Task: Make in the project CodeQuest a sprint 'Release Planning Sprint'. Create in the project CodeQuest a sprint 'Release Planning Sprint'. Add in the project CodeQuest a sprint 'Release Planning Sprint'
Action: Mouse moved to (240, 69)
Screenshot: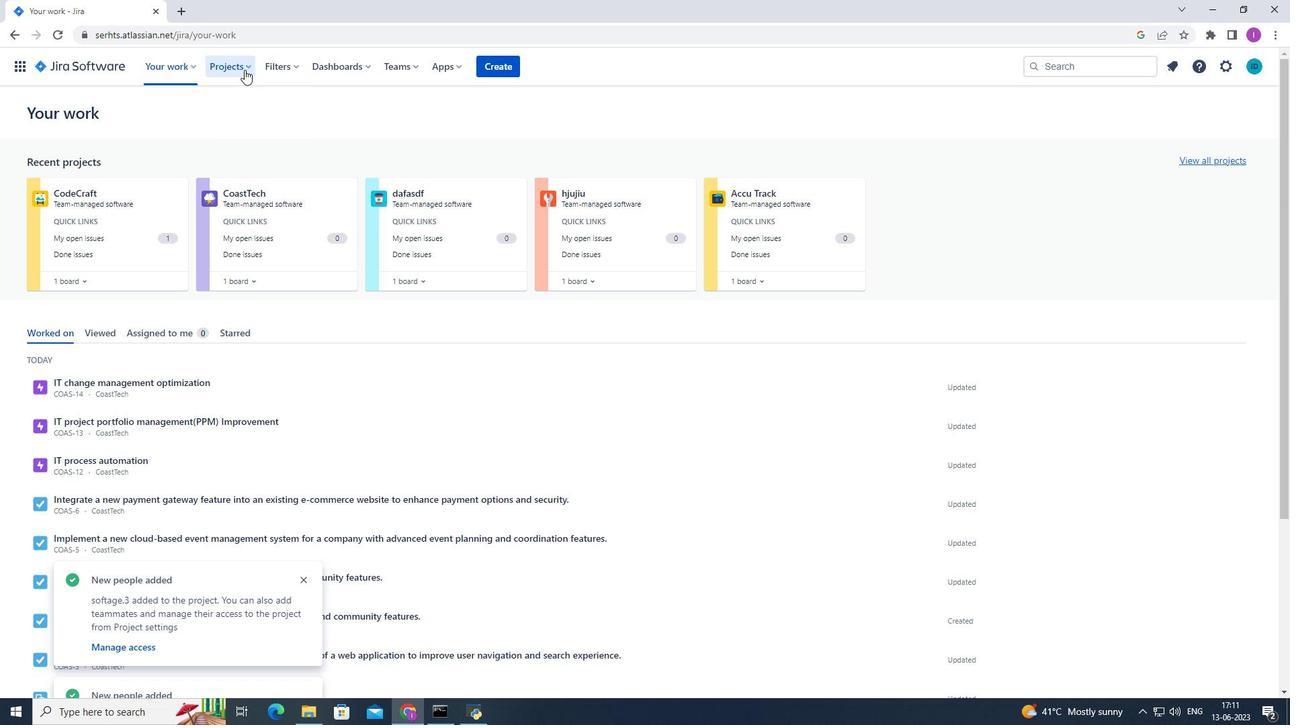 
Action: Mouse pressed left at (240, 69)
Screenshot: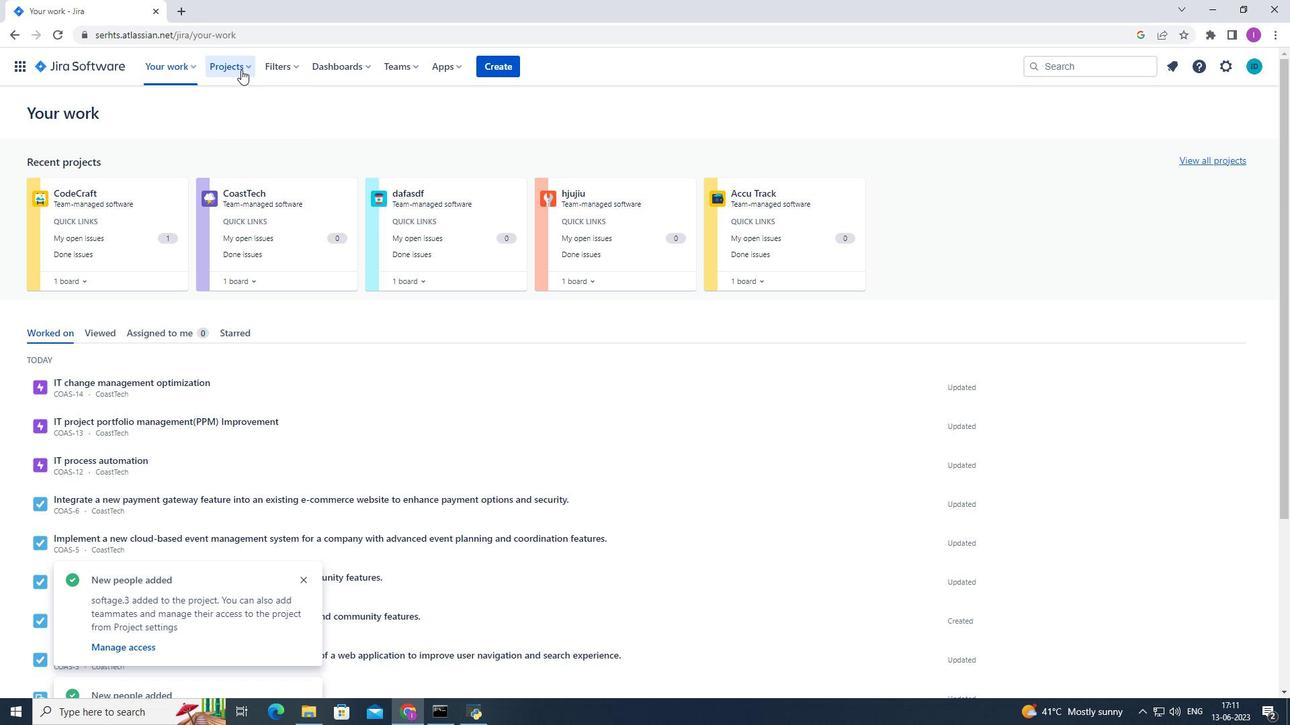 
Action: Mouse moved to (281, 120)
Screenshot: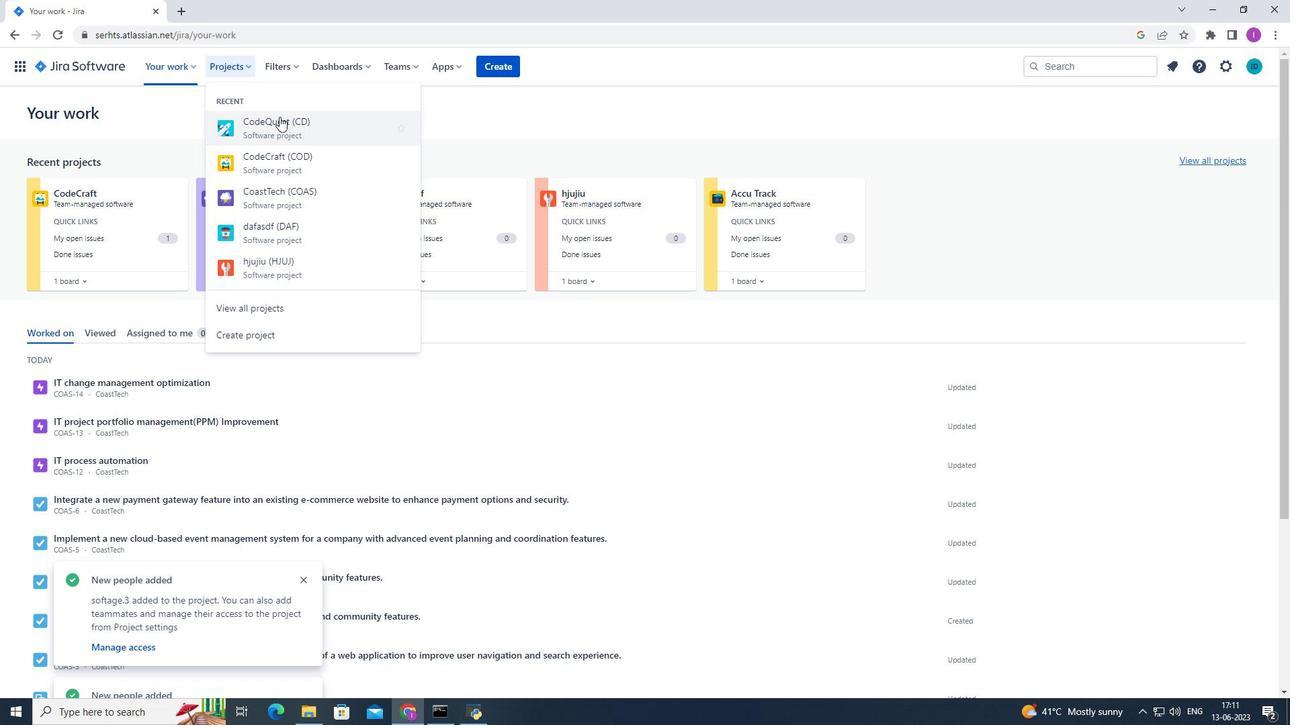 
Action: Mouse pressed left at (281, 120)
Screenshot: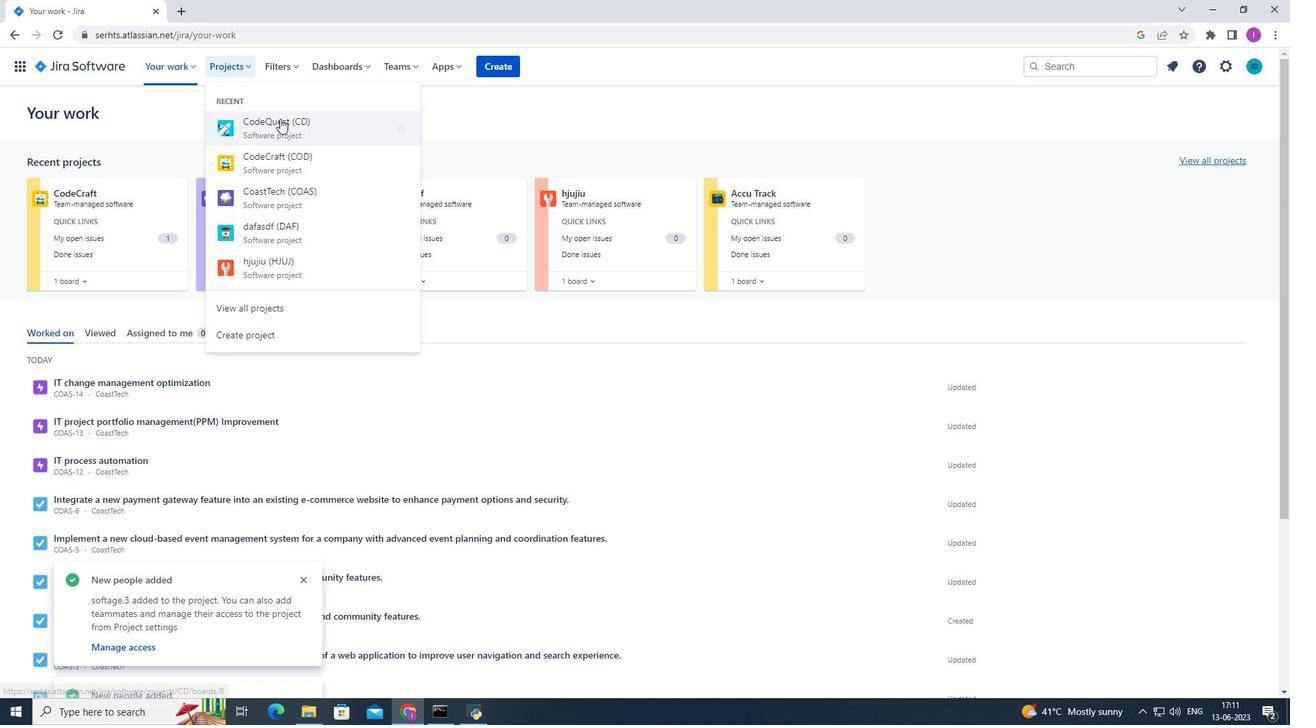 
Action: Mouse moved to (69, 206)
Screenshot: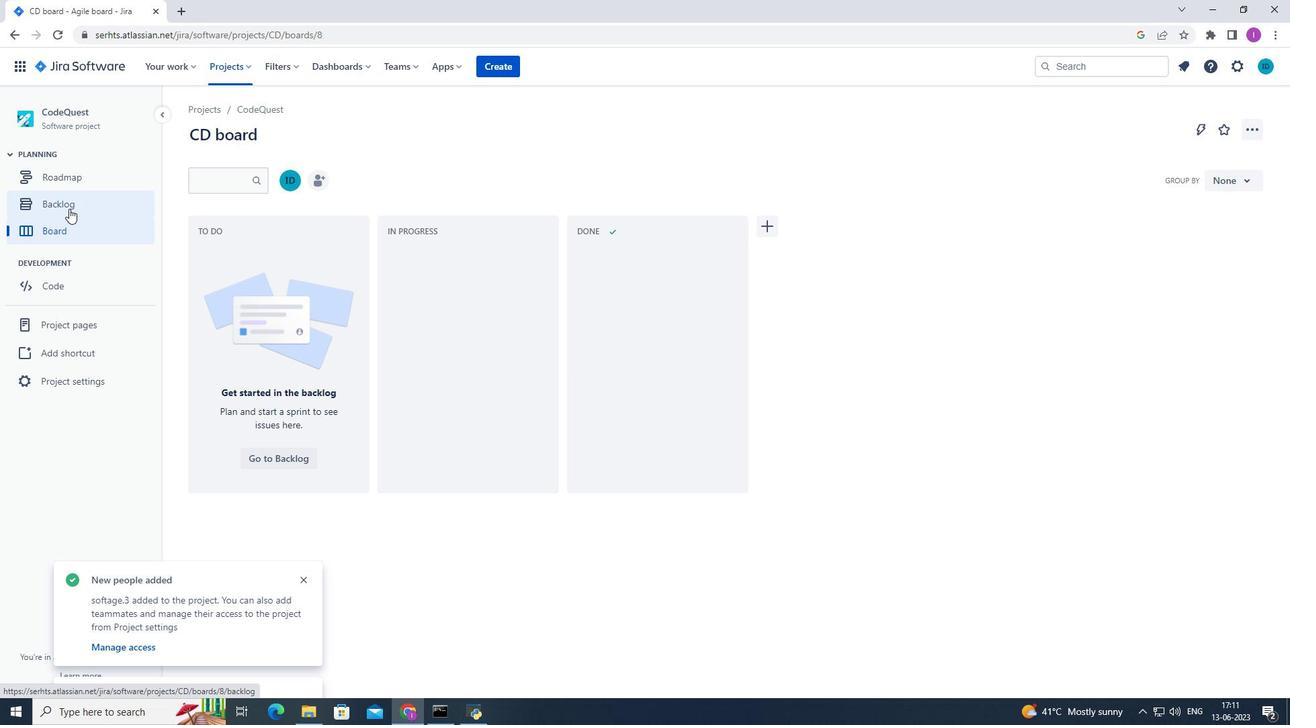 
Action: Mouse pressed left at (69, 206)
Screenshot: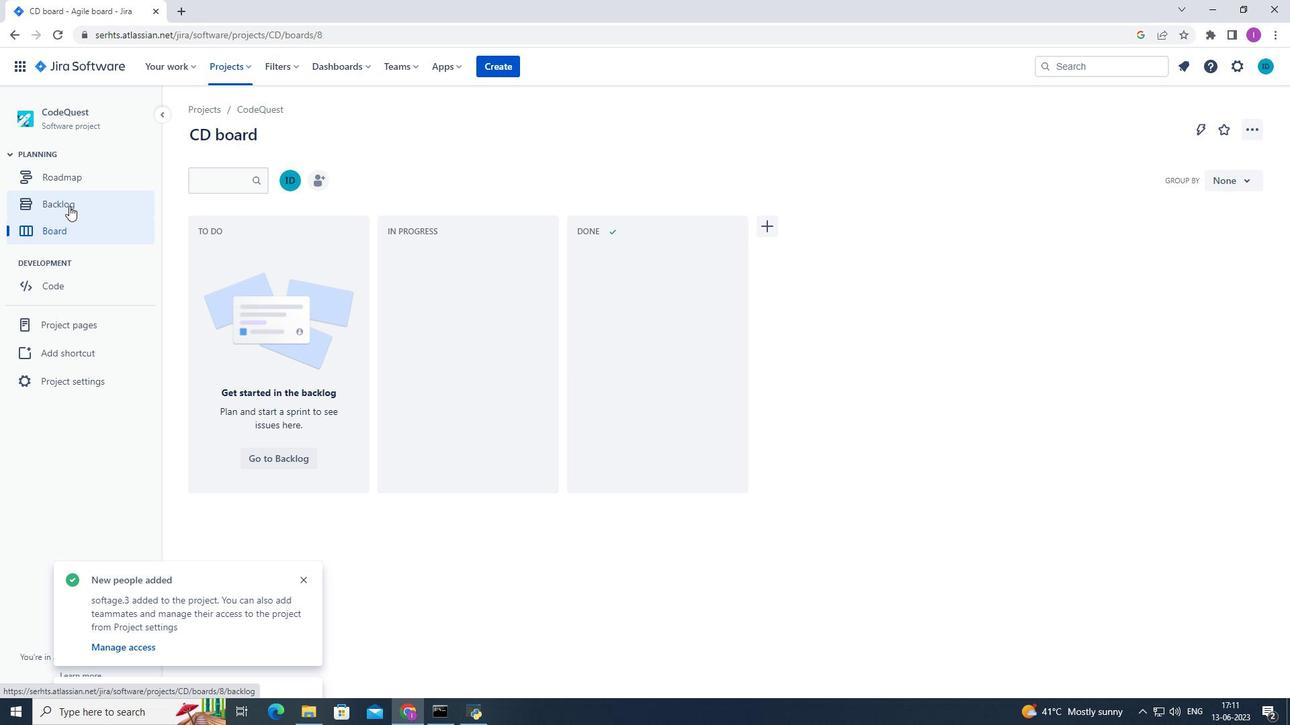 
Action: Mouse moved to (1197, 434)
Screenshot: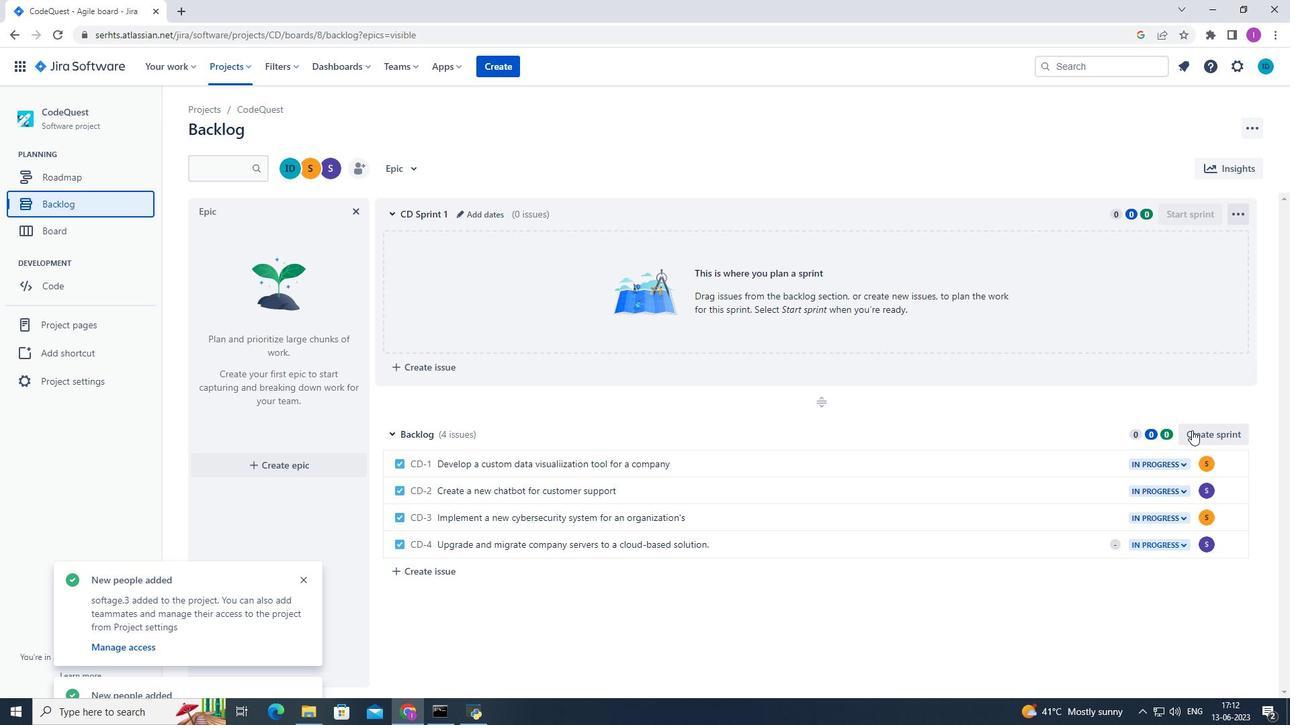
Action: Mouse pressed left at (1197, 434)
Screenshot: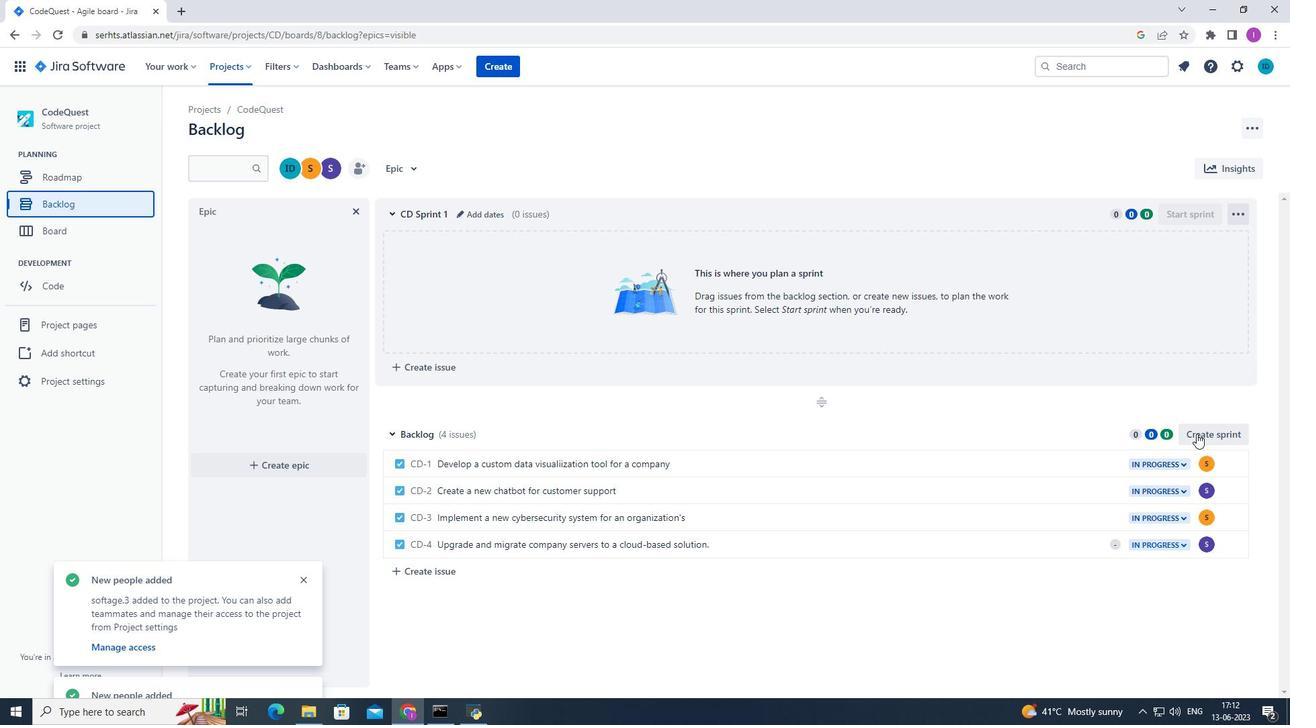 
Action: Mouse moved to (1083, 625)
Screenshot: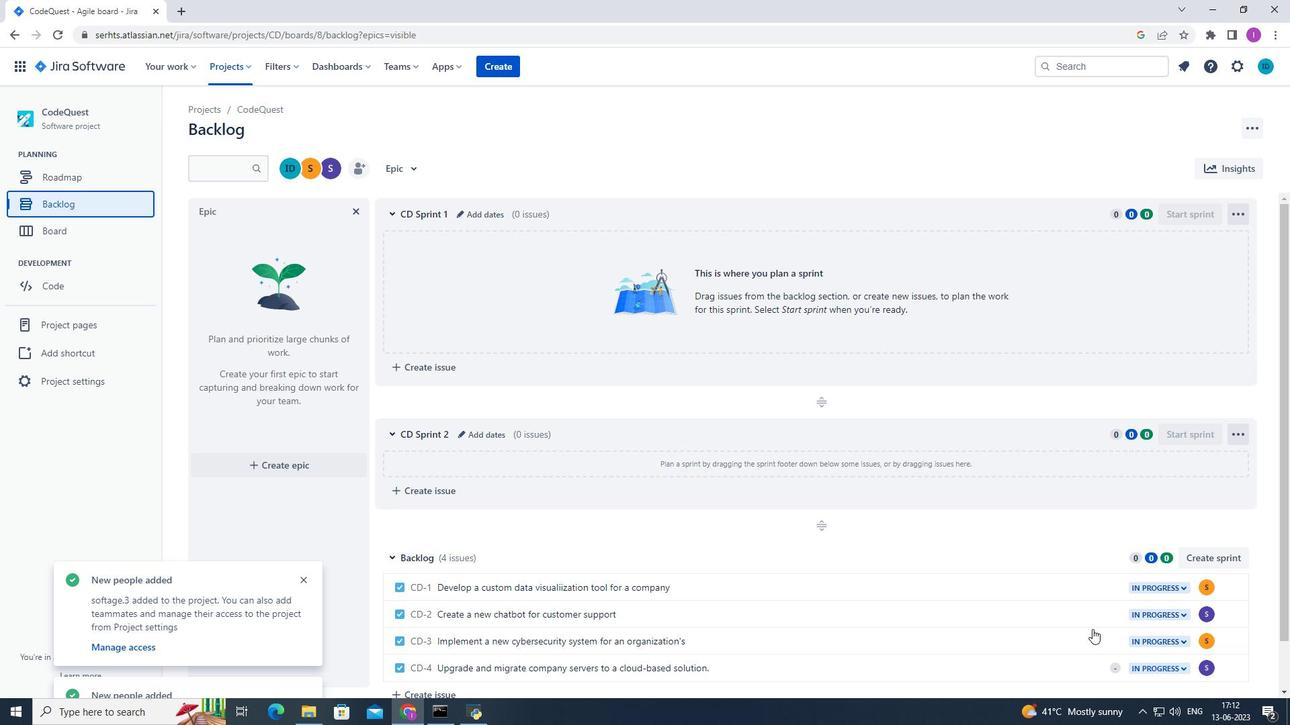 
Action: Mouse scrolled (1083, 625) with delta (0, 0)
Screenshot: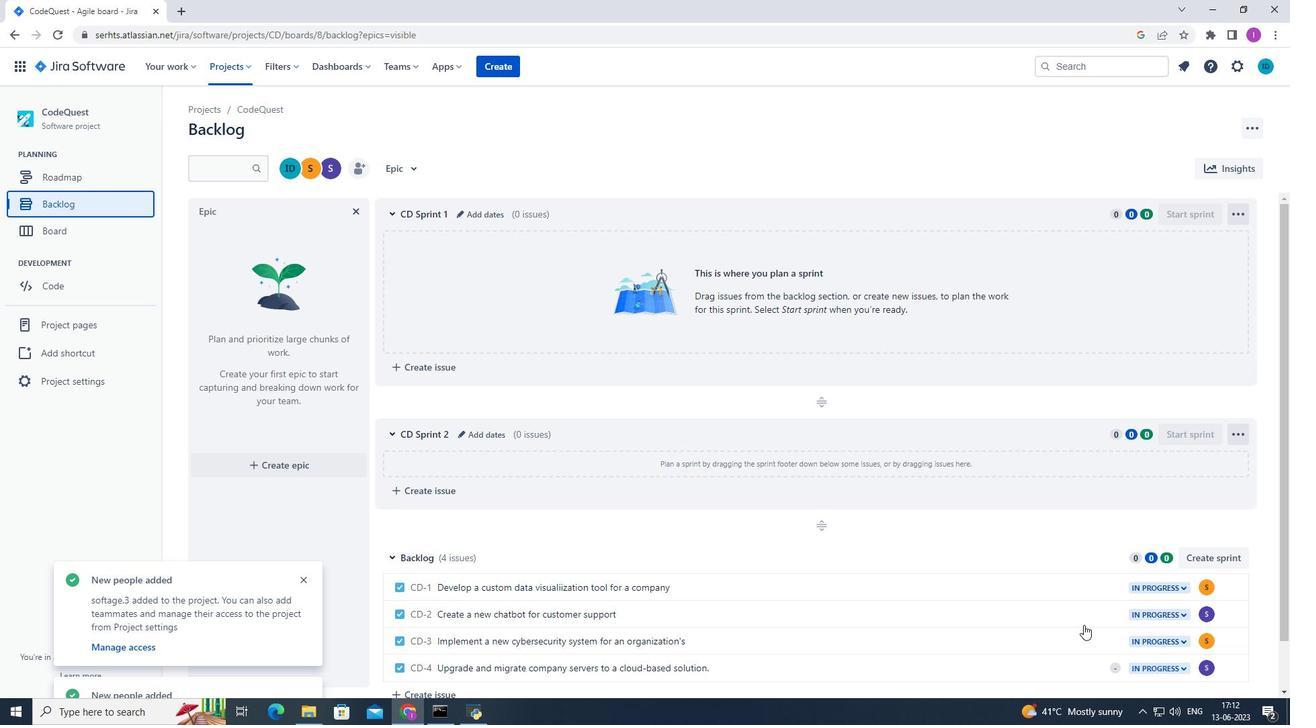 
Action: Mouse moved to (687, 534)
Screenshot: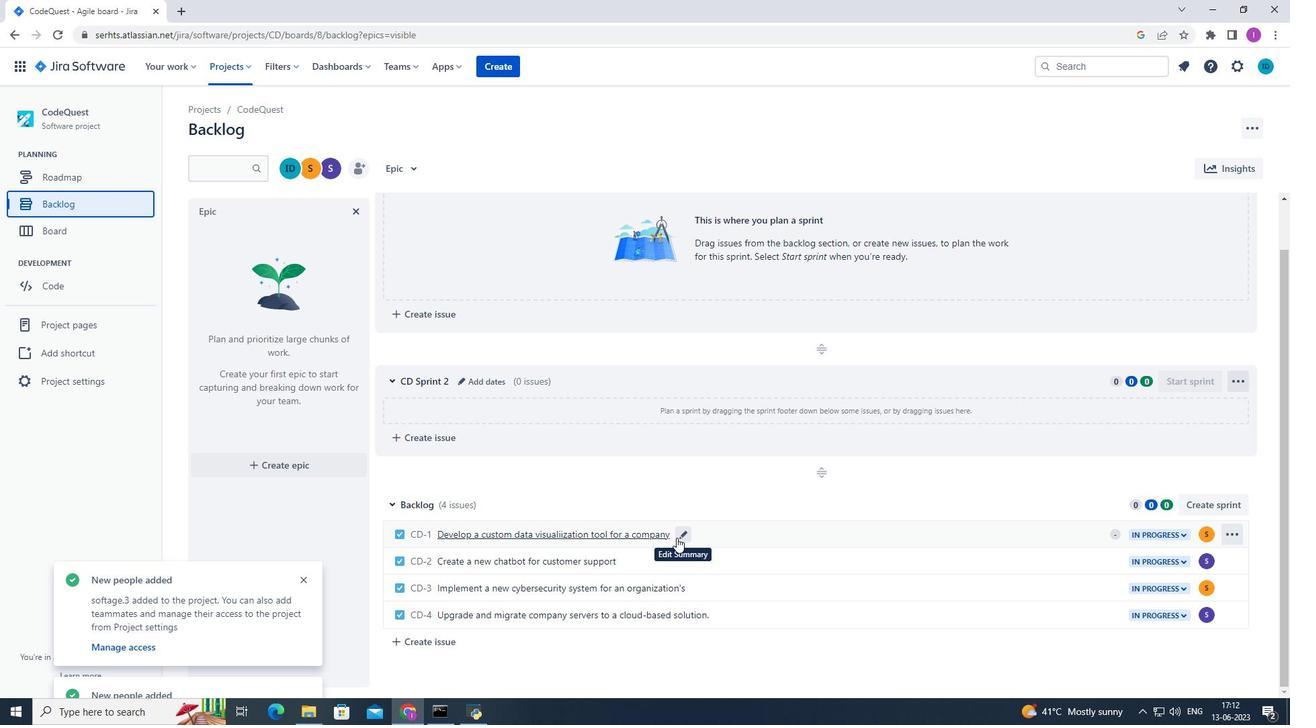 
Action: Mouse pressed left at (687, 534)
Screenshot: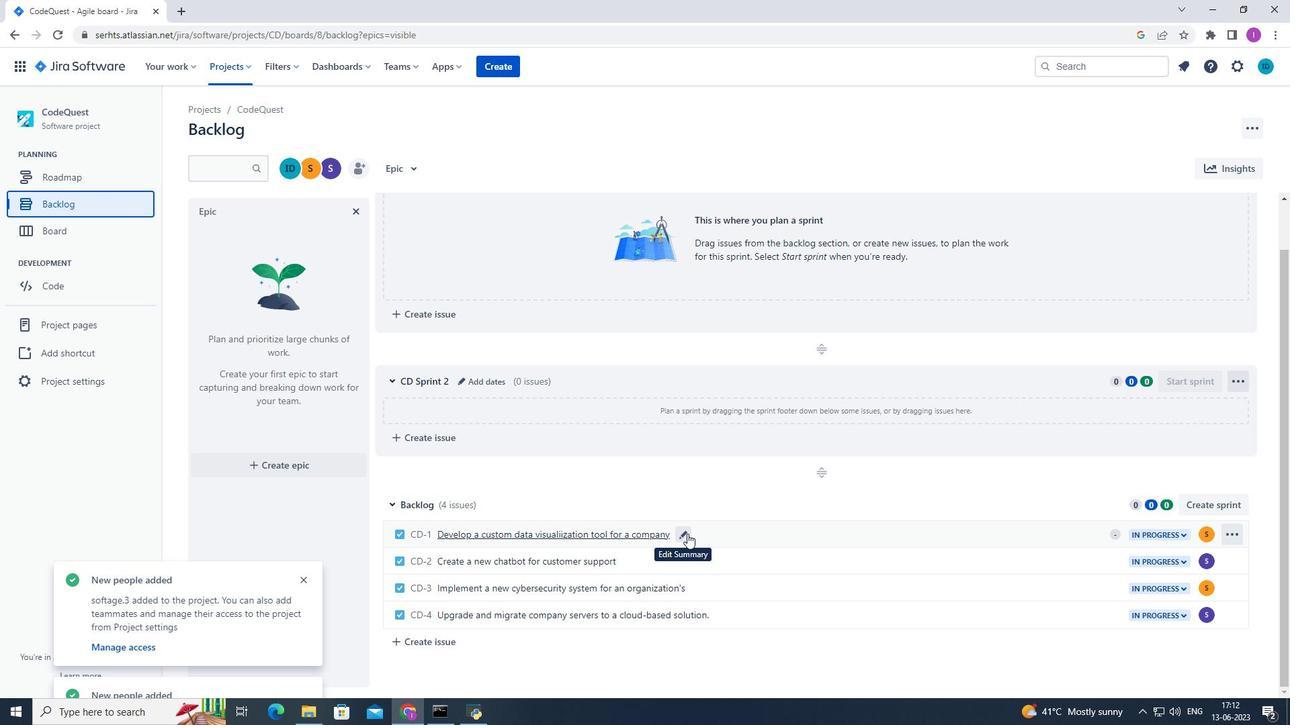 
Action: Mouse moved to (655, 504)
Screenshot: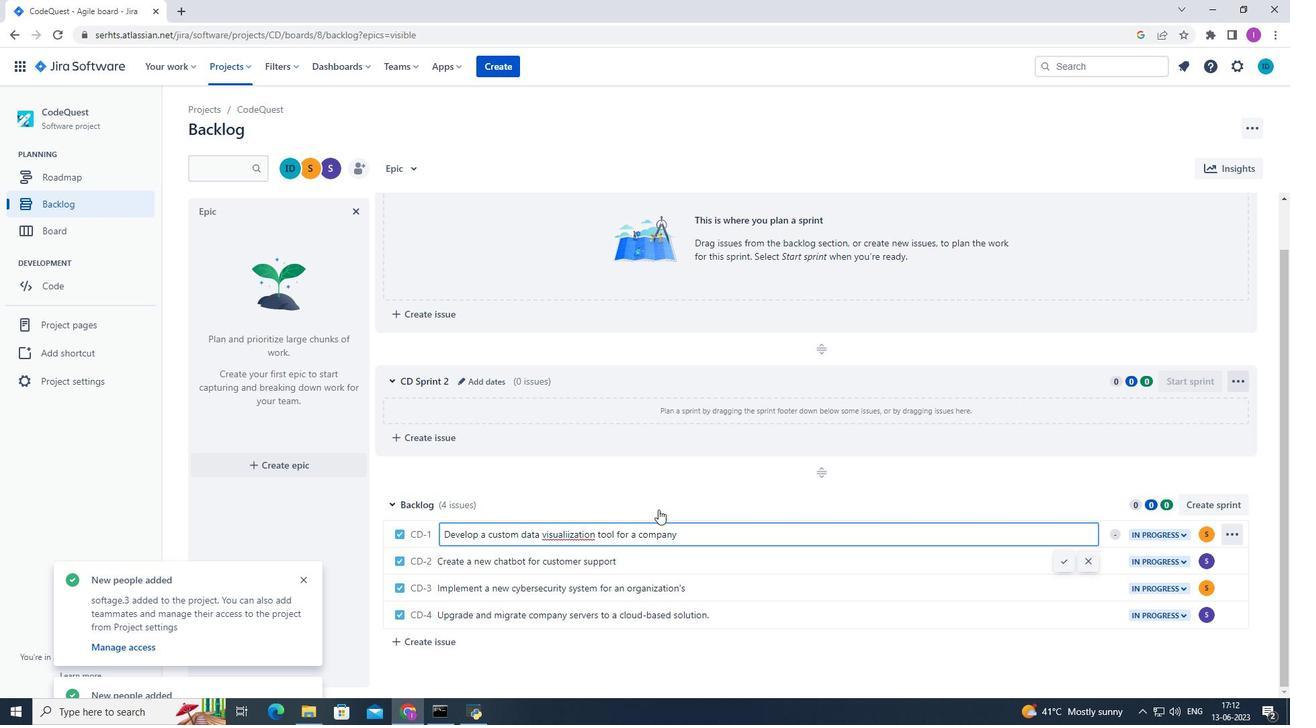 
Action: Mouse pressed left at (655, 504)
Screenshot: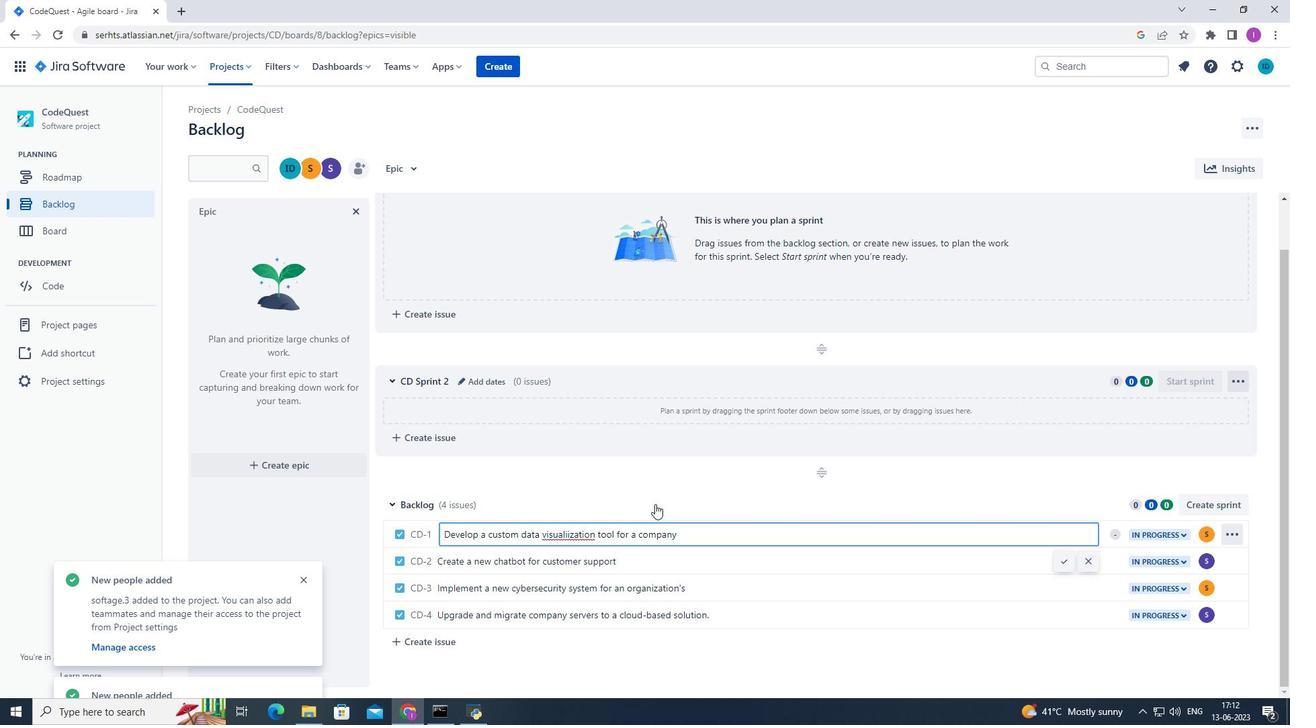 
Action: Mouse moved to (545, 520)
Screenshot: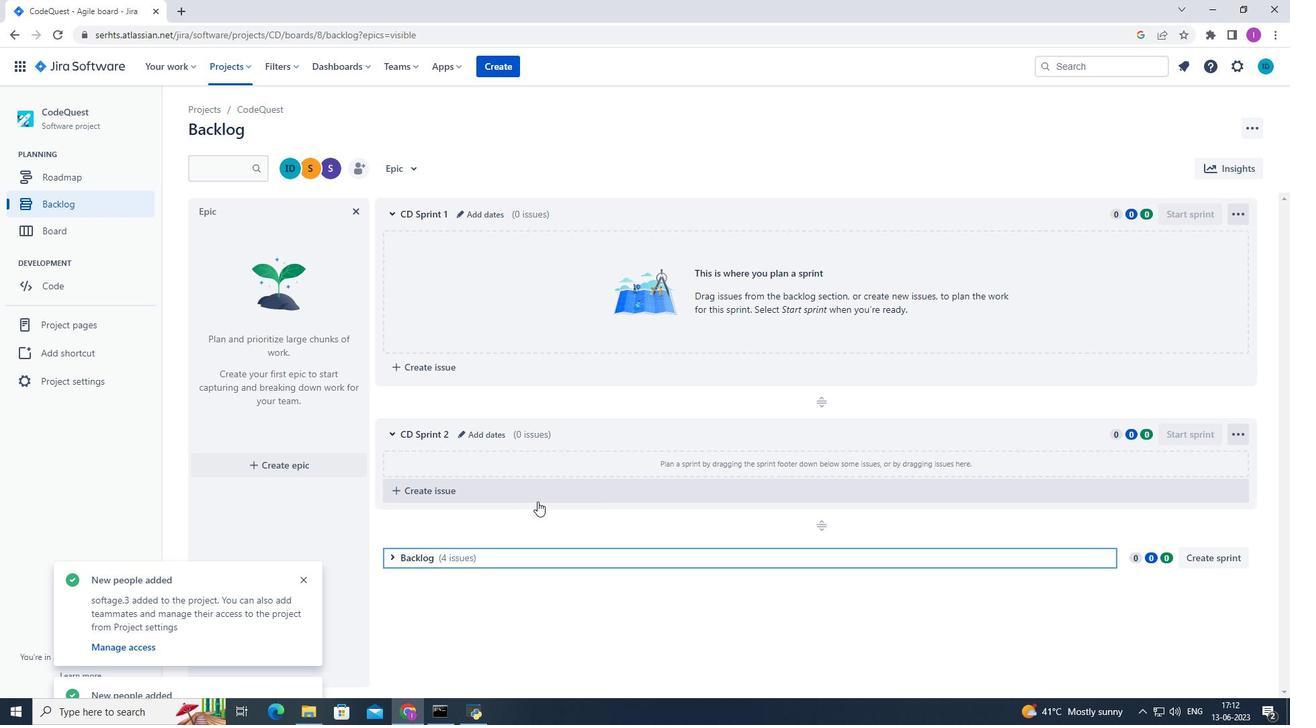 
Action: Mouse scrolled (543, 517) with delta (0, 0)
Screenshot: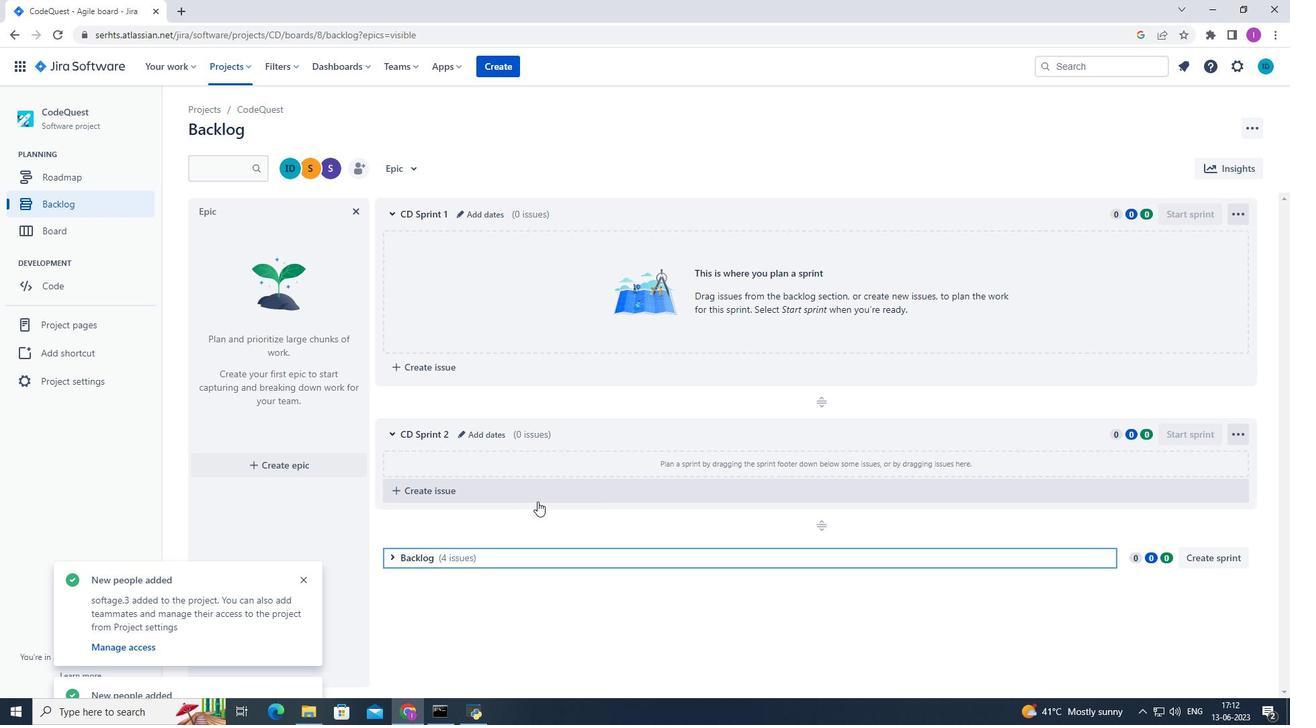 
Action: Mouse moved to (551, 526)
Screenshot: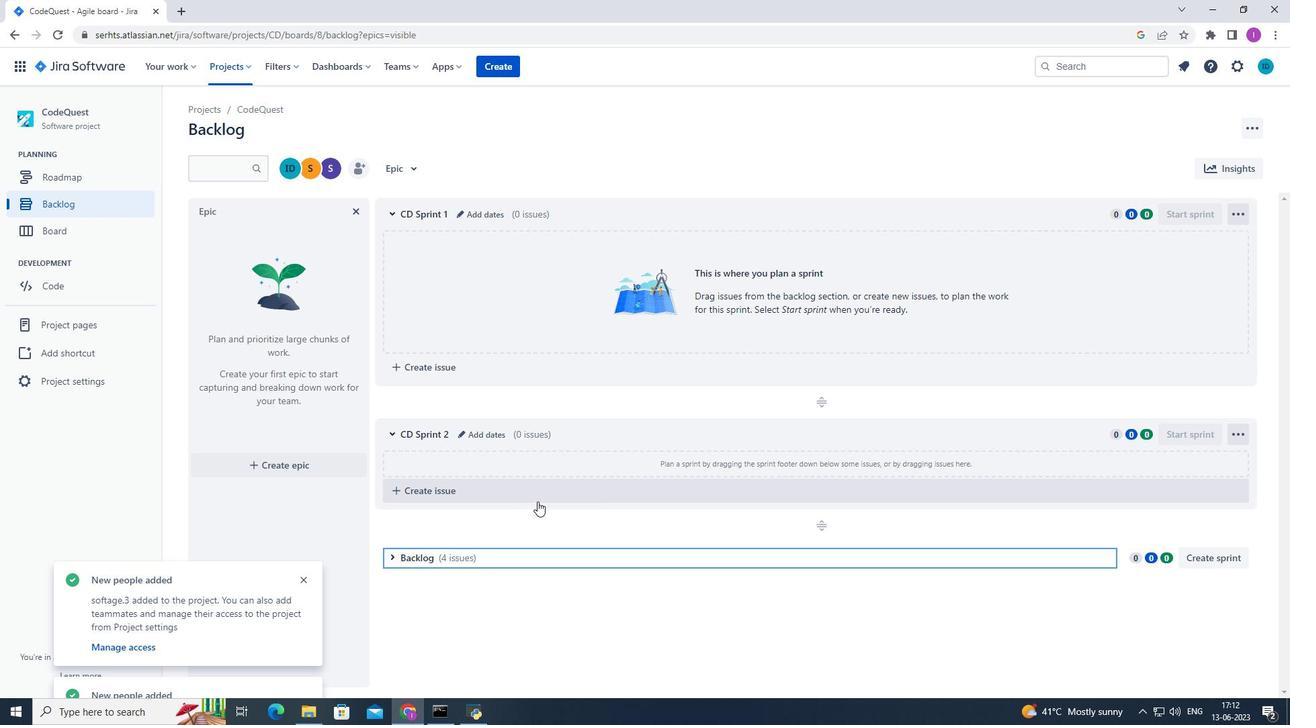 
Action: Mouse scrolled (547, 523) with delta (0, 0)
Screenshot: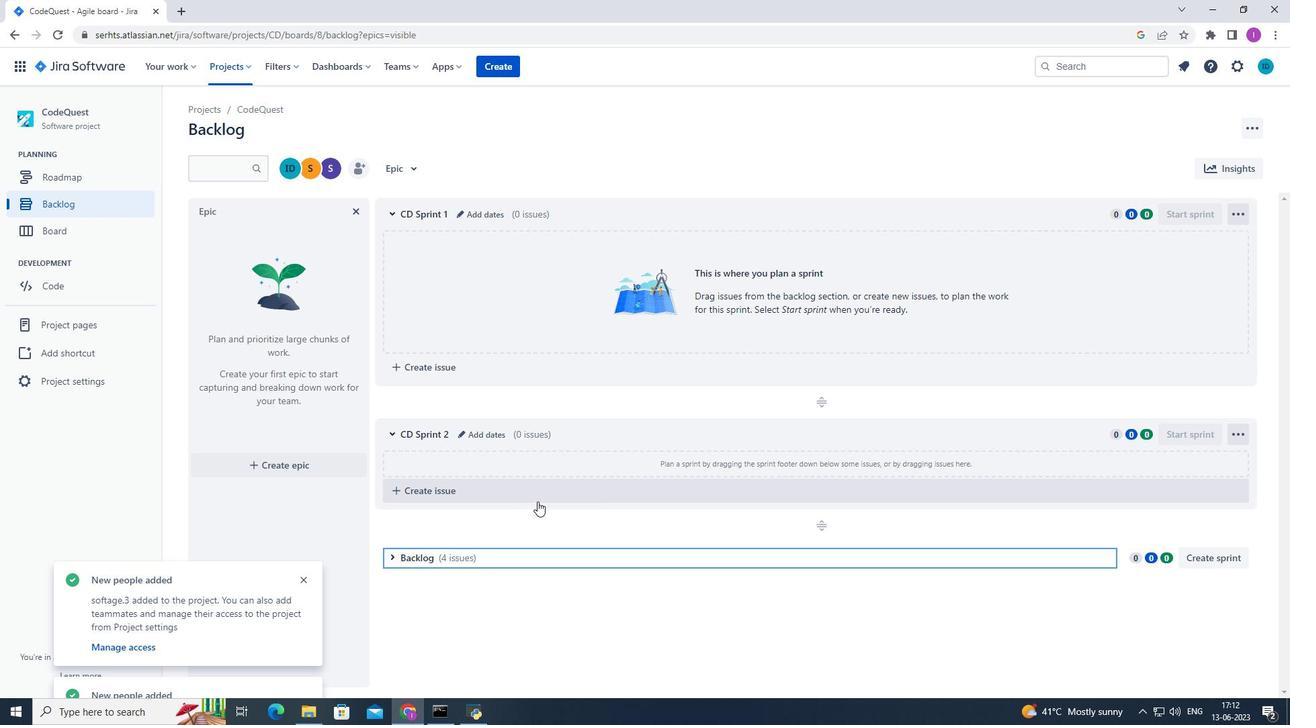 
Action: Mouse moved to (553, 527)
Screenshot: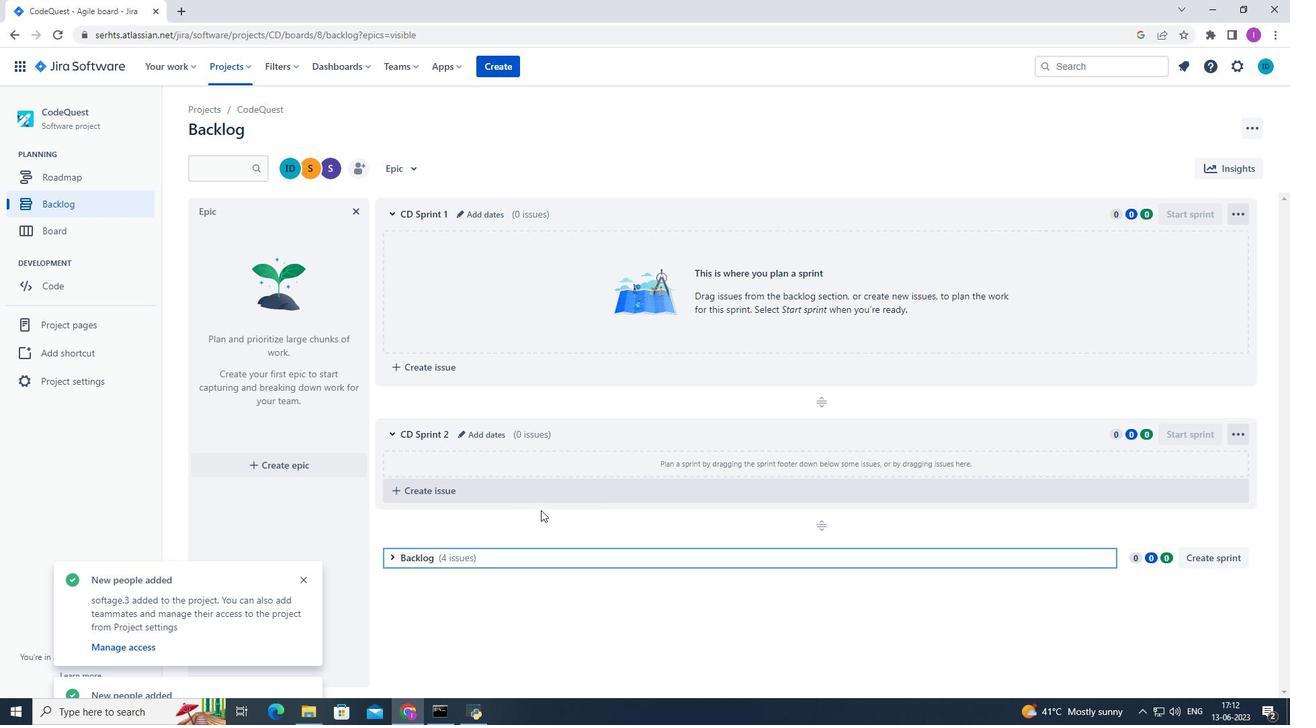 
Action: Mouse scrolled (551, 526) with delta (0, 0)
Screenshot: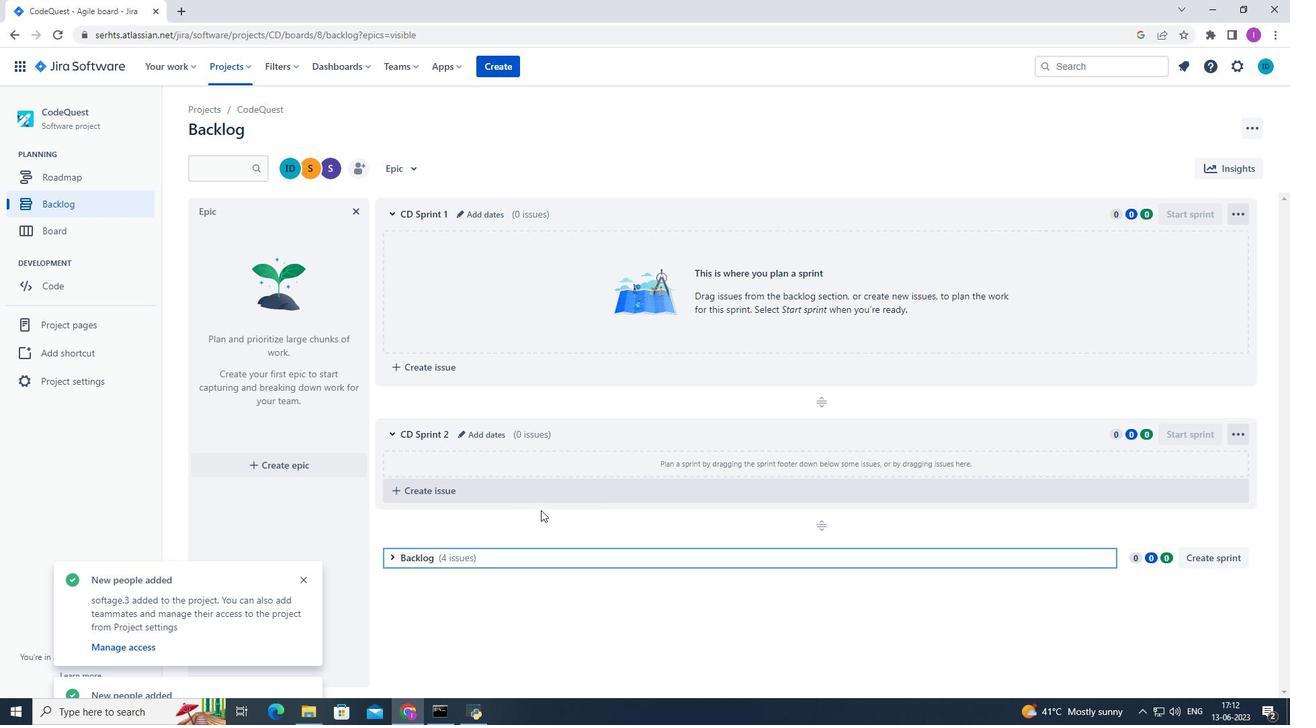 
Action: Mouse moved to (558, 539)
Screenshot: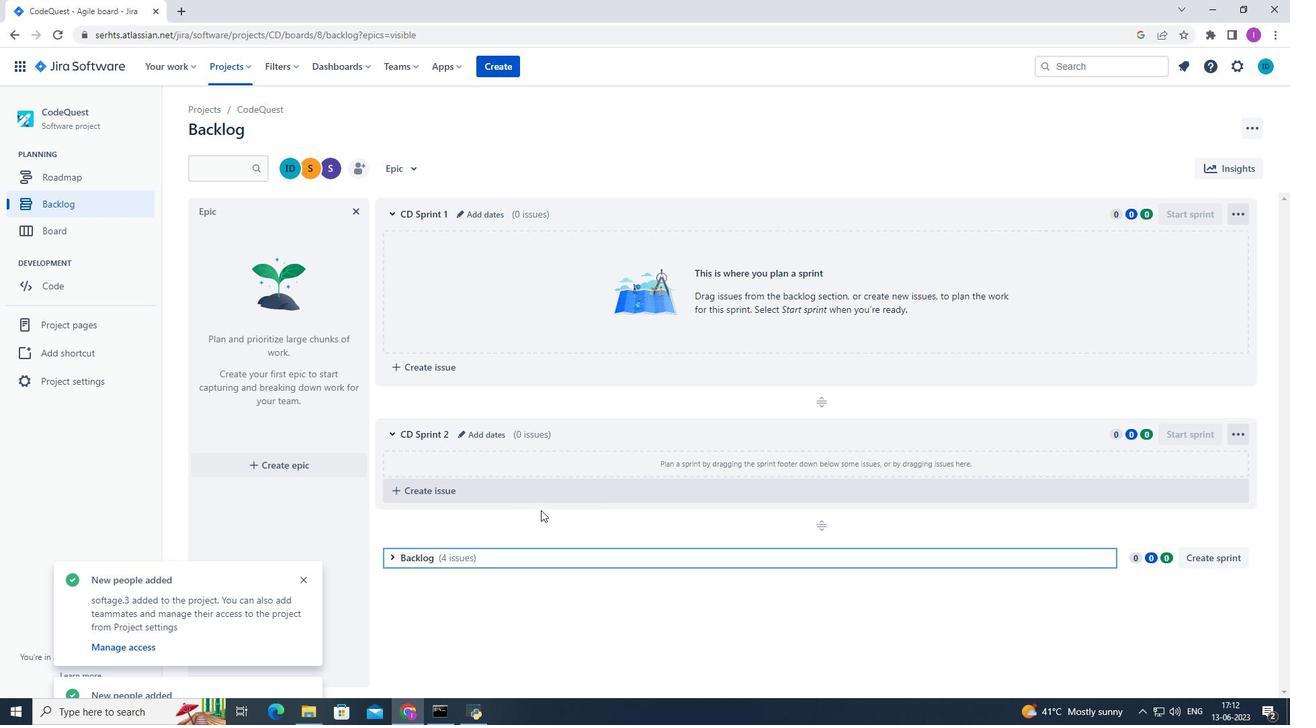 
Action: Mouse scrolled (557, 530) with delta (0, 0)
Screenshot: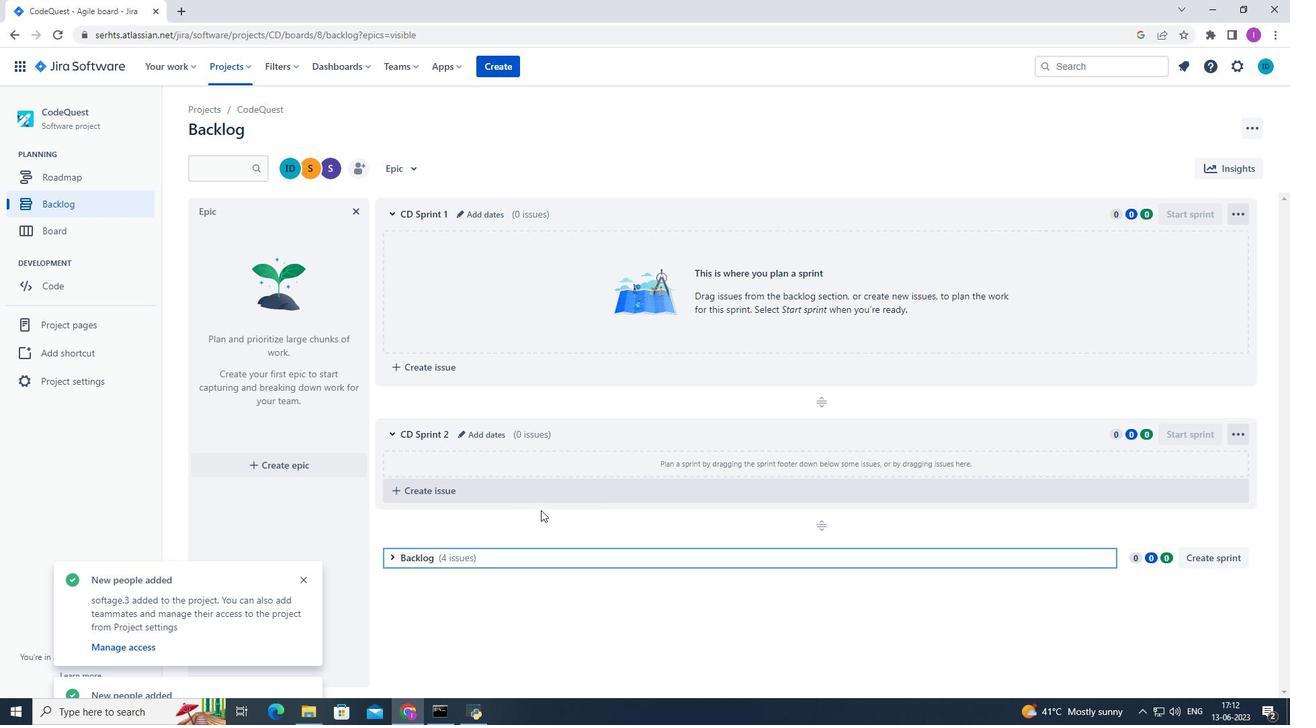 
Action: Mouse moved to (584, 635)
Screenshot: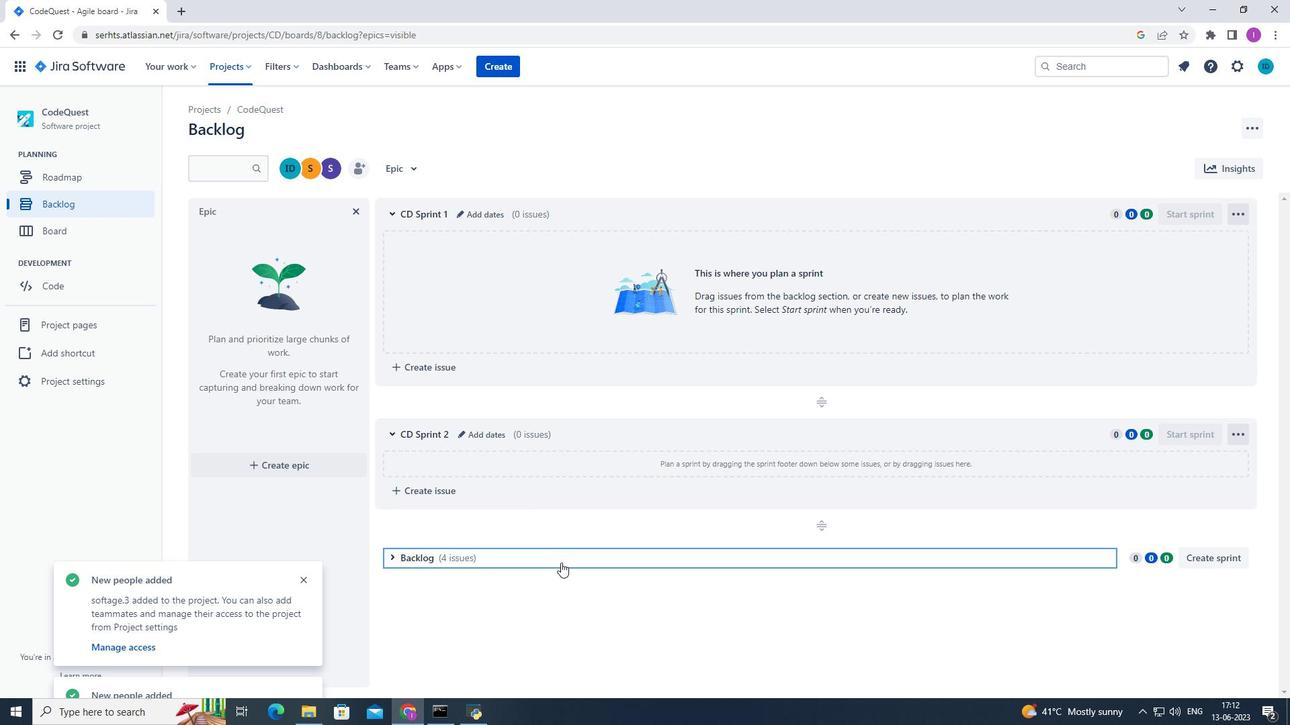 
Action: Mouse scrolled (584, 635) with delta (0, 0)
Screenshot: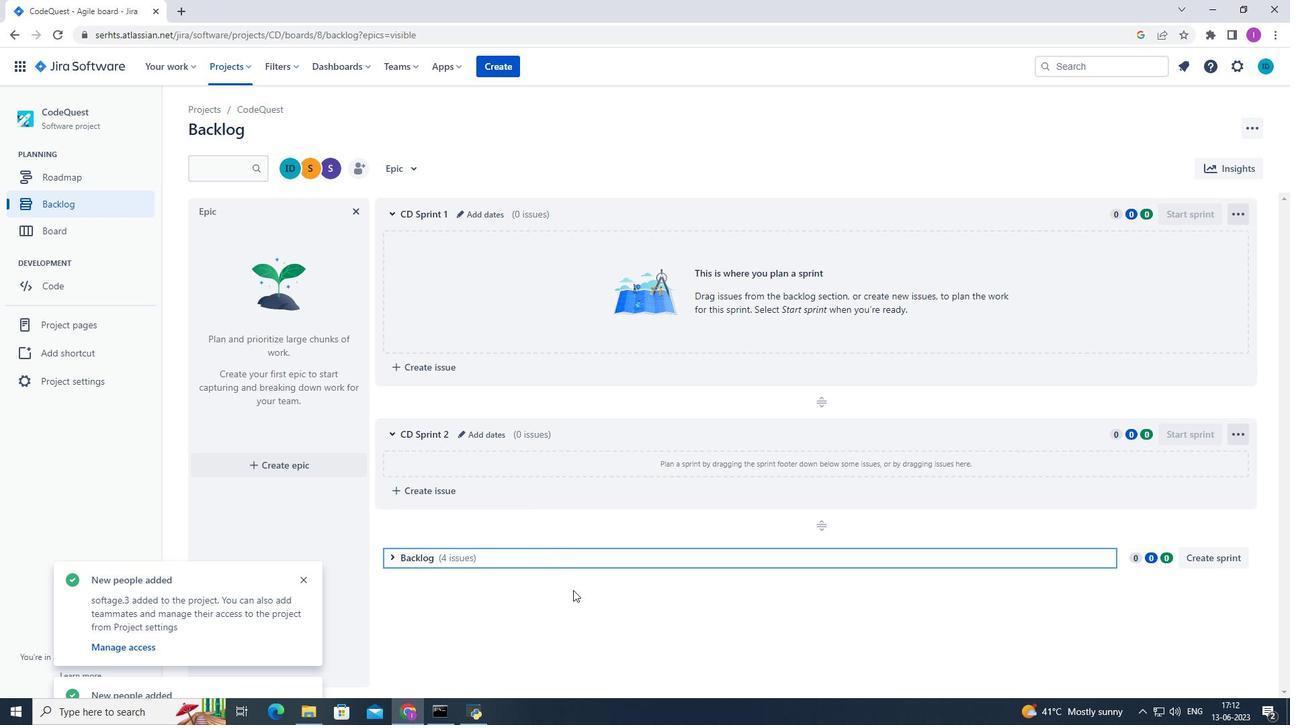 
Action: Mouse moved to (586, 641)
Screenshot: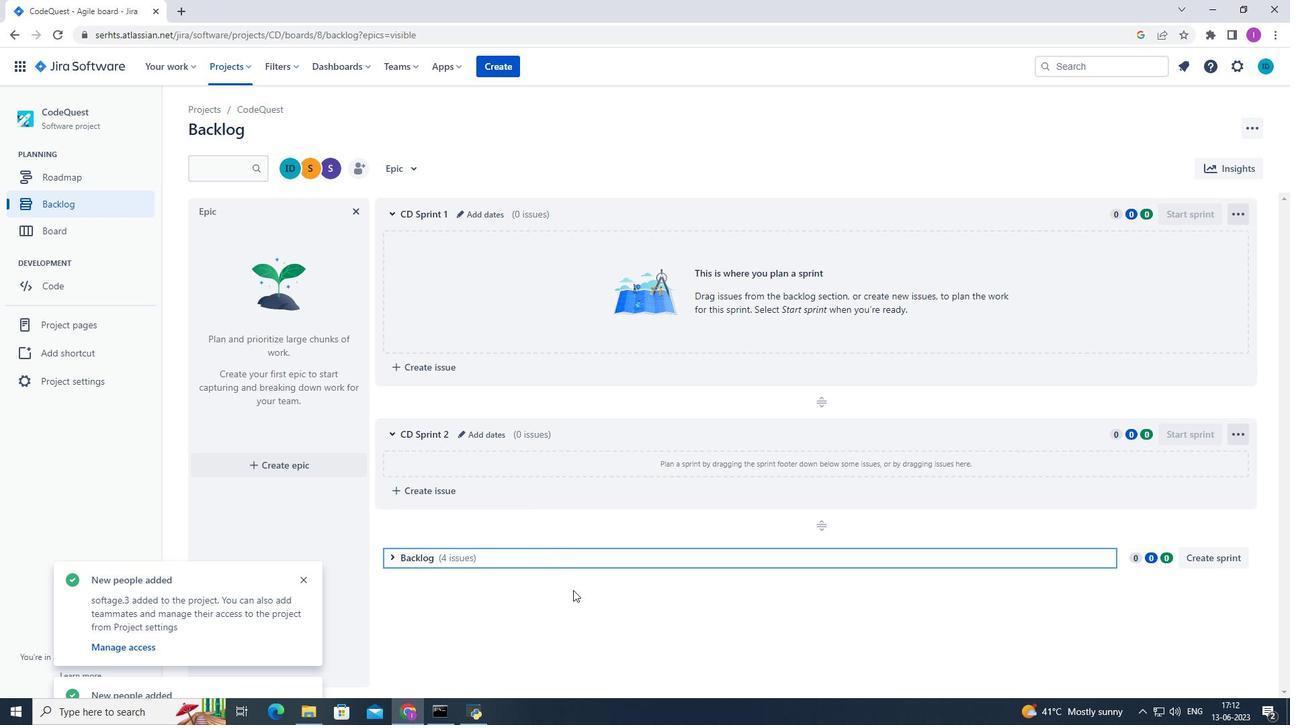 
Action: Mouse scrolled (586, 639) with delta (0, 0)
Screenshot: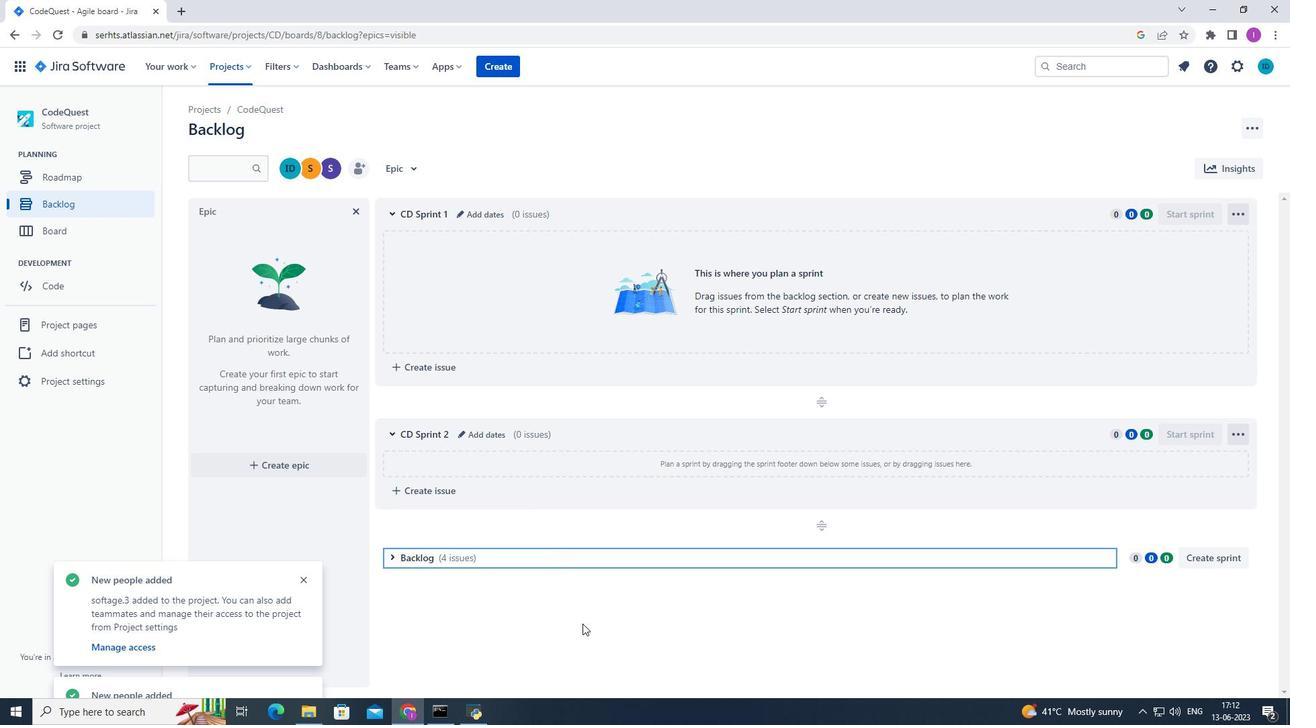 
Action: Mouse moved to (586, 641)
Screenshot: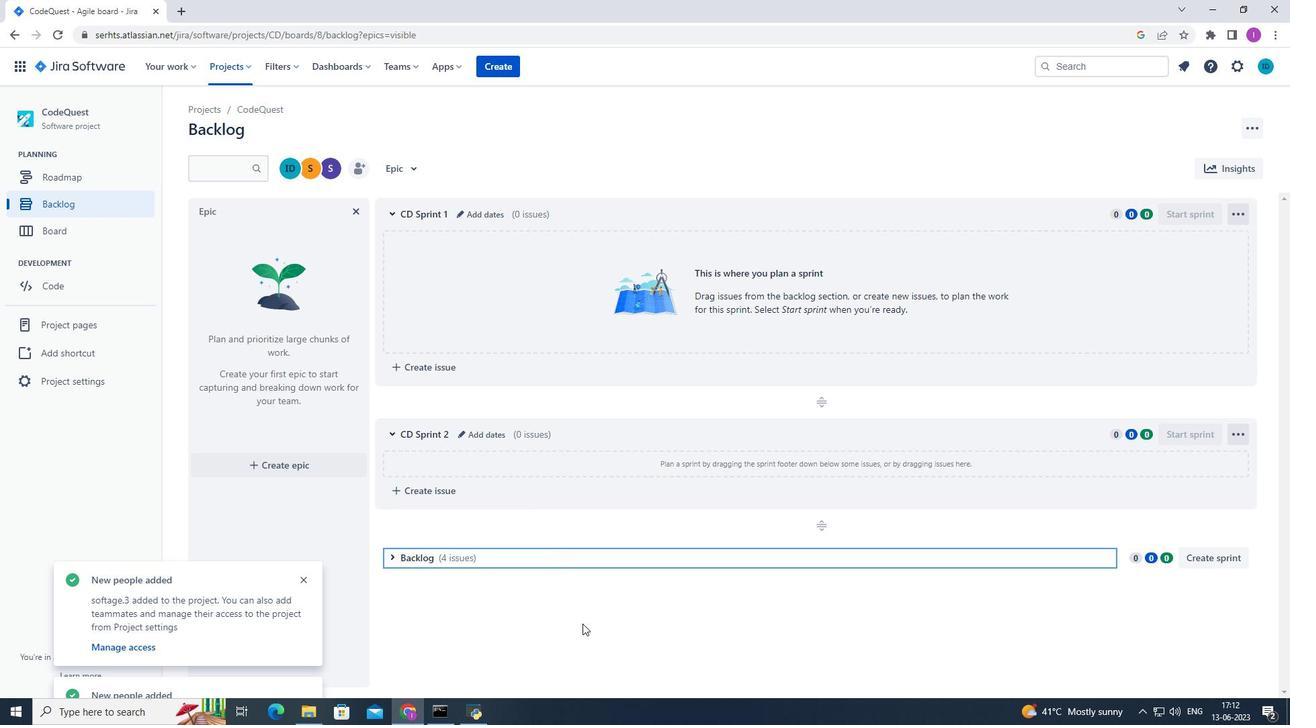 
Action: Mouse scrolled (586, 641) with delta (0, 0)
Screenshot: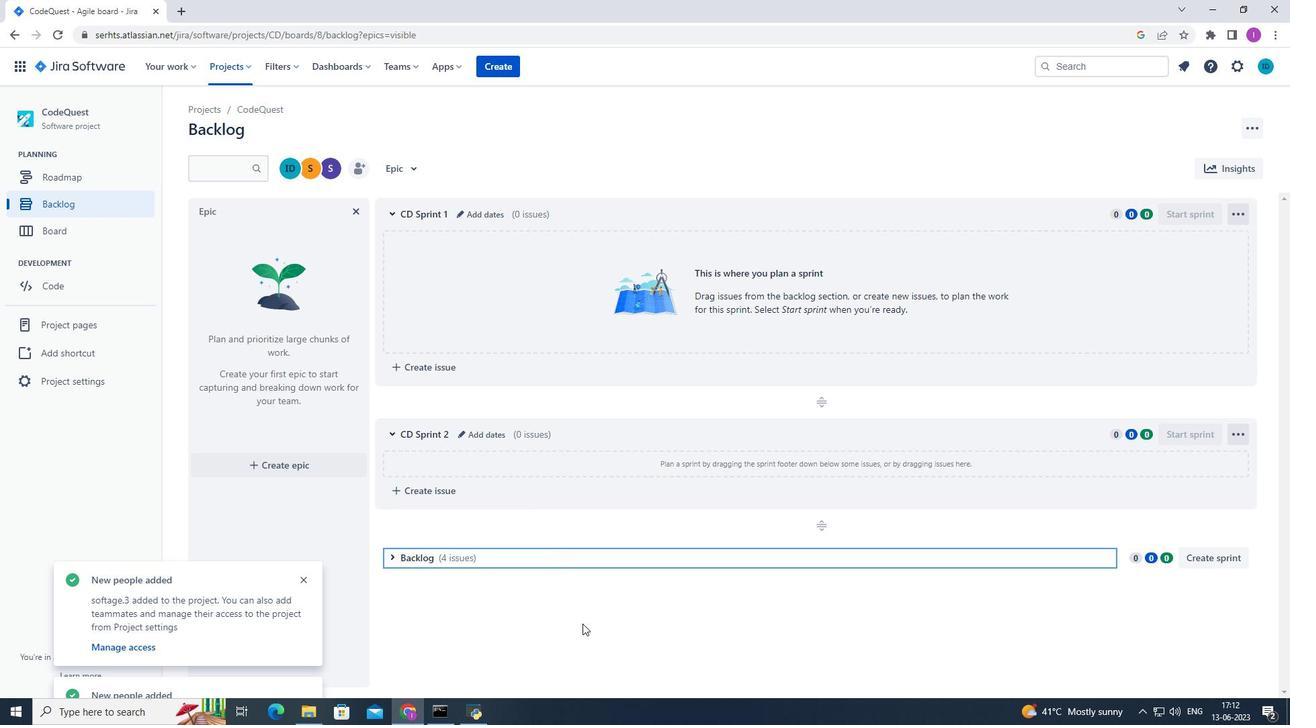 
Action: Mouse scrolled (586, 641) with delta (0, 0)
Screenshot: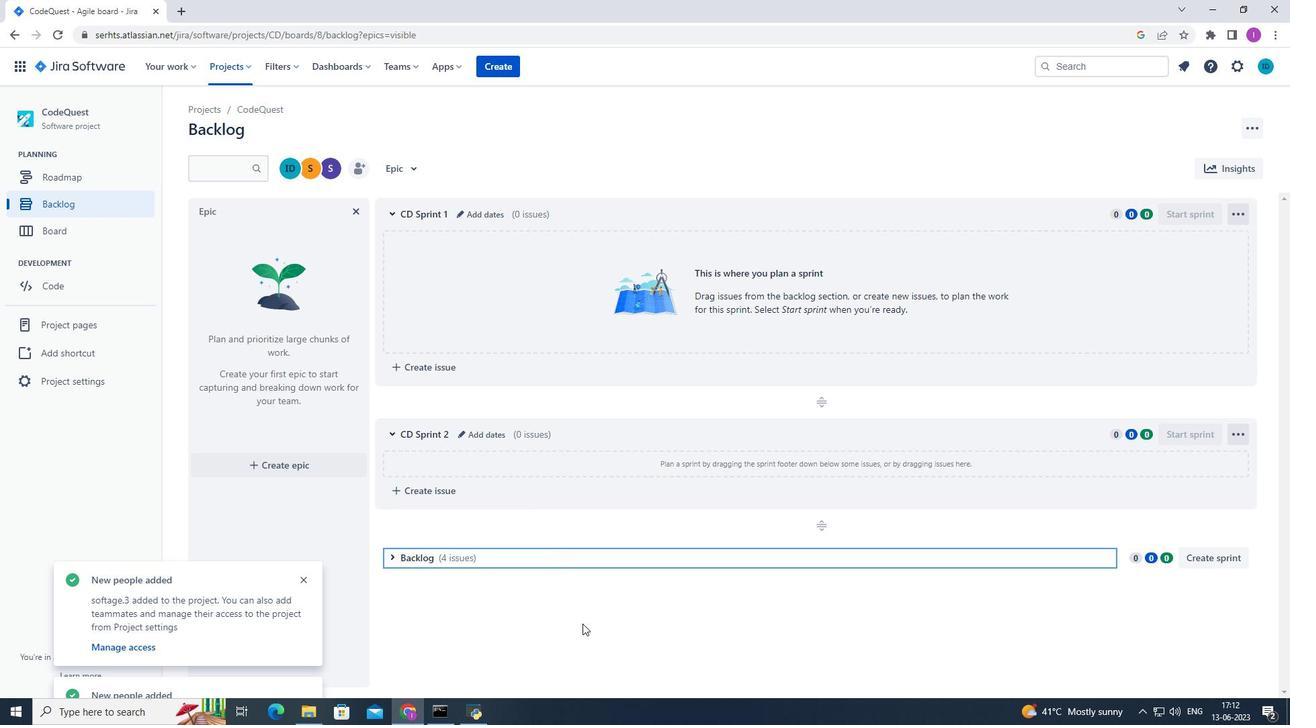 
Action: Mouse moved to (386, 554)
Screenshot: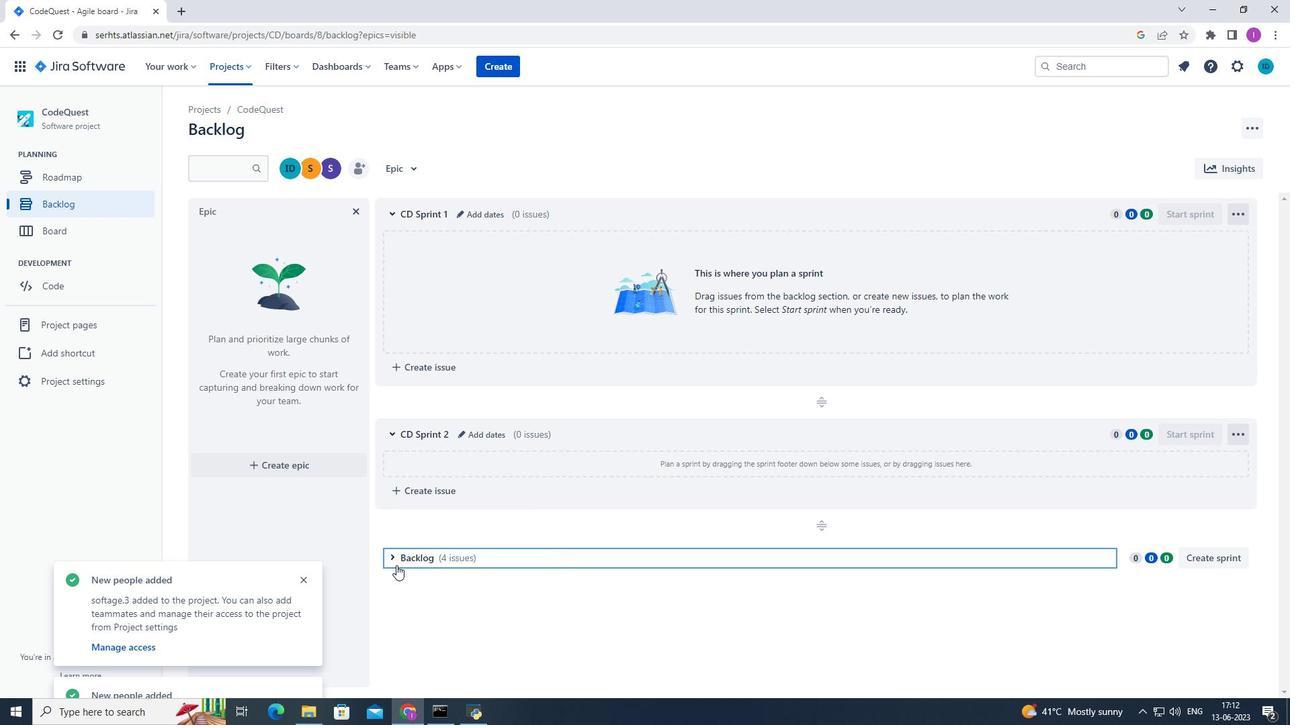 
Action: Mouse pressed left at (386, 554)
Screenshot: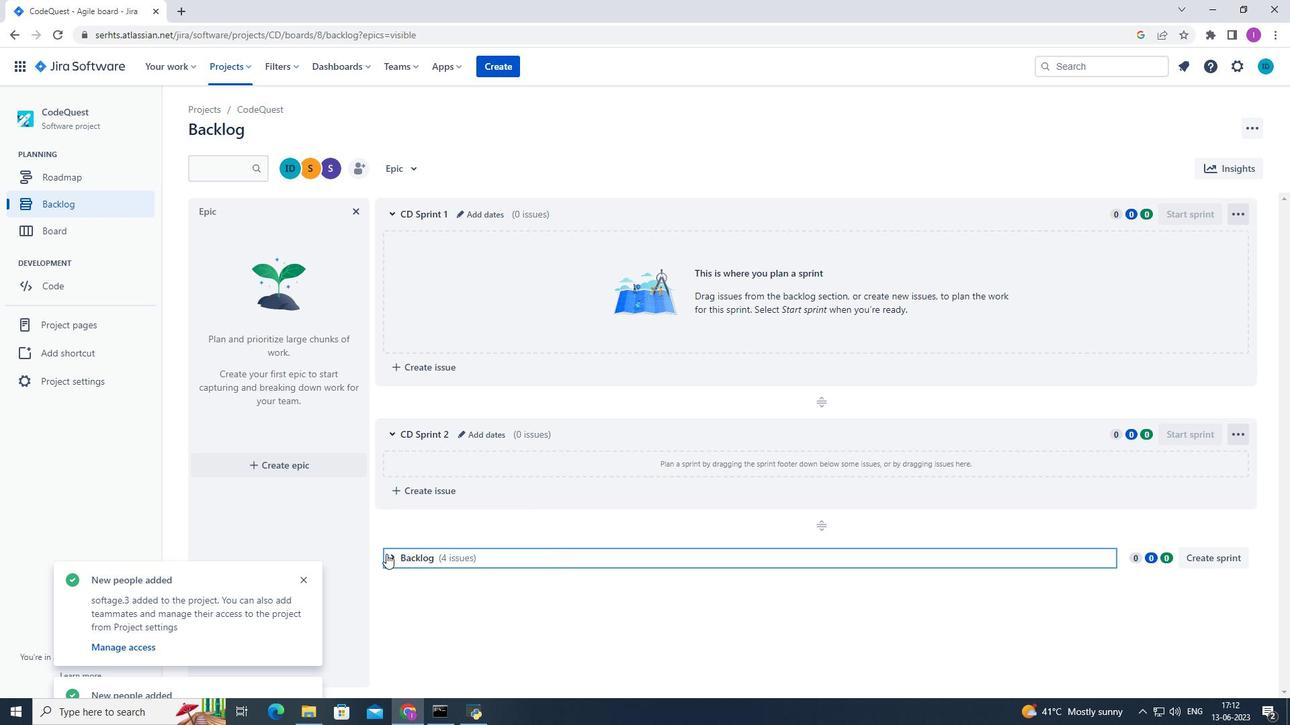
Action: Mouse moved to (457, 215)
Screenshot: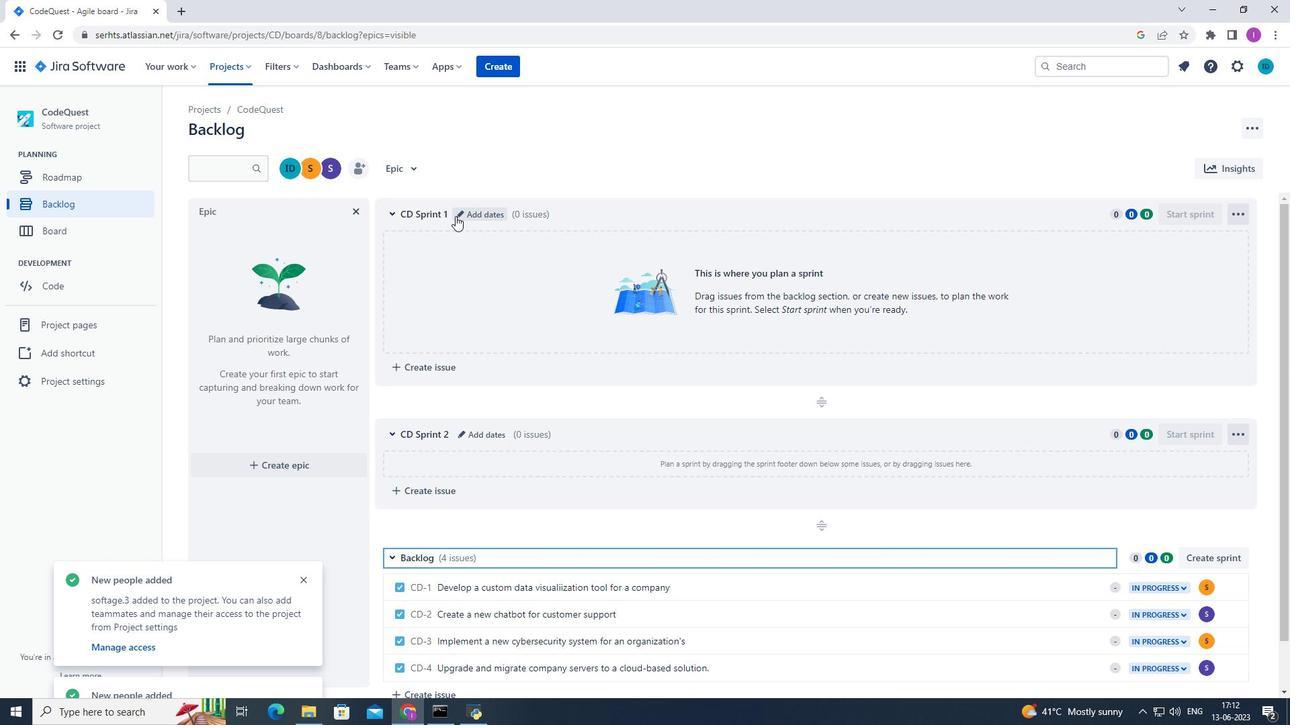 
Action: Mouse pressed left at (457, 215)
Screenshot: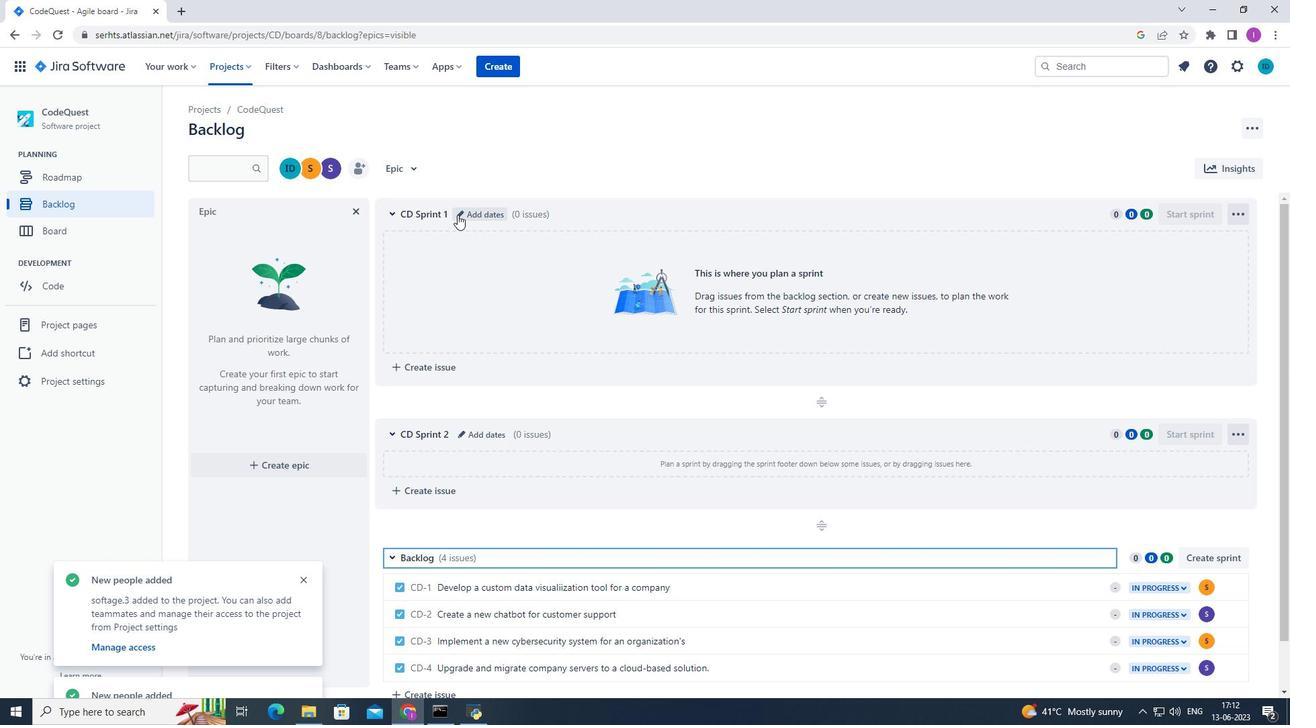 
Action: Mouse moved to (551, 166)
Screenshot: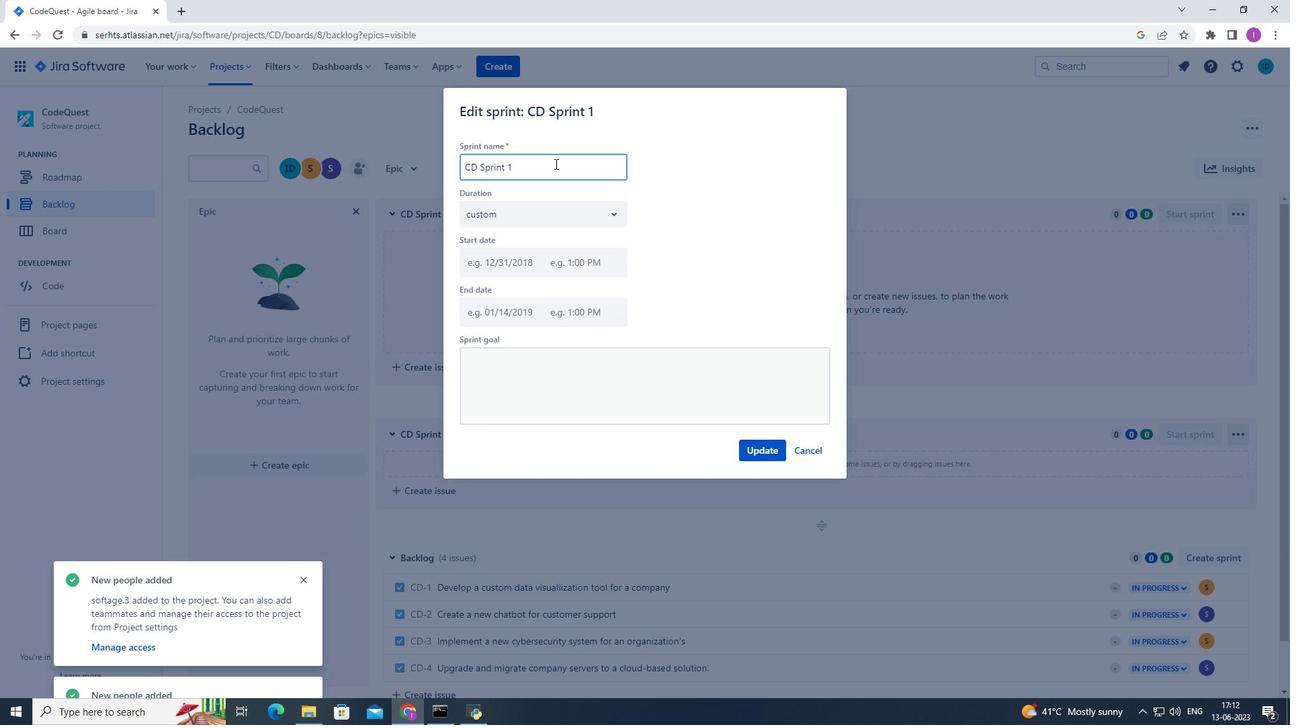 
Action: Mouse pressed left at (551, 166)
Screenshot: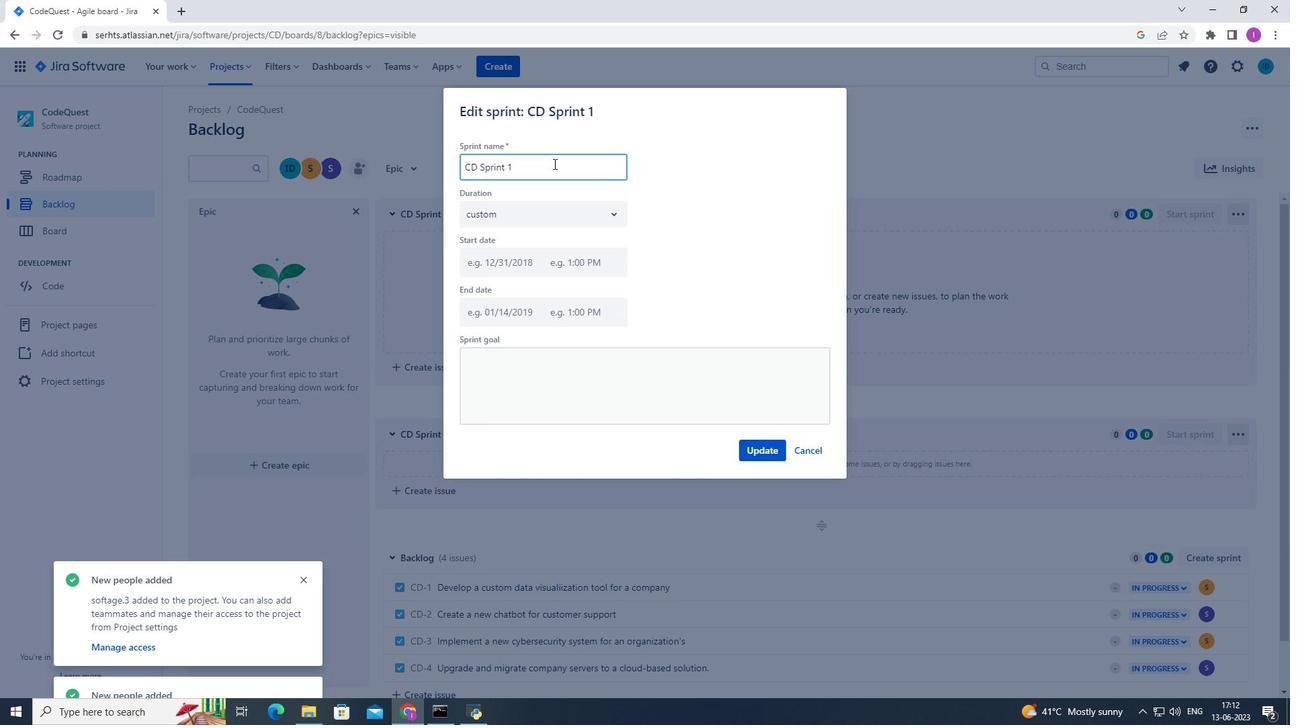 
Action: Mouse moved to (785, 266)
Screenshot: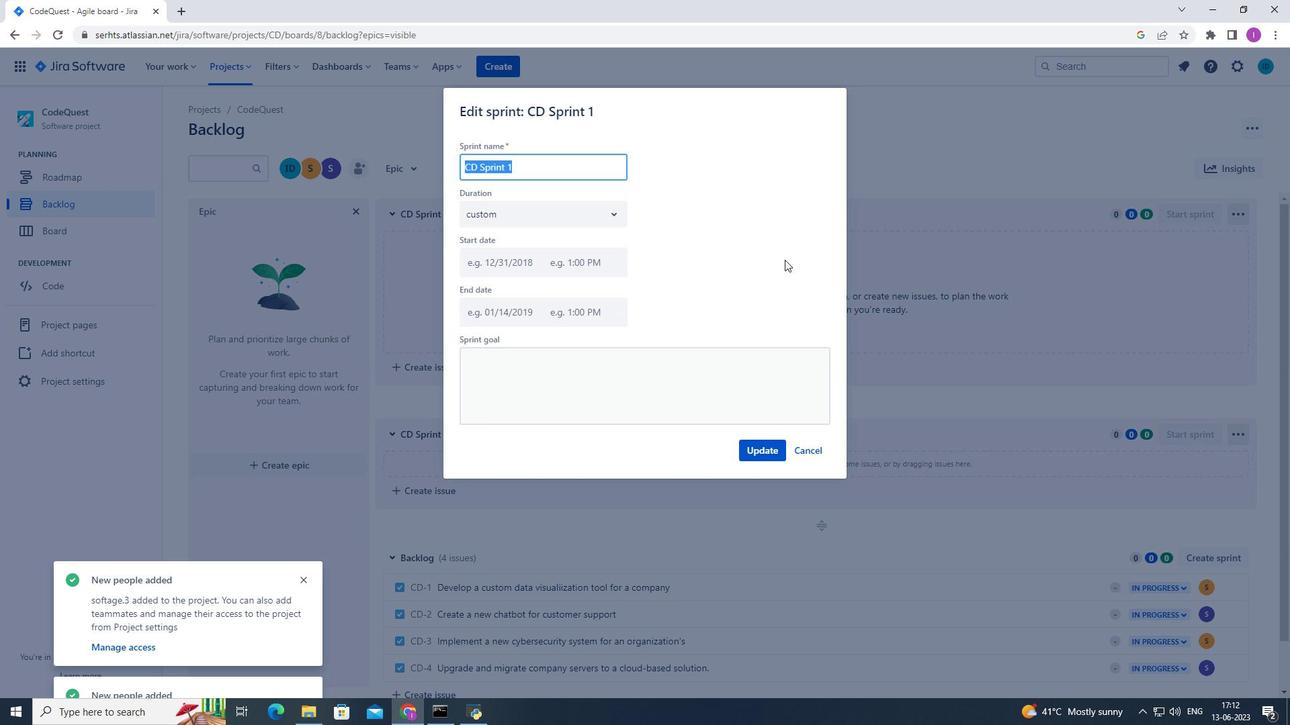 
Action: Key pressed <Key.shift>Release<Key.space>planning<Key.space>sprint
Screenshot: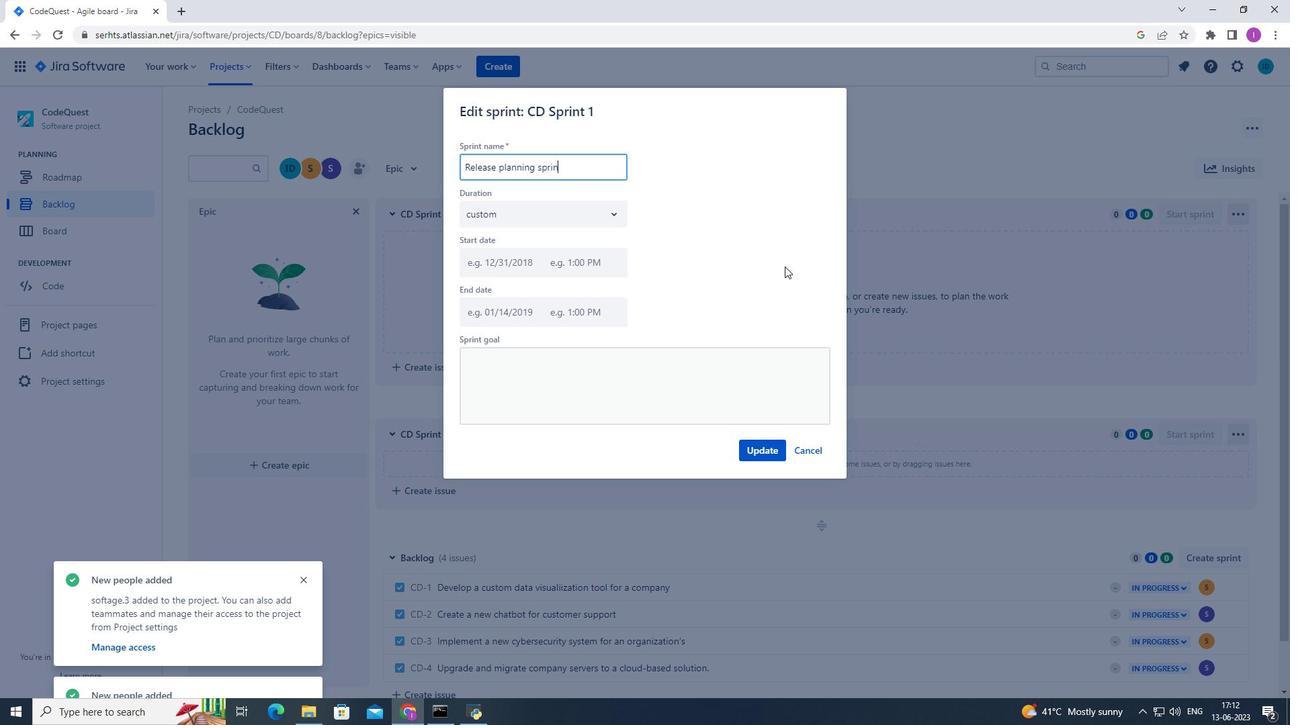 
Action: Mouse moved to (761, 448)
Screenshot: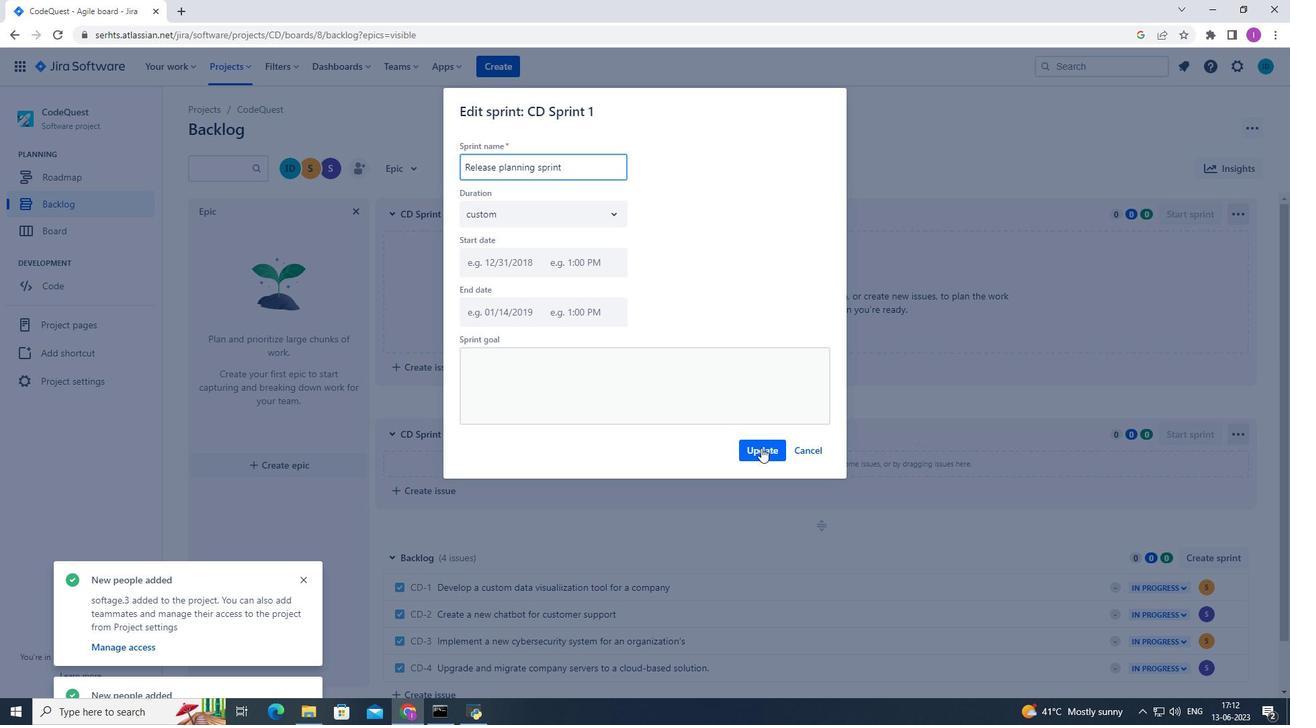 
Action: Mouse pressed left at (761, 448)
Screenshot: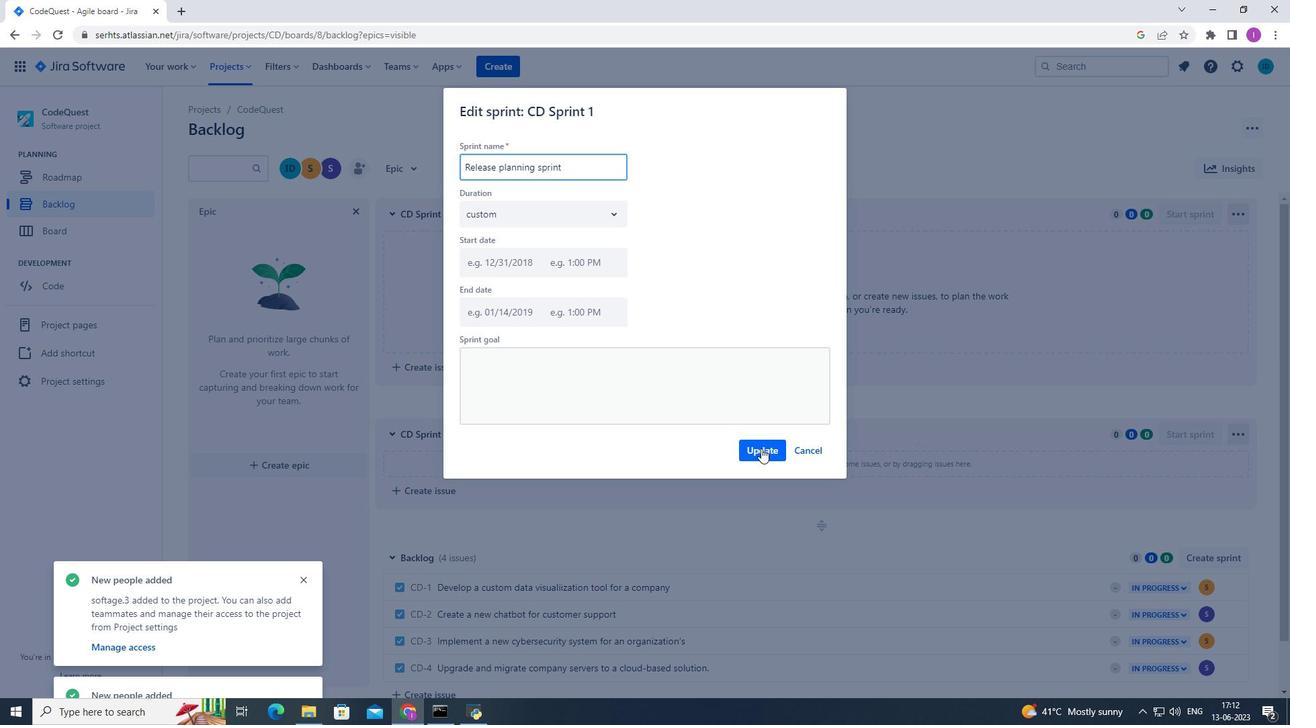 
Action: Mouse moved to (464, 433)
Screenshot: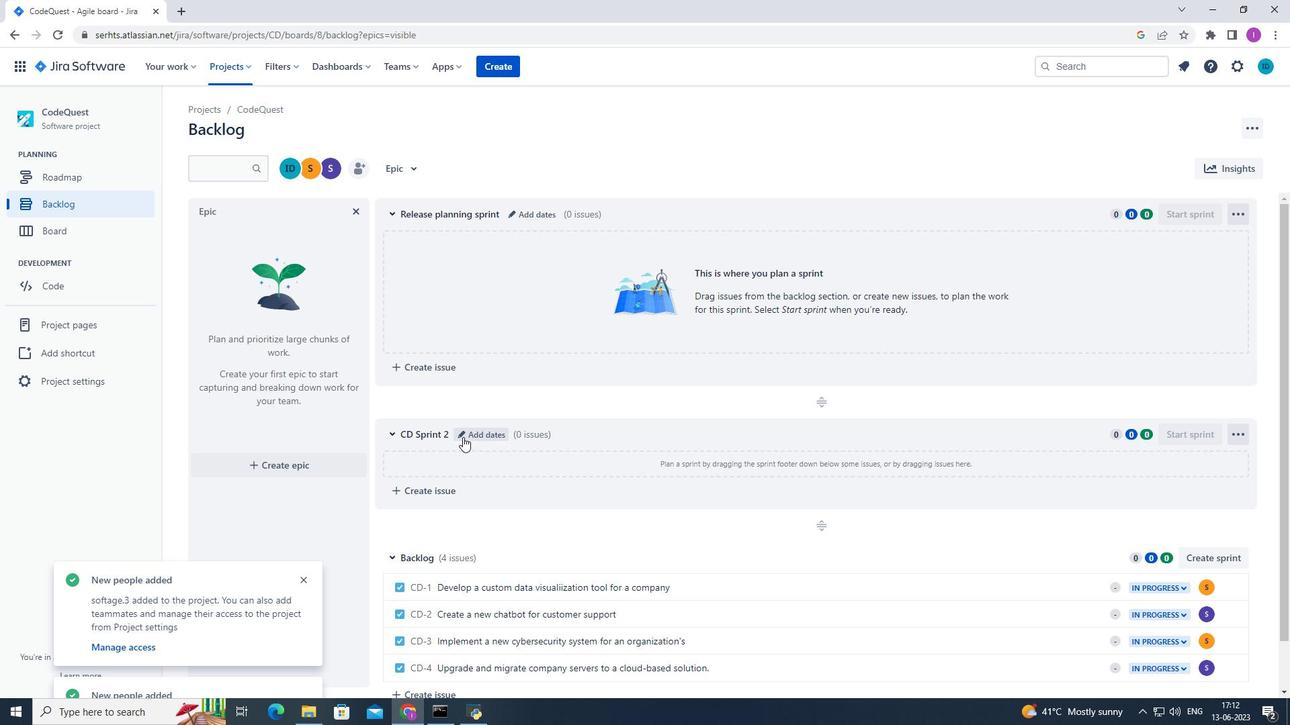 
Action: Mouse pressed left at (464, 433)
Screenshot: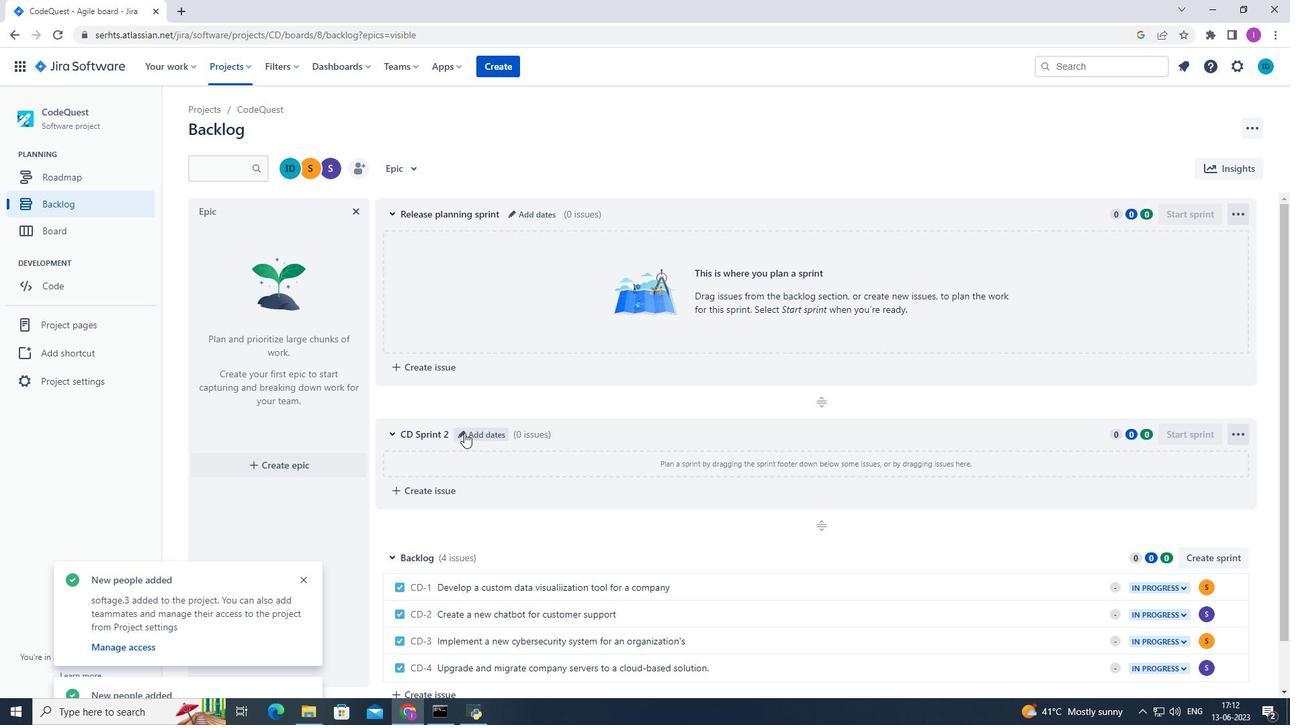 
Action: Mouse moved to (534, 161)
Screenshot: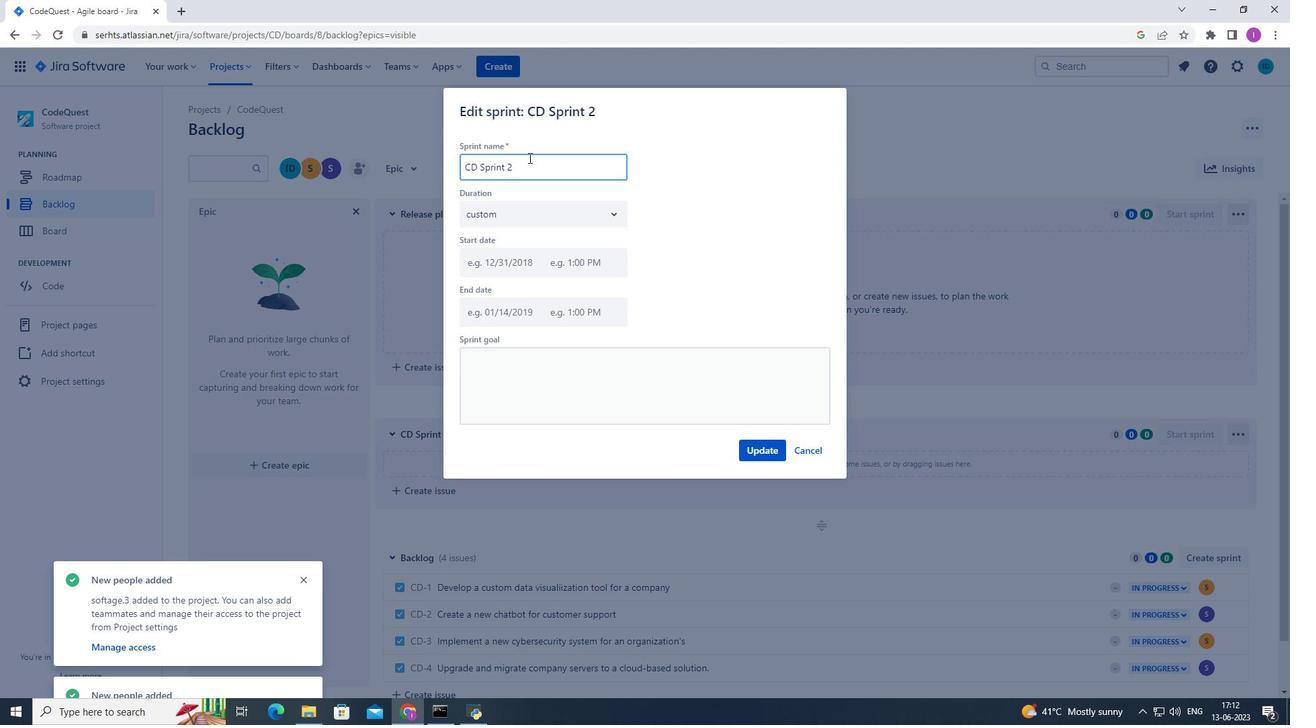 
Action: Mouse pressed left at (534, 161)
Screenshot: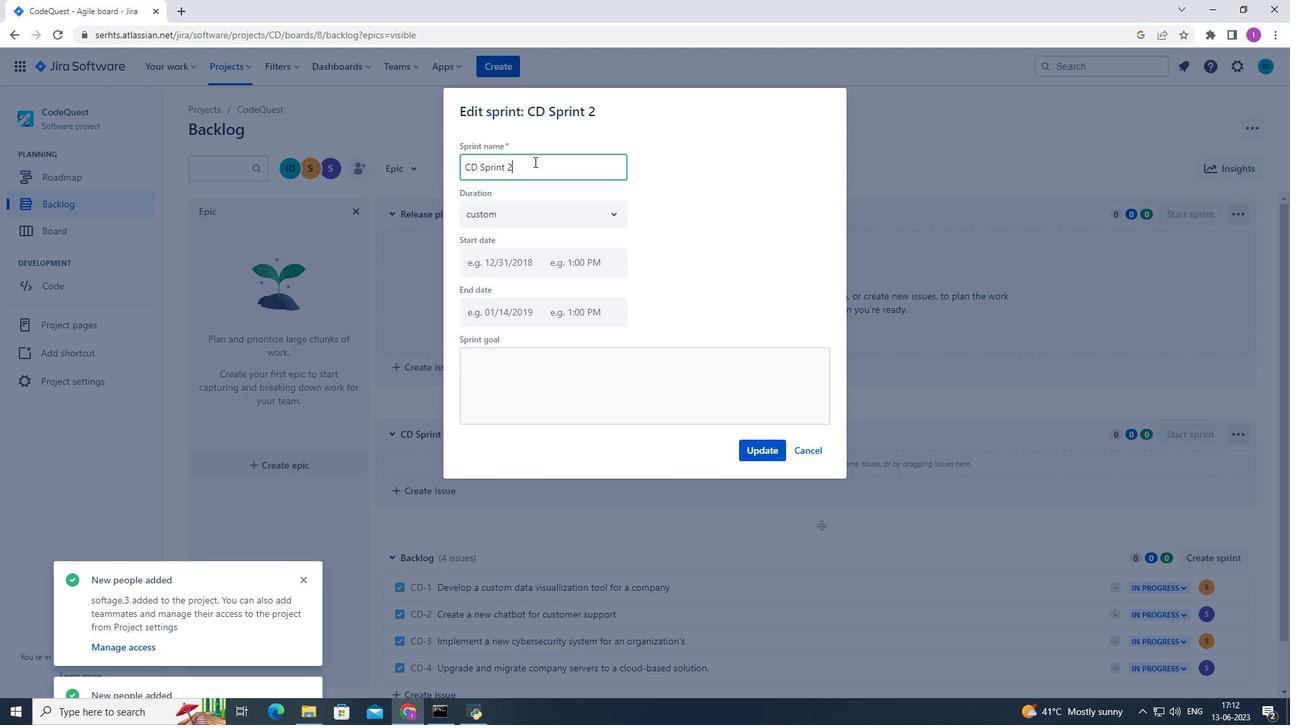 
Action: Mouse moved to (764, 165)
Screenshot: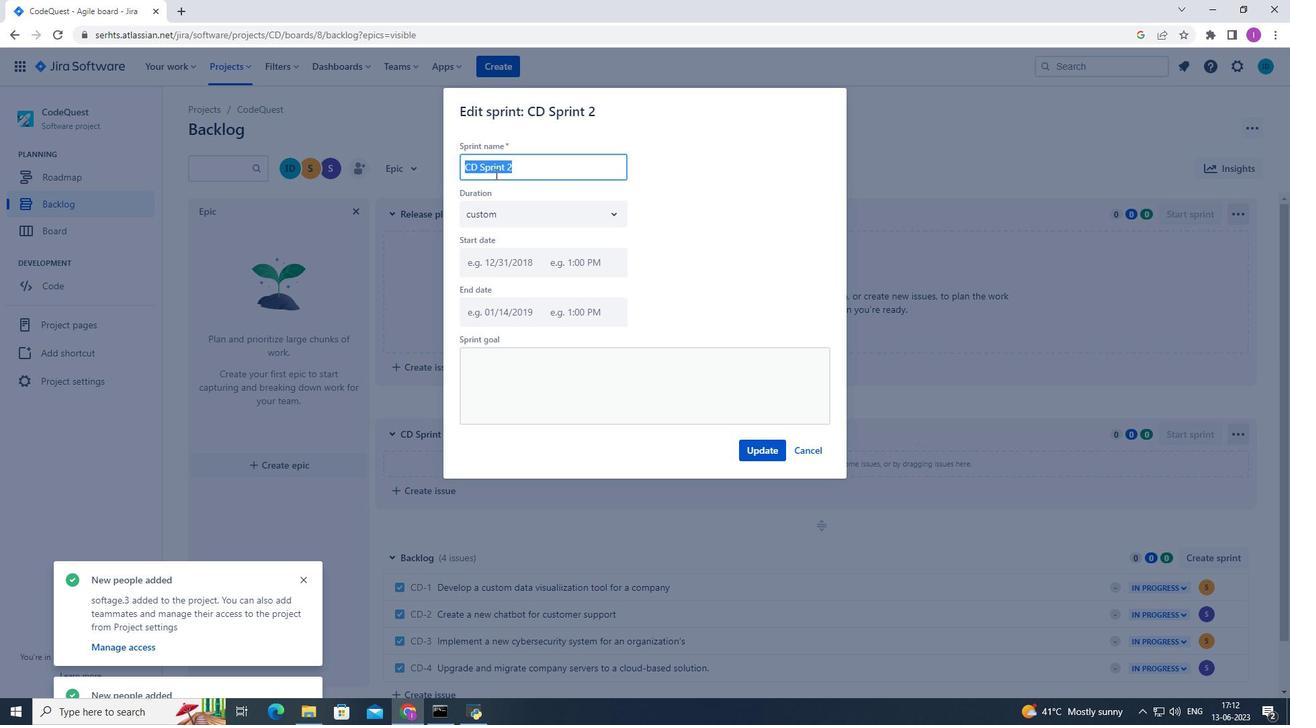
Action: Key pressed <Key.shift>Releaswe<Key.backspace><Key.backspace>e<Key.space>planning<Key.space><Key.shift>Sprint
Screenshot: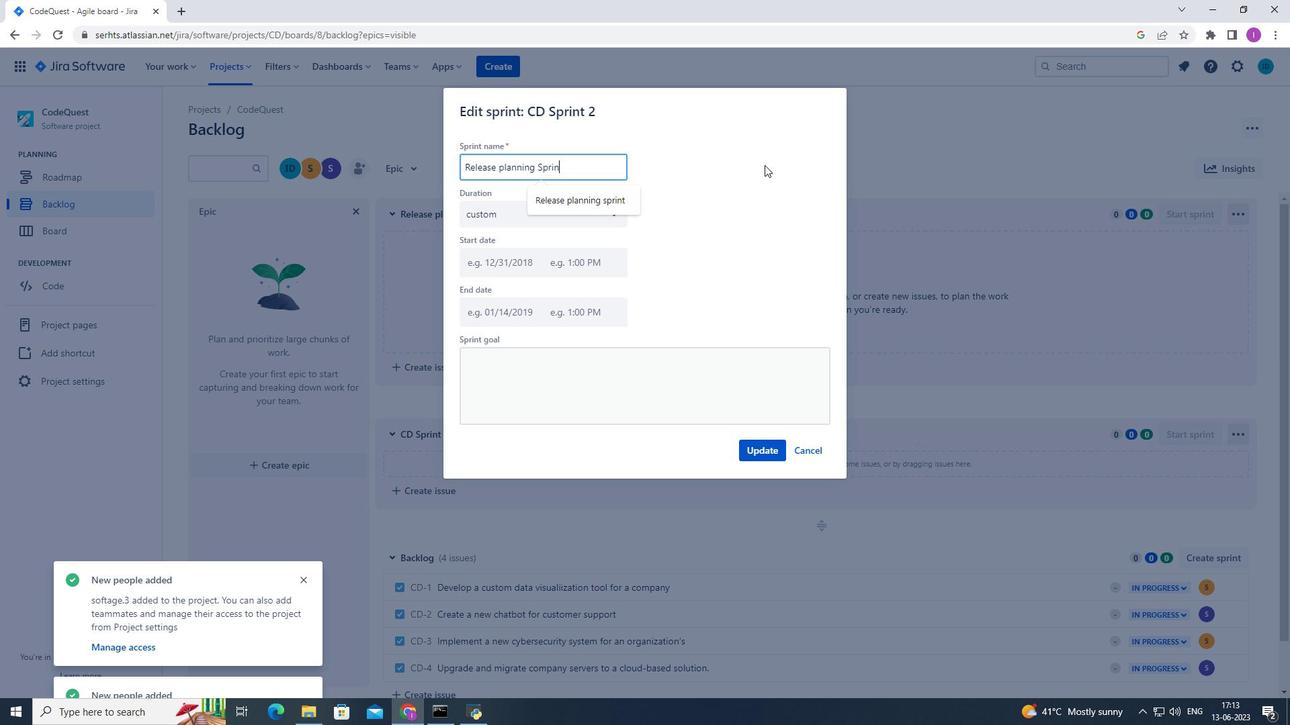
Action: Mouse moved to (504, 166)
Screenshot: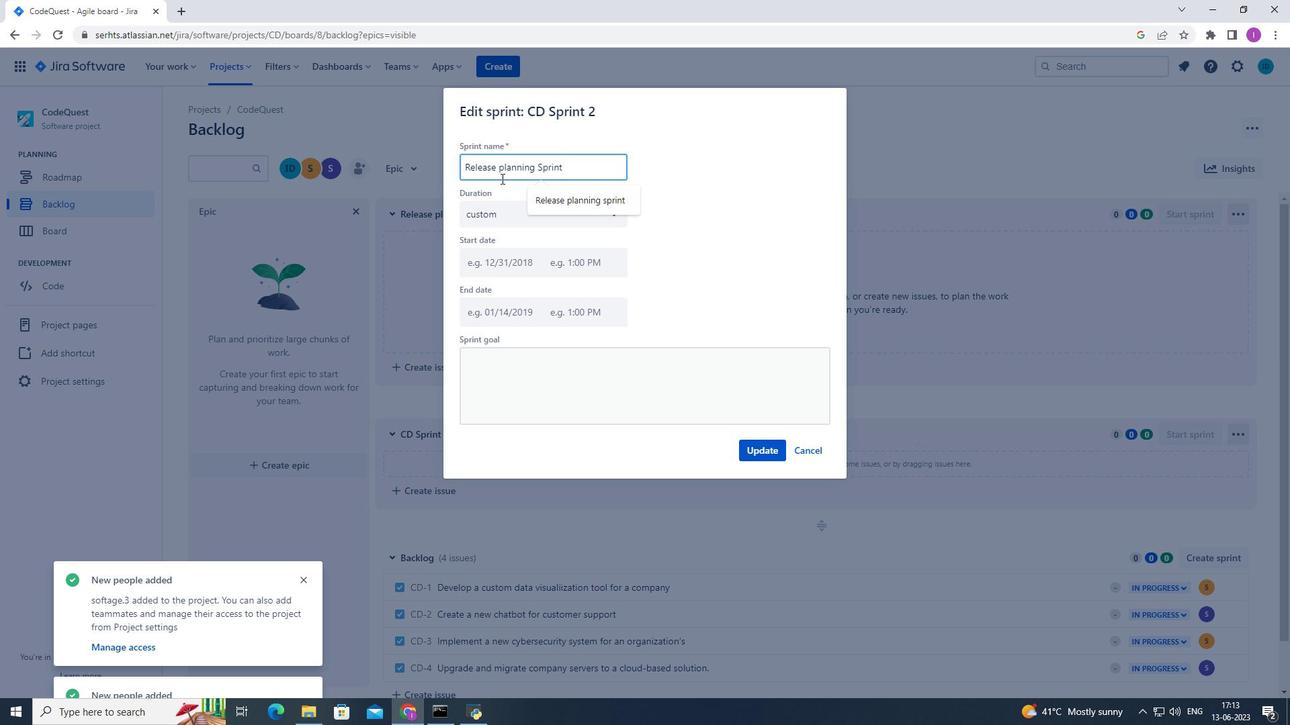 
Action: Mouse pressed left at (504, 166)
Screenshot: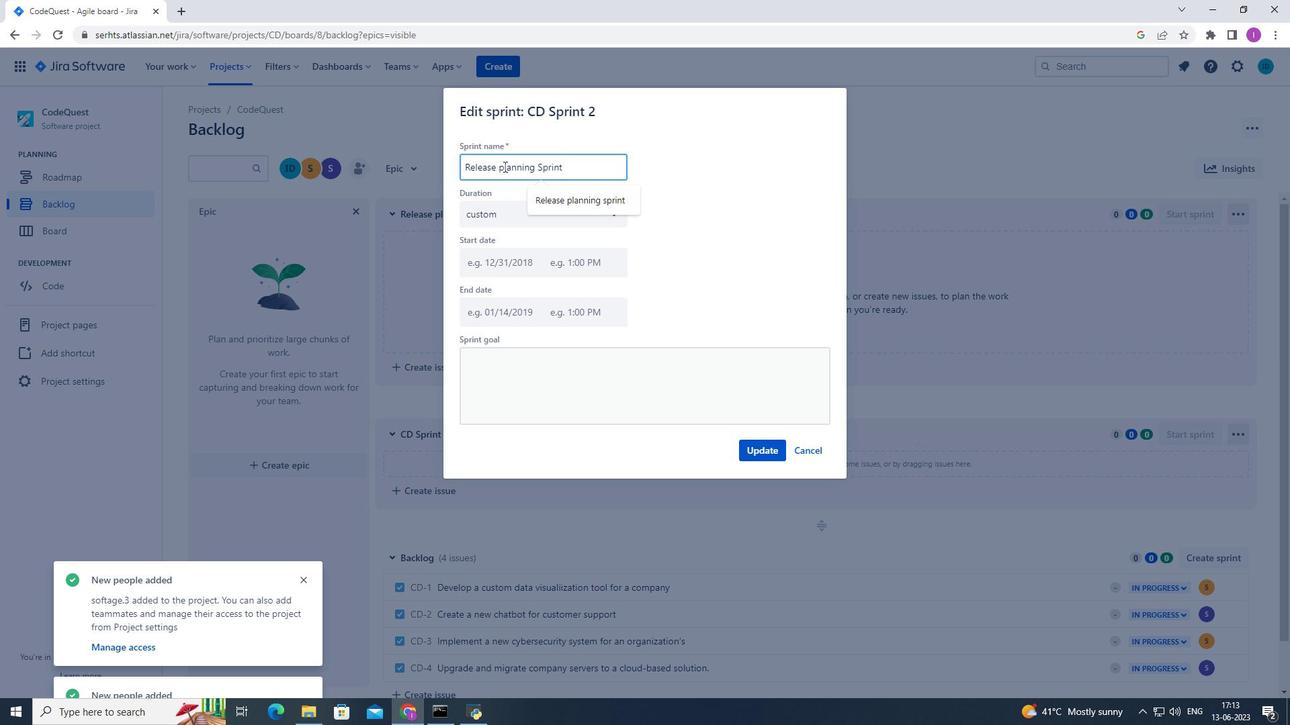 
Action: Mouse moved to (512, 167)
Screenshot: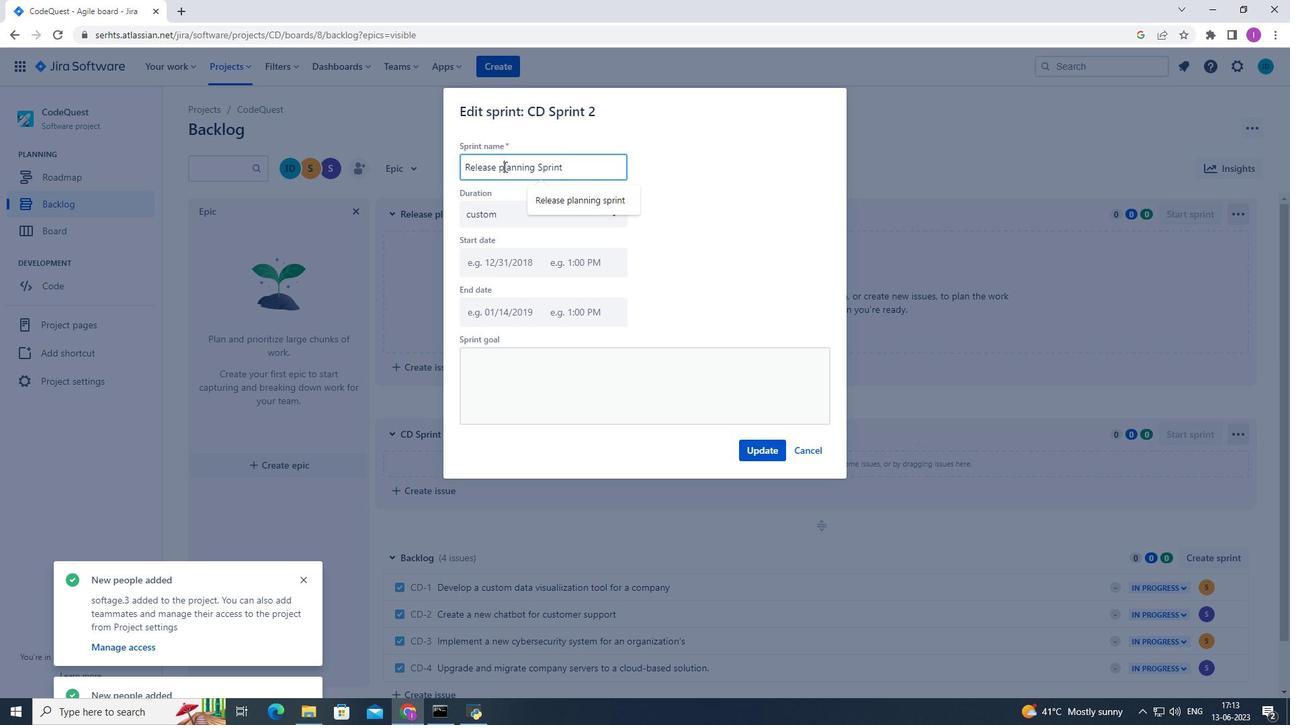 
Action: Key pressed <Key.backspace><Key.shift><Key.shift><Key.shift>P
Screenshot: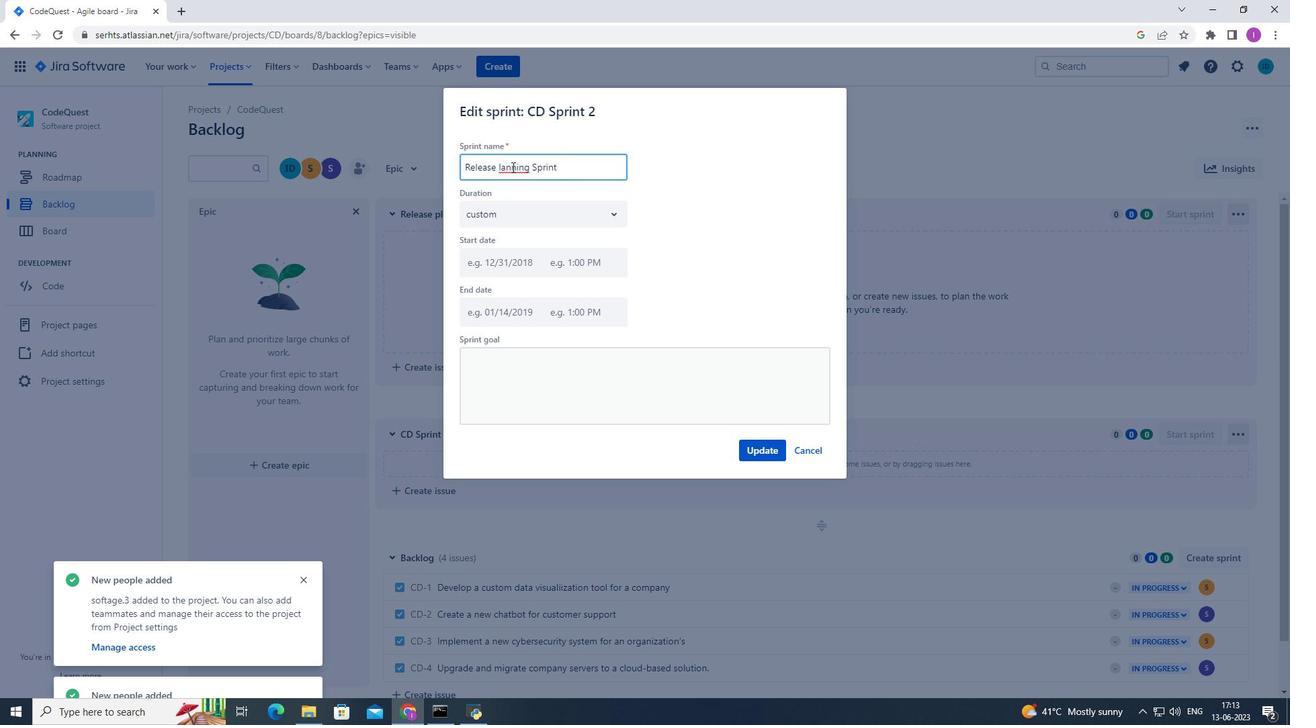 
Action: Mouse moved to (752, 453)
Screenshot: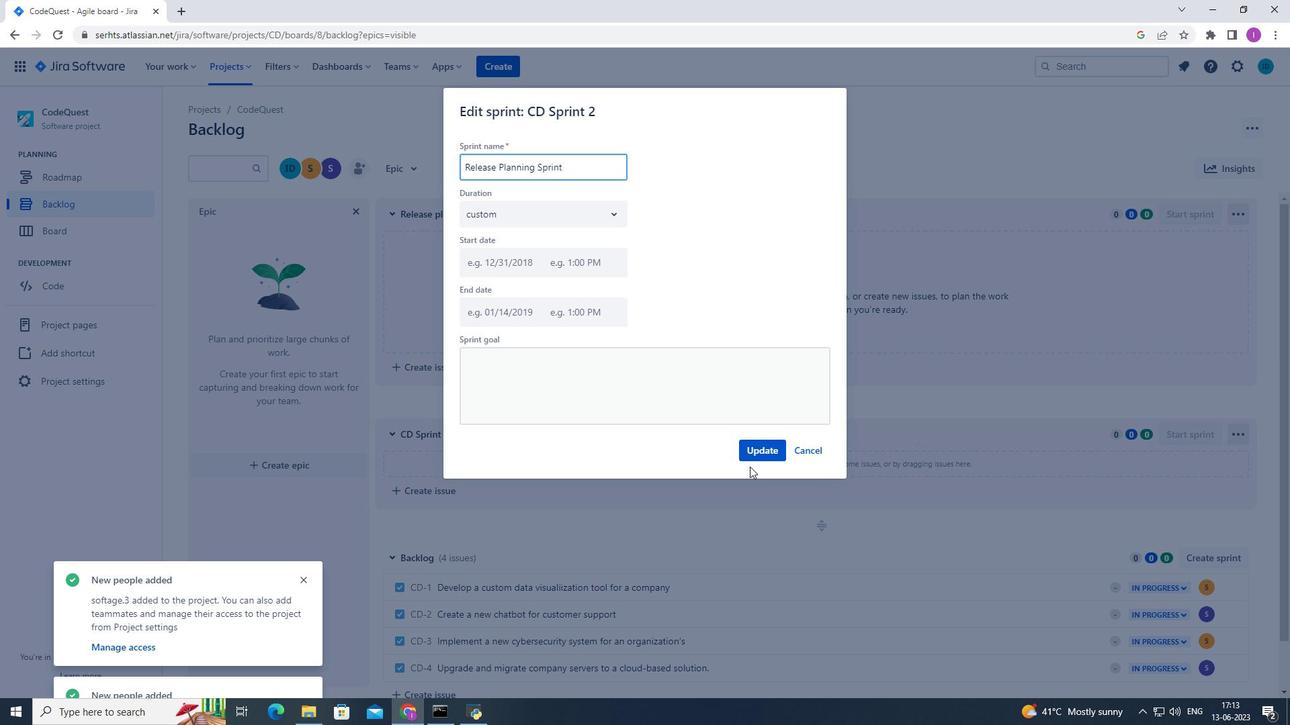 
Action: Mouse pressed left at (752, 453)
Screenshot: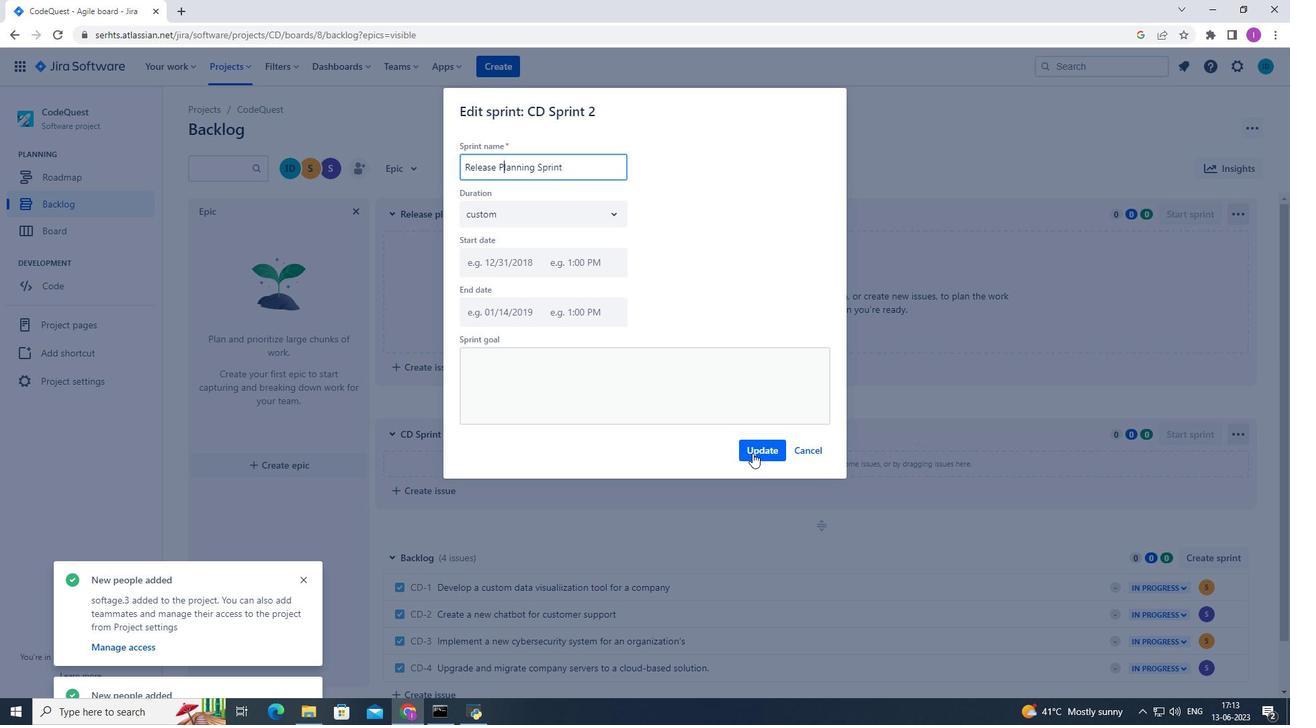 
Action: Mouse moved to (571, 484)
Screenshot: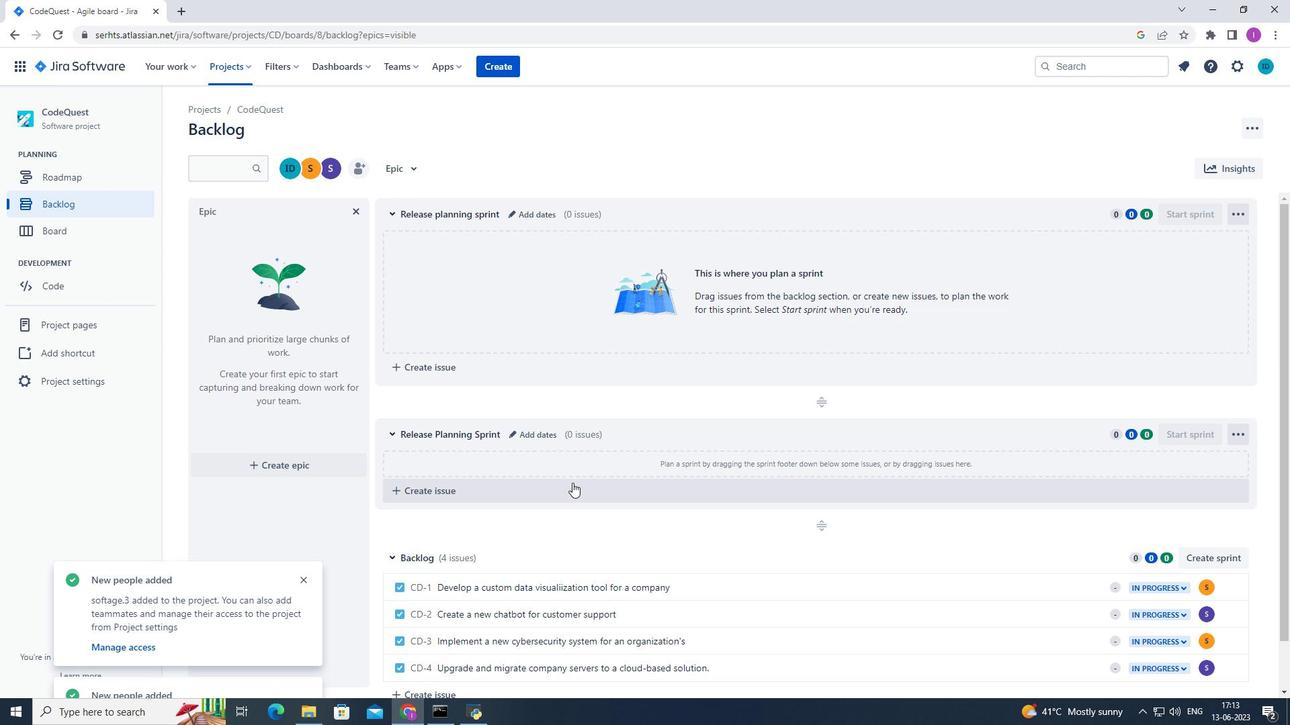 
Action: Mouse scrolled (571, 483) with delta (0, 0)
Screenshot: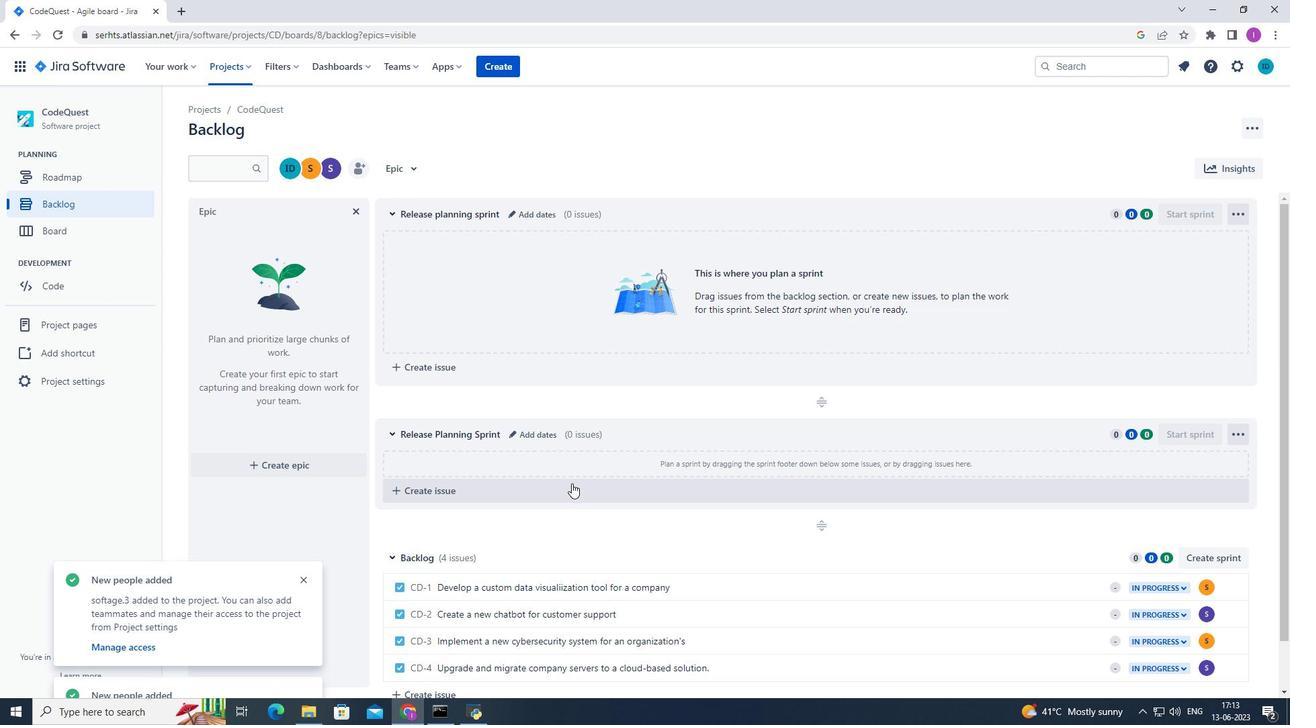 
Action: Mouse moved to (571, 485)
Screenshot: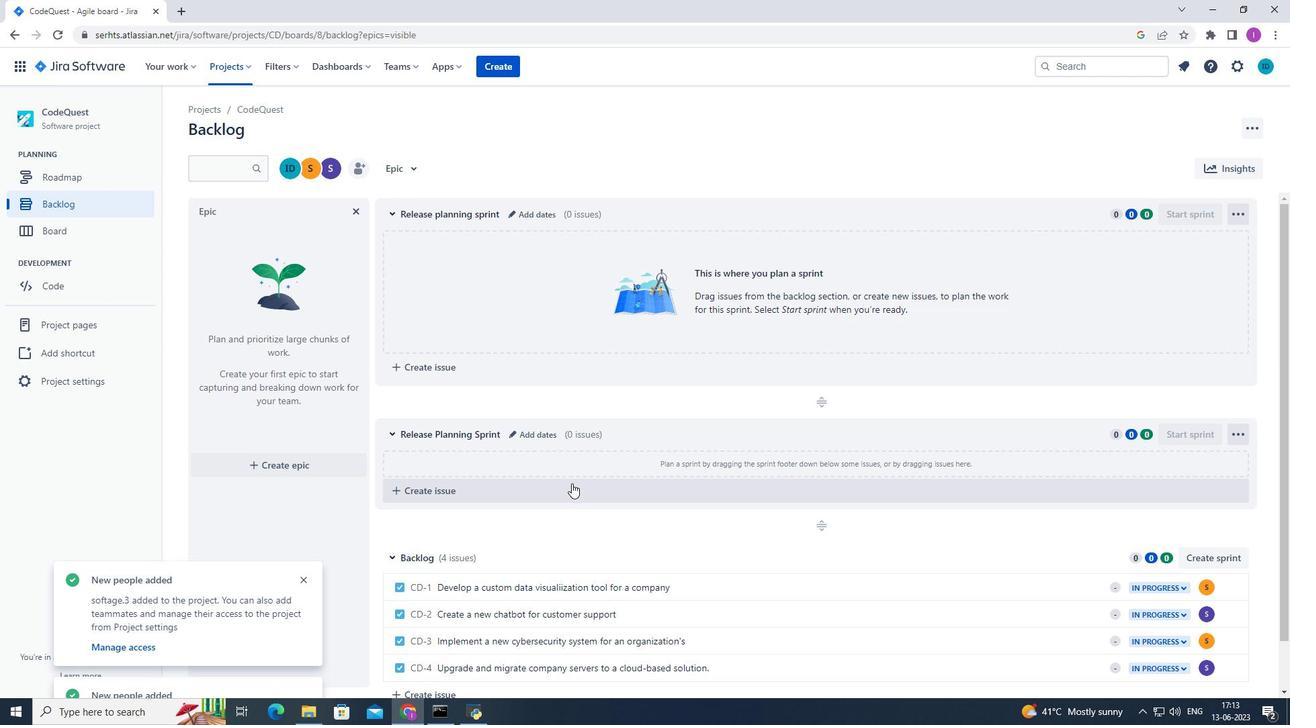 
Action: Mouse scrolled (571, 484) with delta (0, 0)
Screenshot: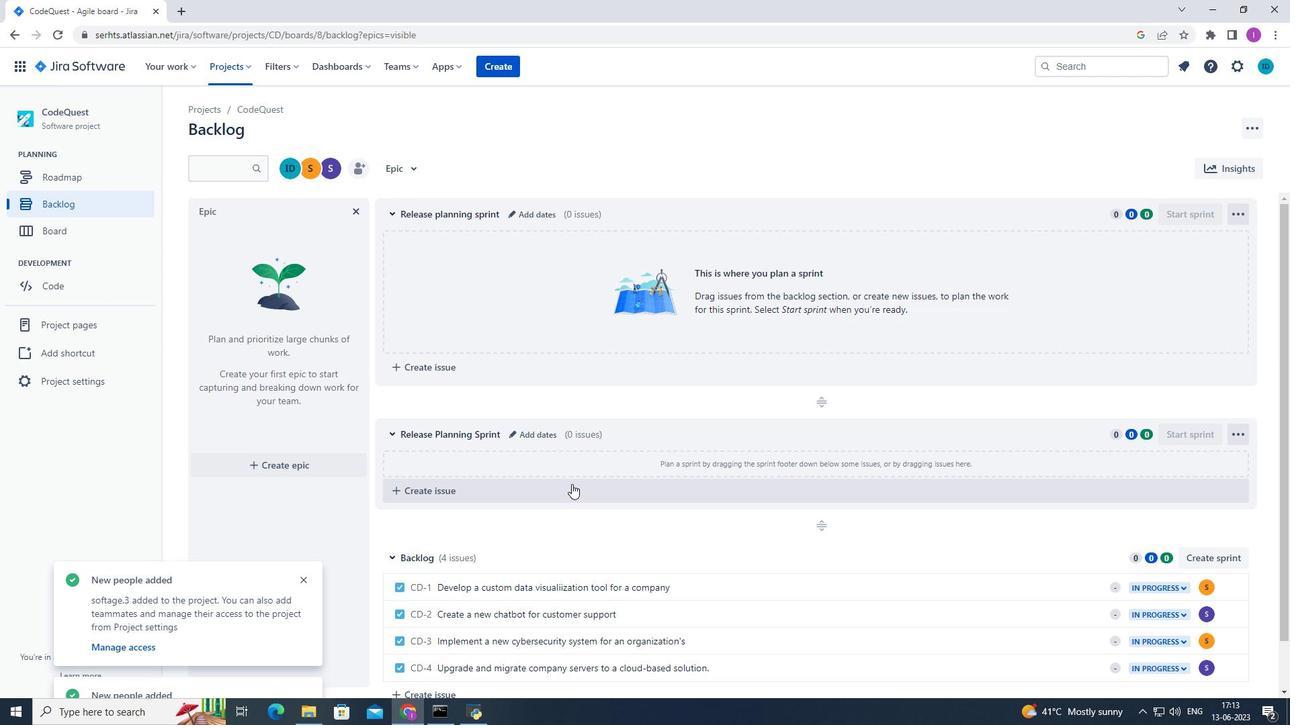 
Action: Mouse moved to (572, 485)
Screenshot: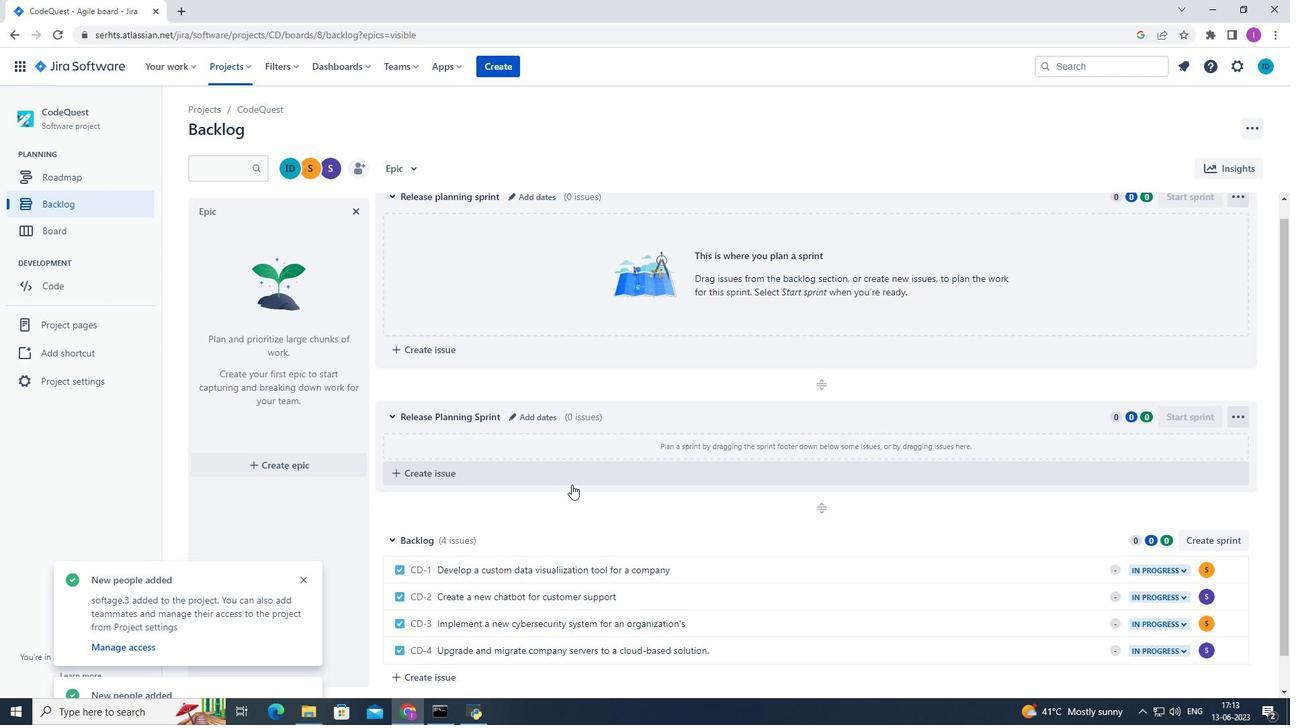
Action: Mouse scrolled (572, 484) with delta (0, 0)
Screenshot: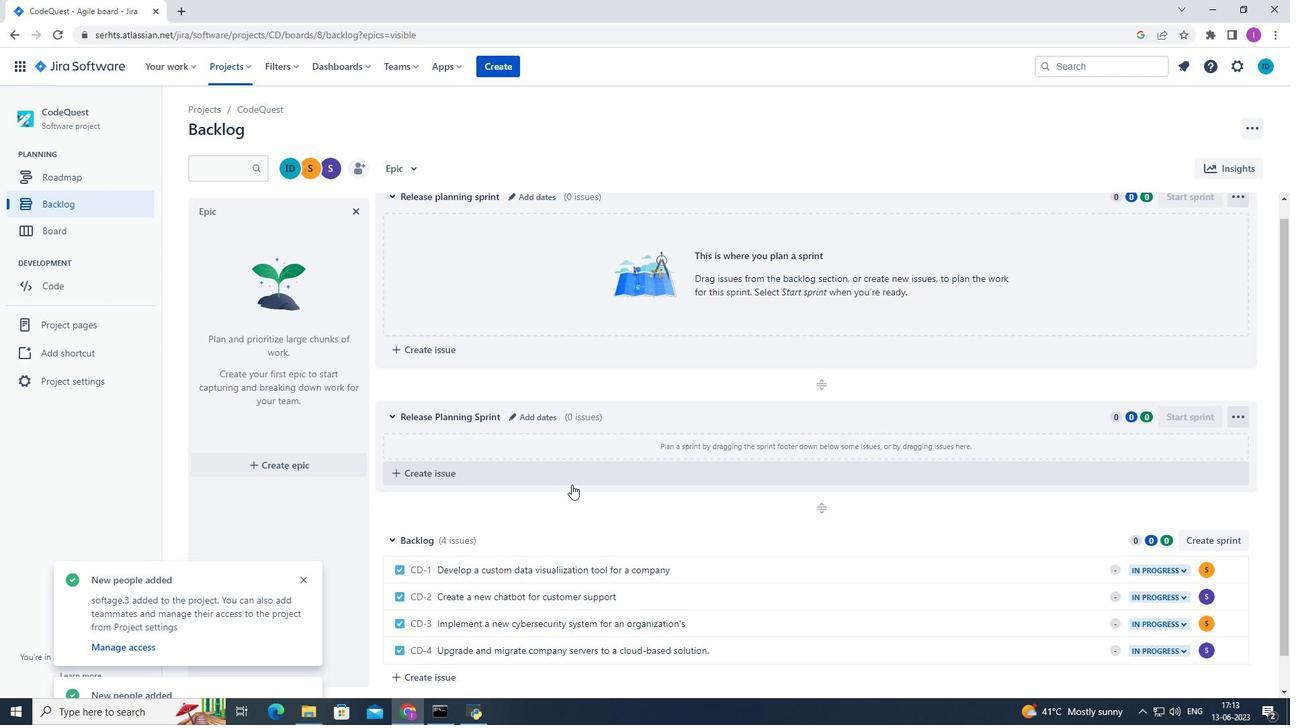 
Action: Mouse moved to (547, 483)
Screenshot: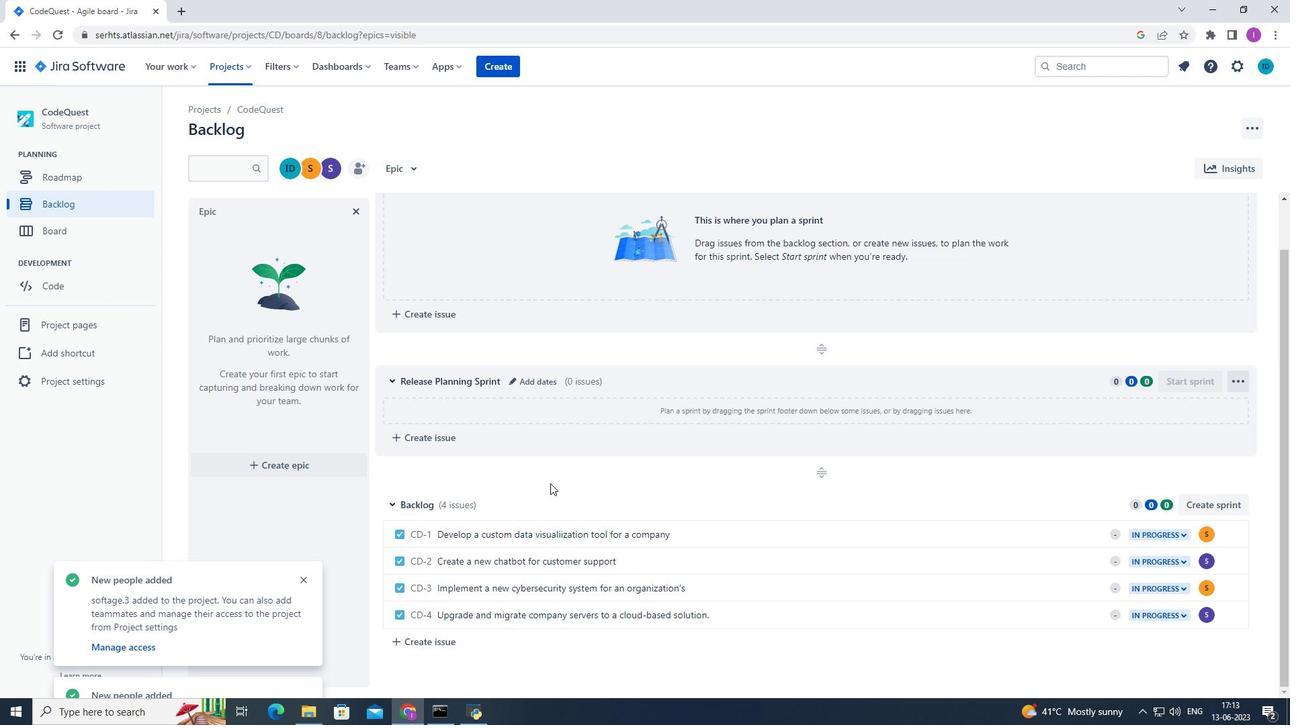 
Action: Mouse scrolled (547, 483) with delta (0, 0)
Screenshot: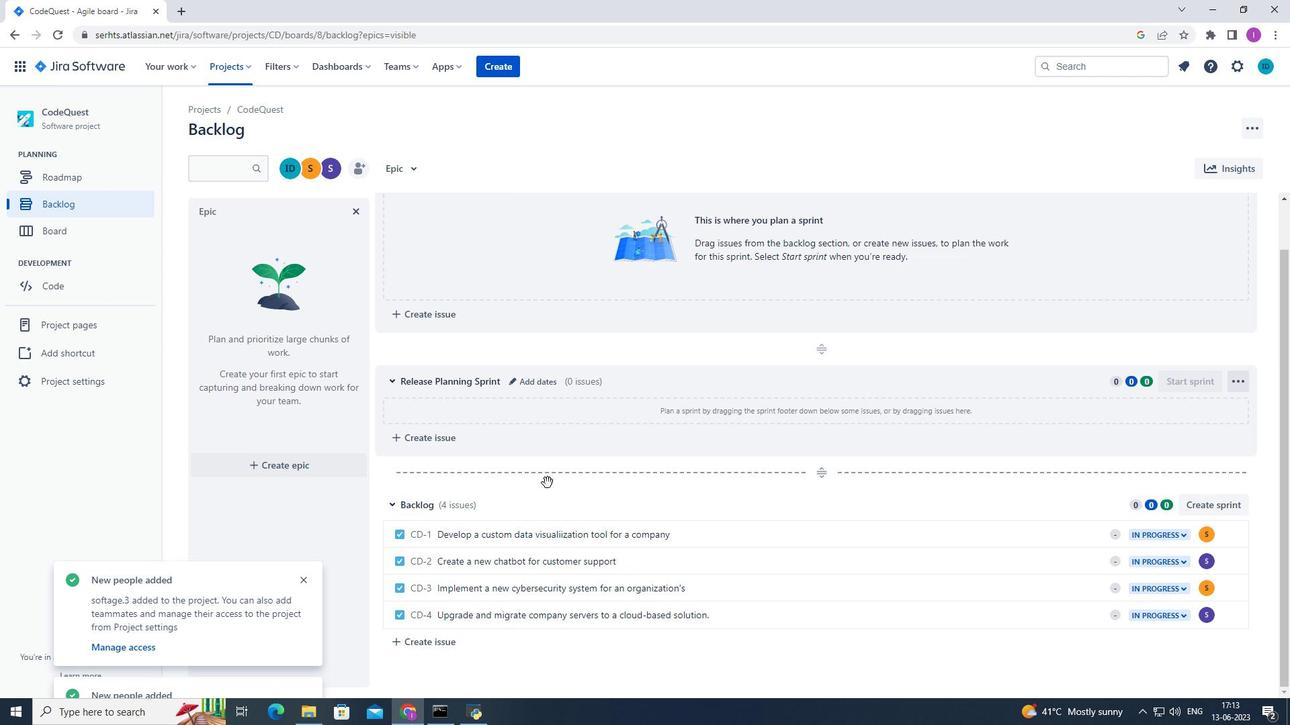 
Action: Mouse scrolled (547, 483) with delta (0, 0)
Screenshot: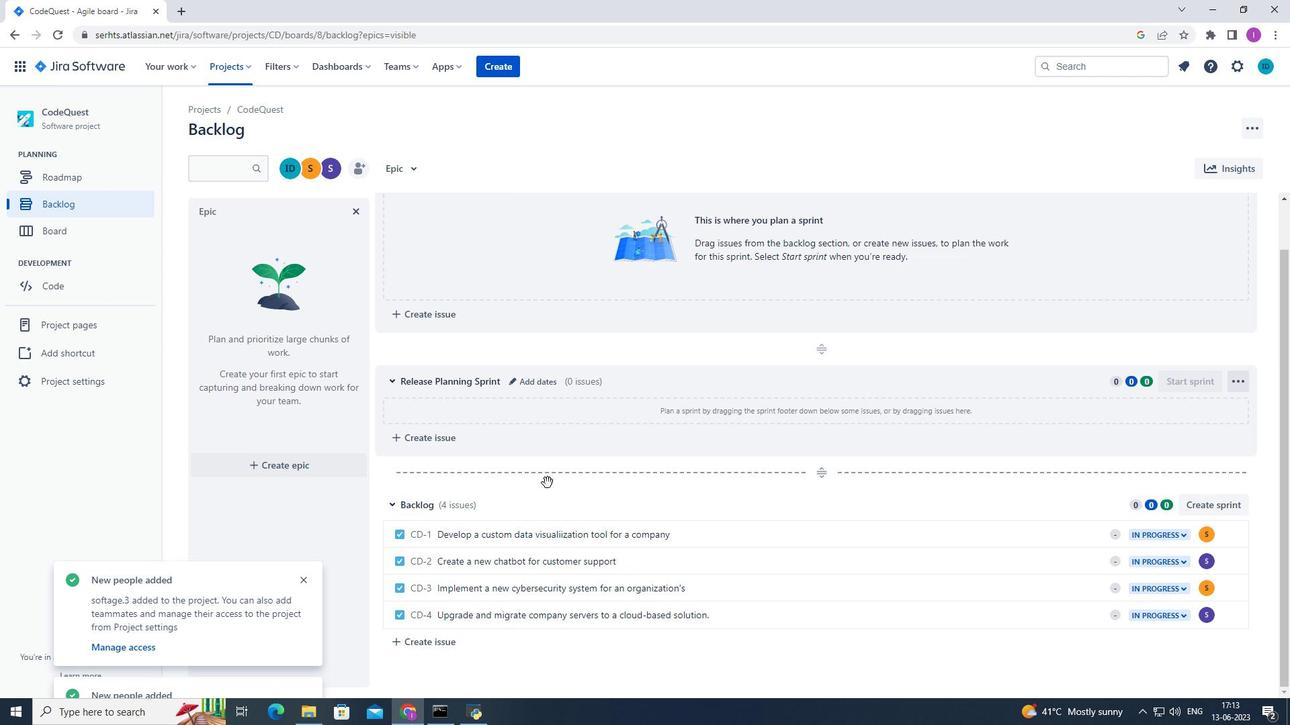 
Action: Mouse scrolled (547, 483) with delta (0, 0)
Screenshot: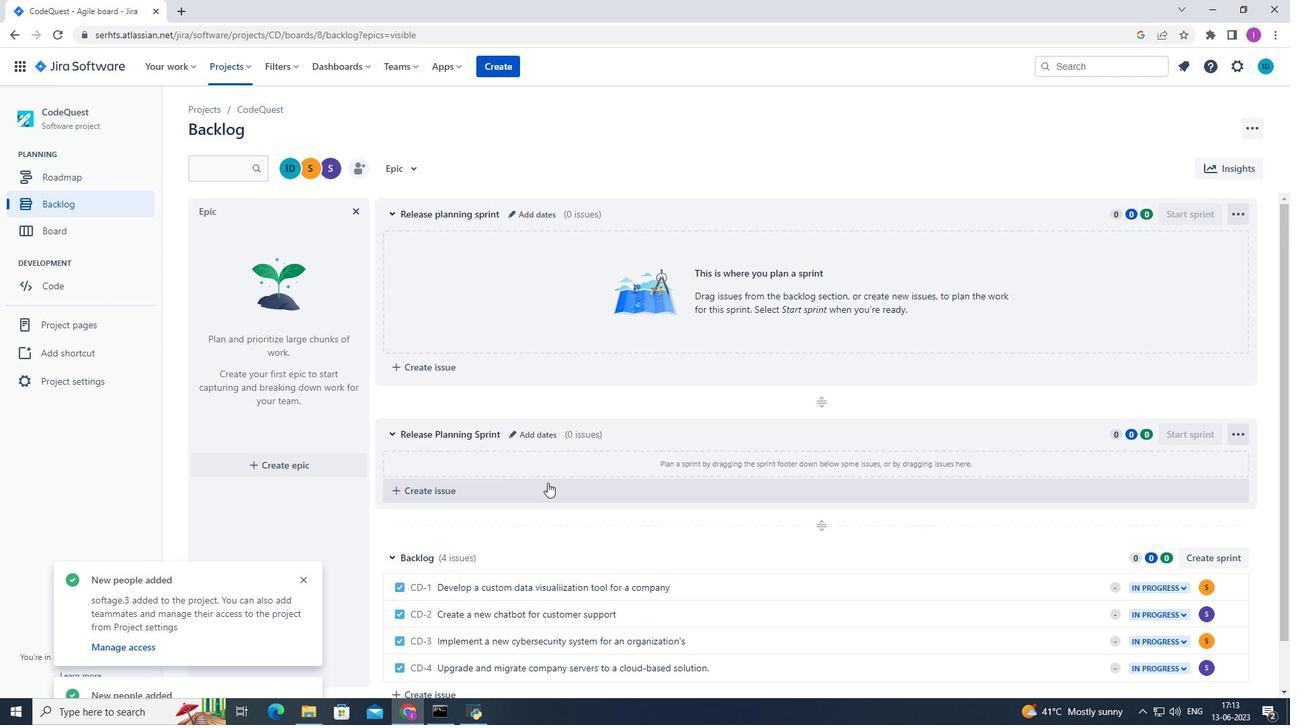 
Action: Mouse scrolled (547, 483) with delta (0, 0)
Screenshot: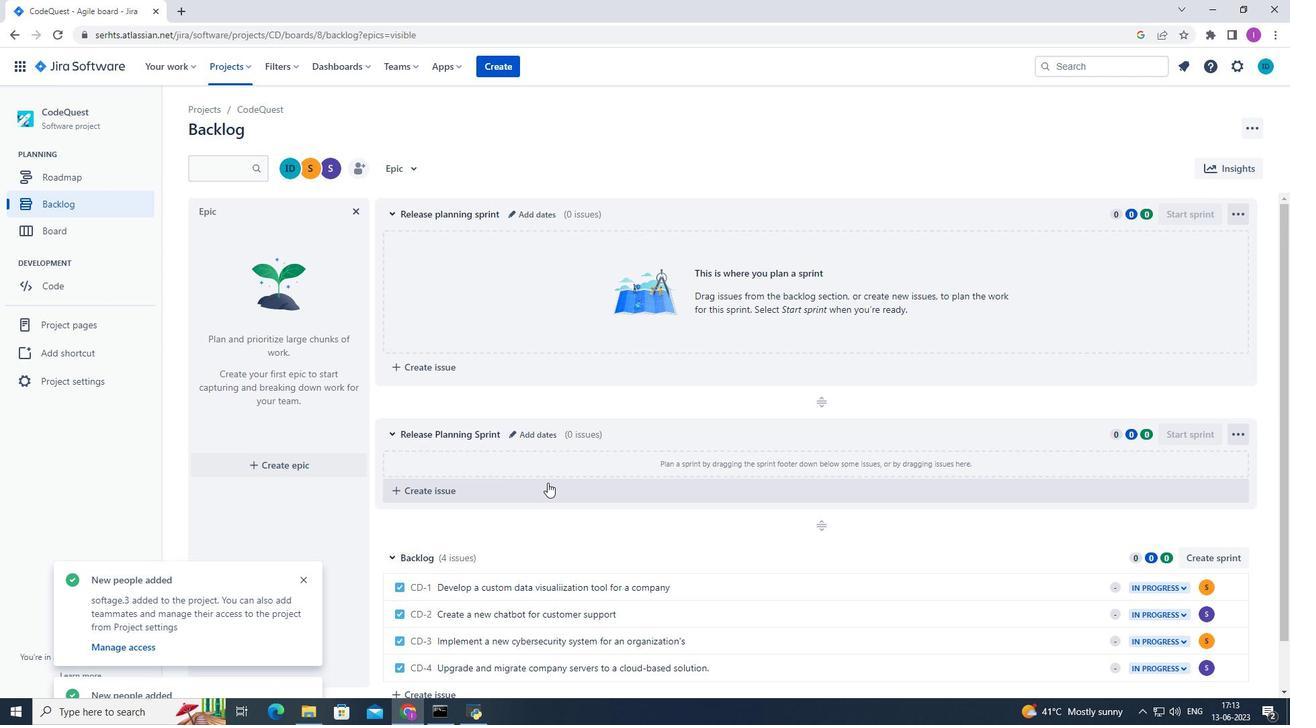 
Action: Mouse moved to (688, 484)
Screenshot: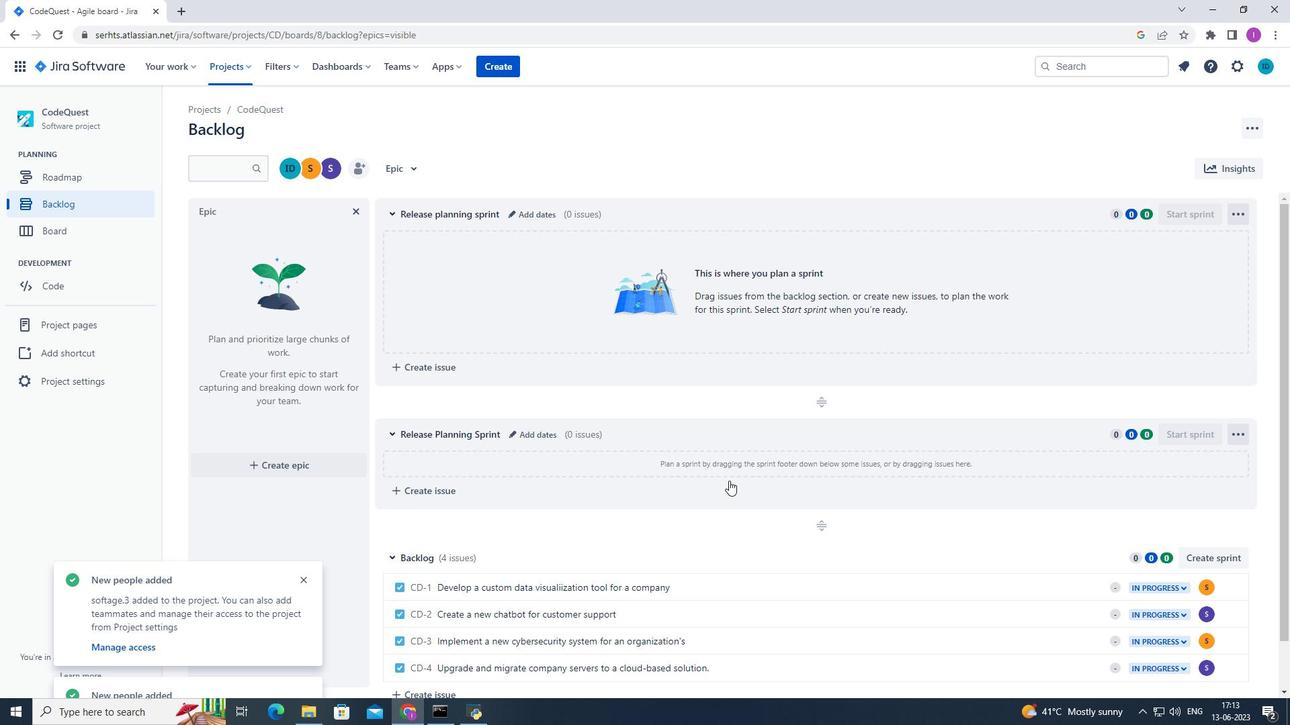 
Action: Mouse scrolled (688, 485) with delta (0, 0)
Screenshot: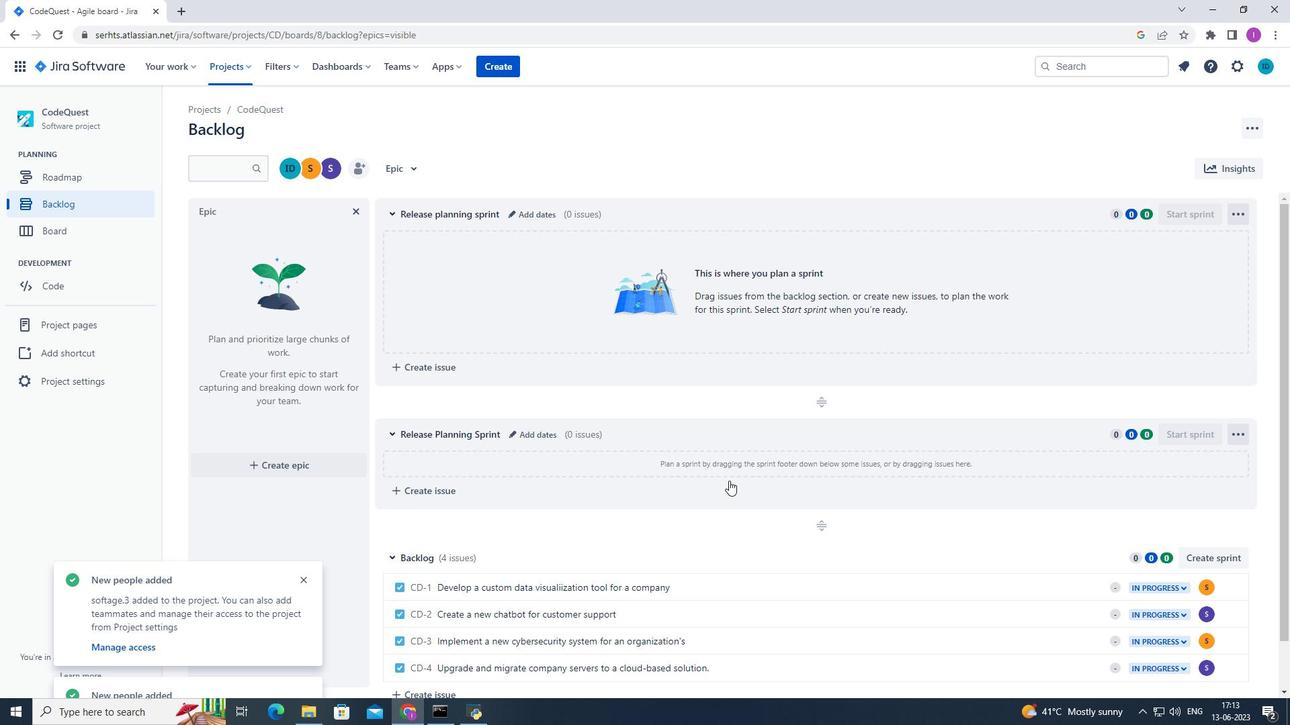 
Action: Mouse moved to (627, 535)
Screenshot: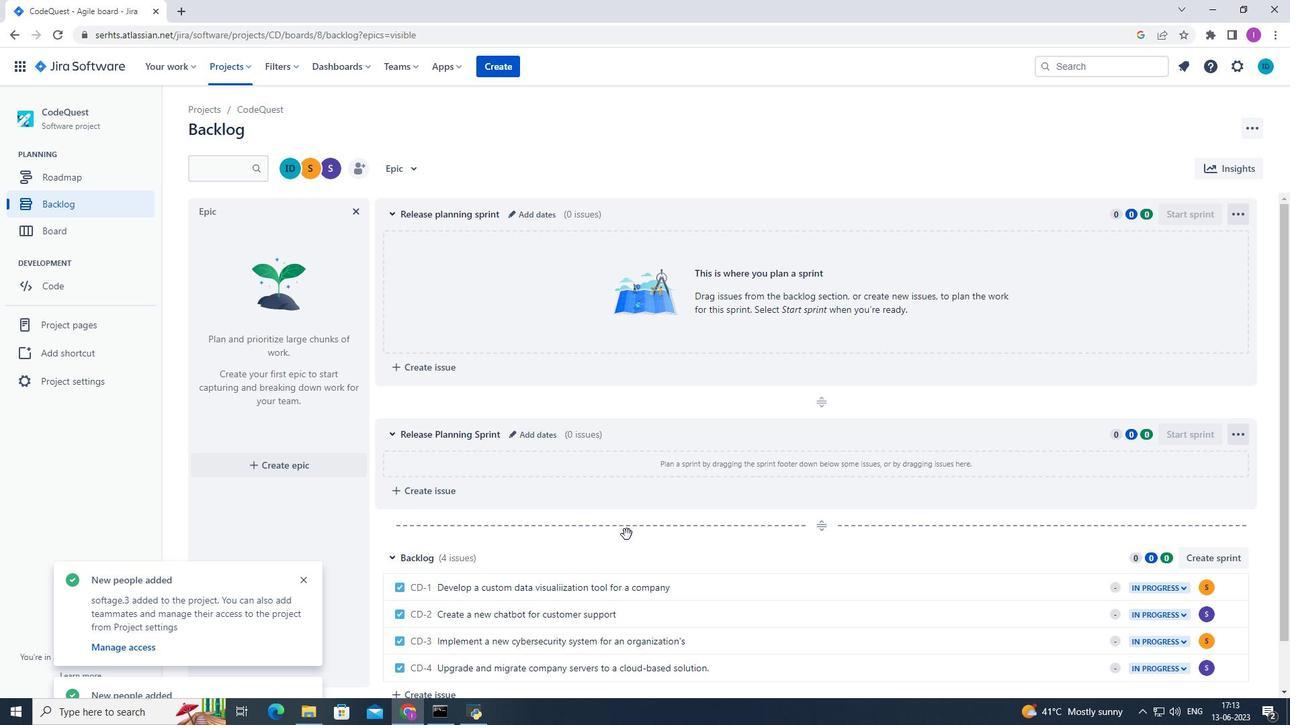 
Action: Mouse scrolled (627, 535) with delta (0, 0)
Screenshot: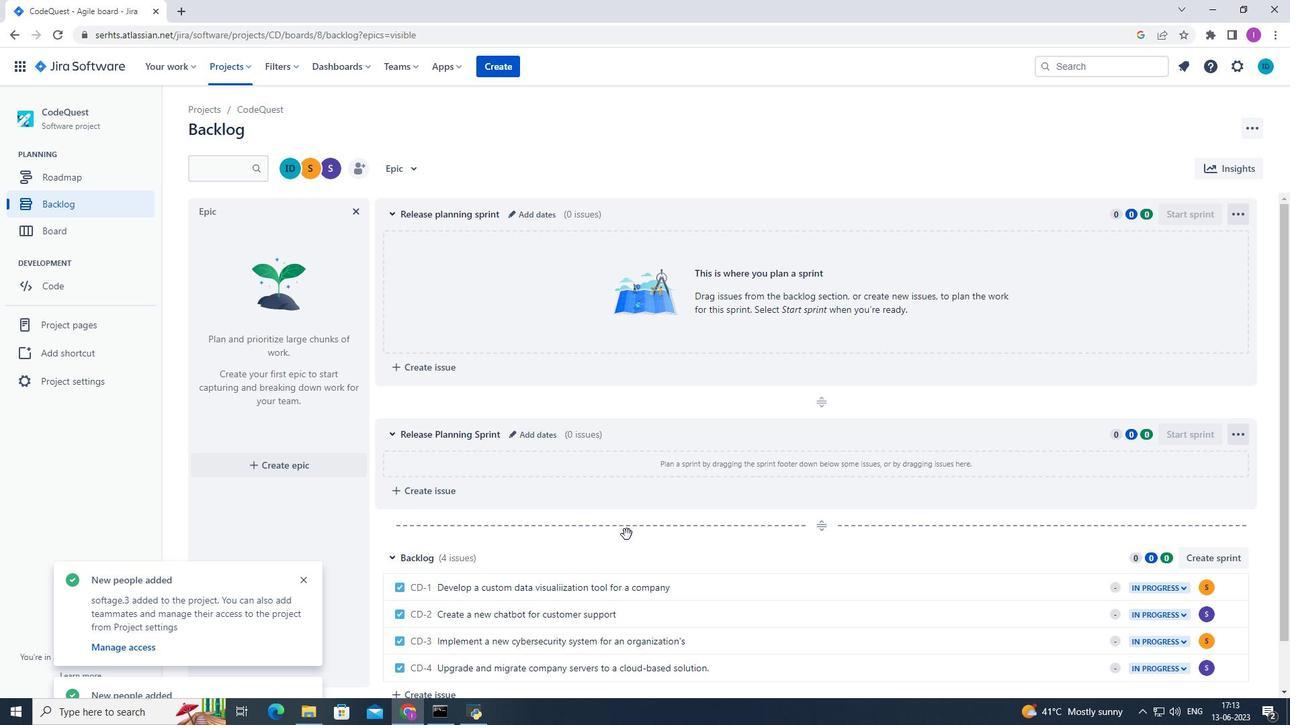 
Action: Mouse moved to (626, 535)
Screenshot: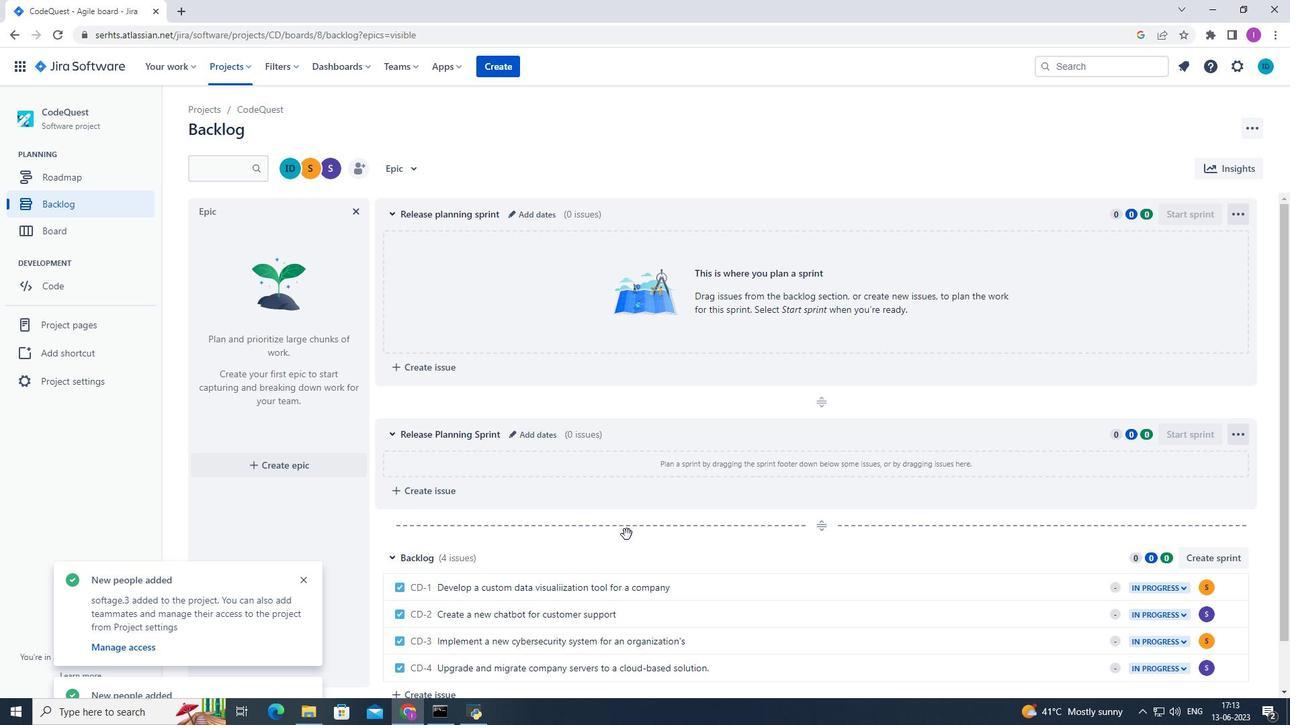 
Action: Mouse scrolled (626, 535) with delta (0, 0)
Screenshot: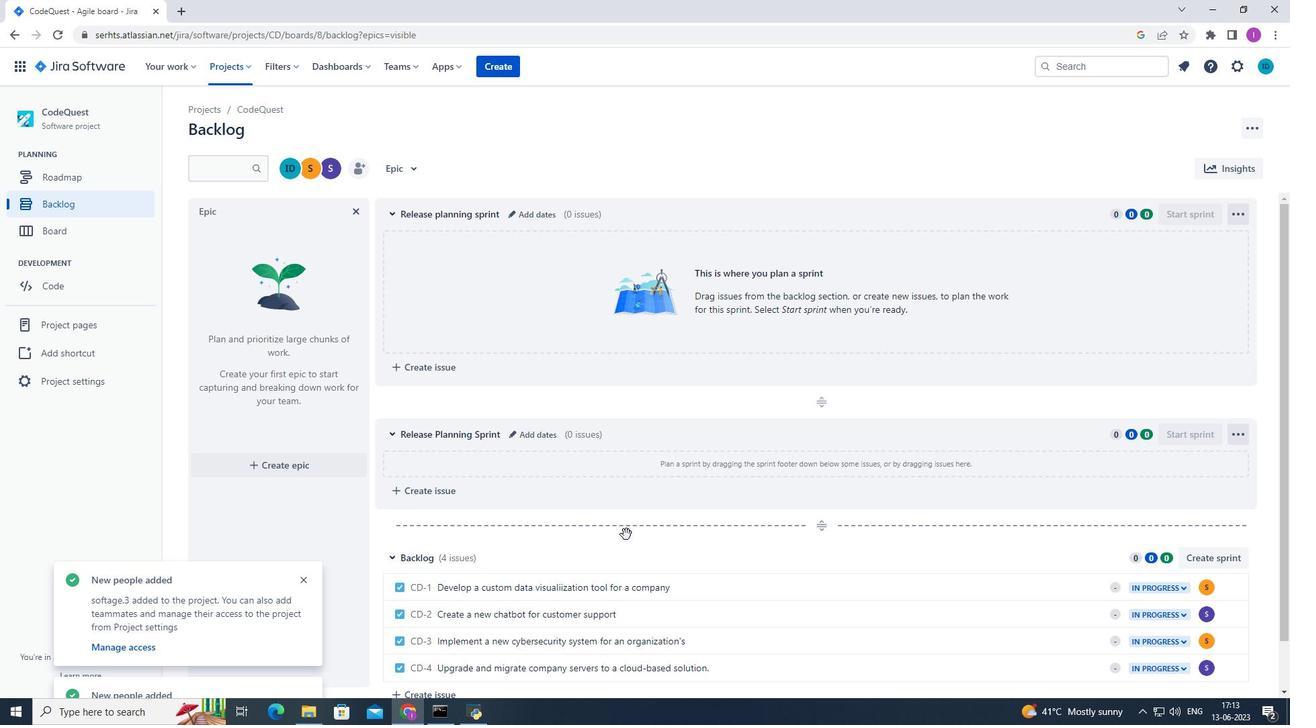 
Action: Mouse scrolled (626, 535) with delta (0, 0)
Screenshot: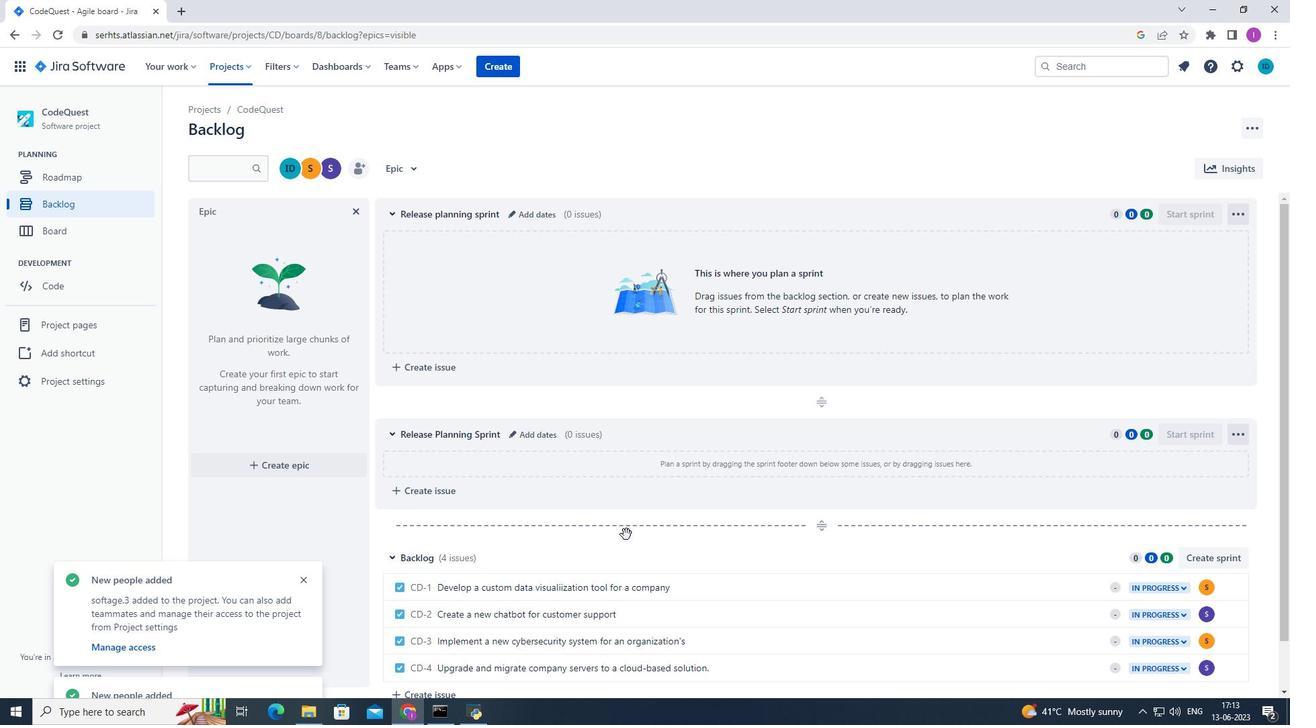 
Action: Mouse scrolled (626, 534) with delta (0, 0)
Screenshot: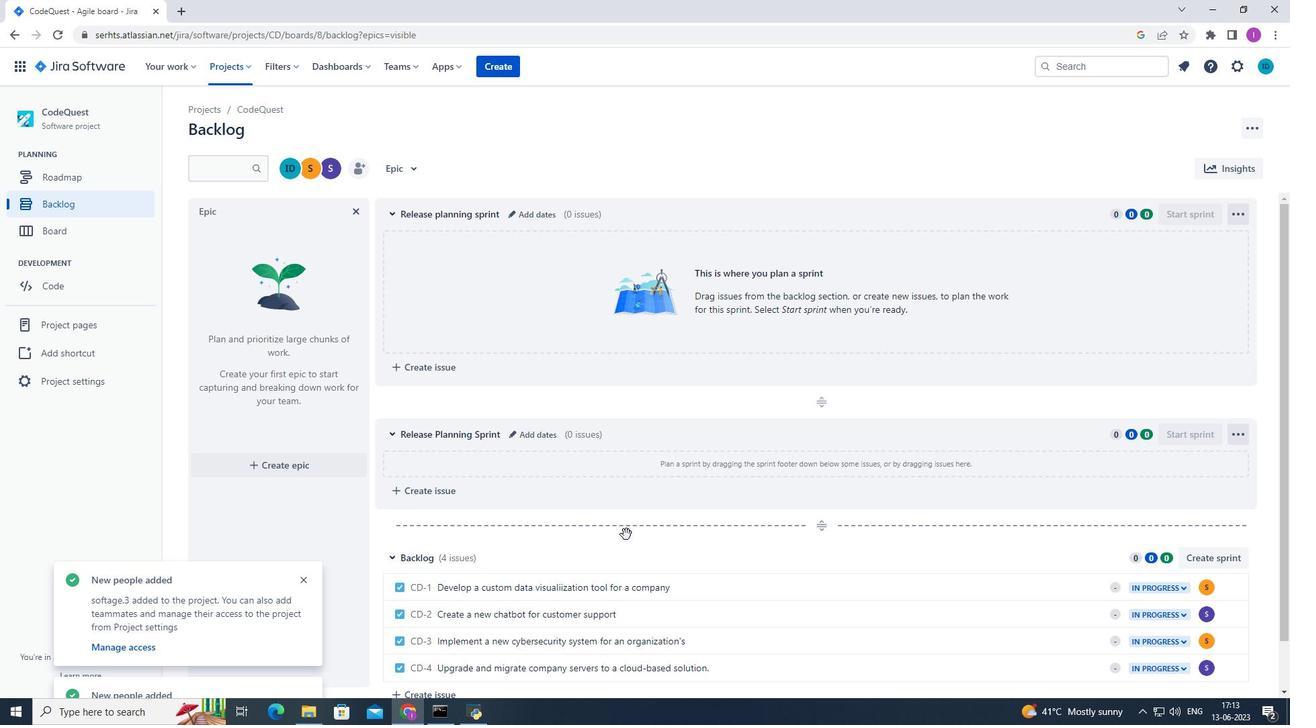 
Action: Mouse scrolled (626, 534) with delta (0, 0)
Screenshot: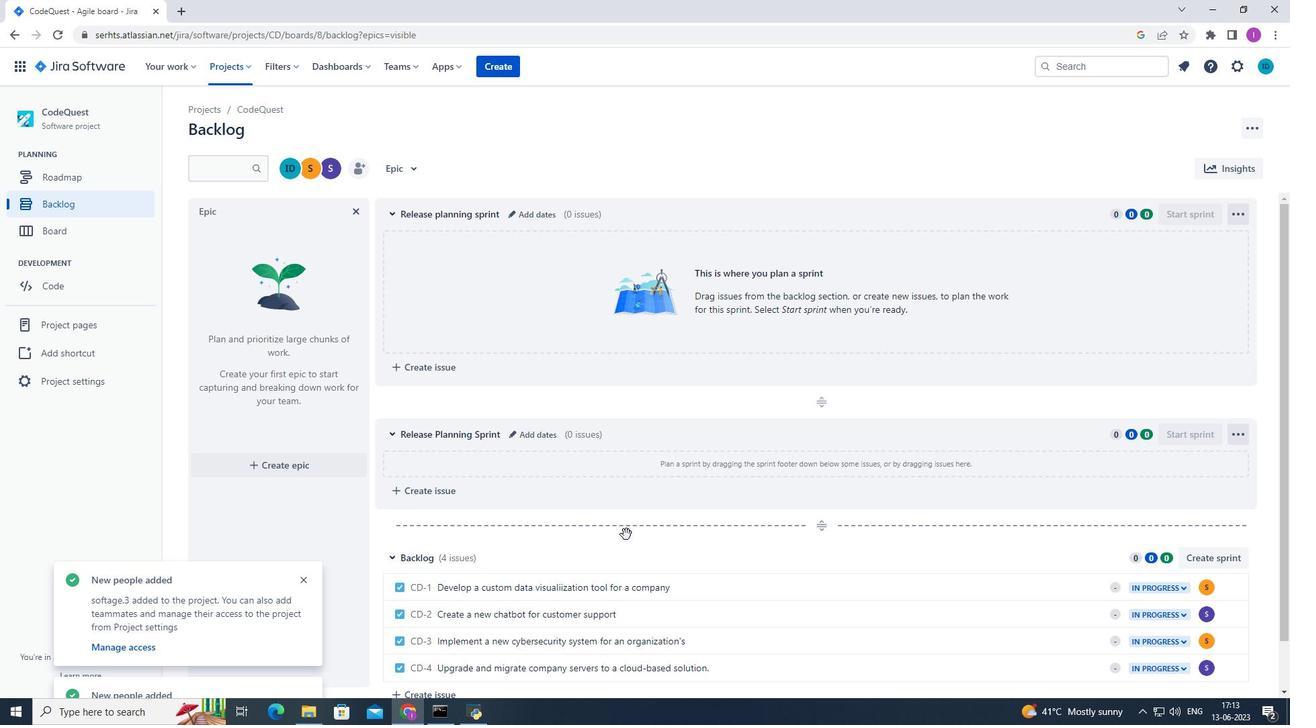 
Action: Mouse scrolled (626, 534) with delta (0, 0)
Screenshot: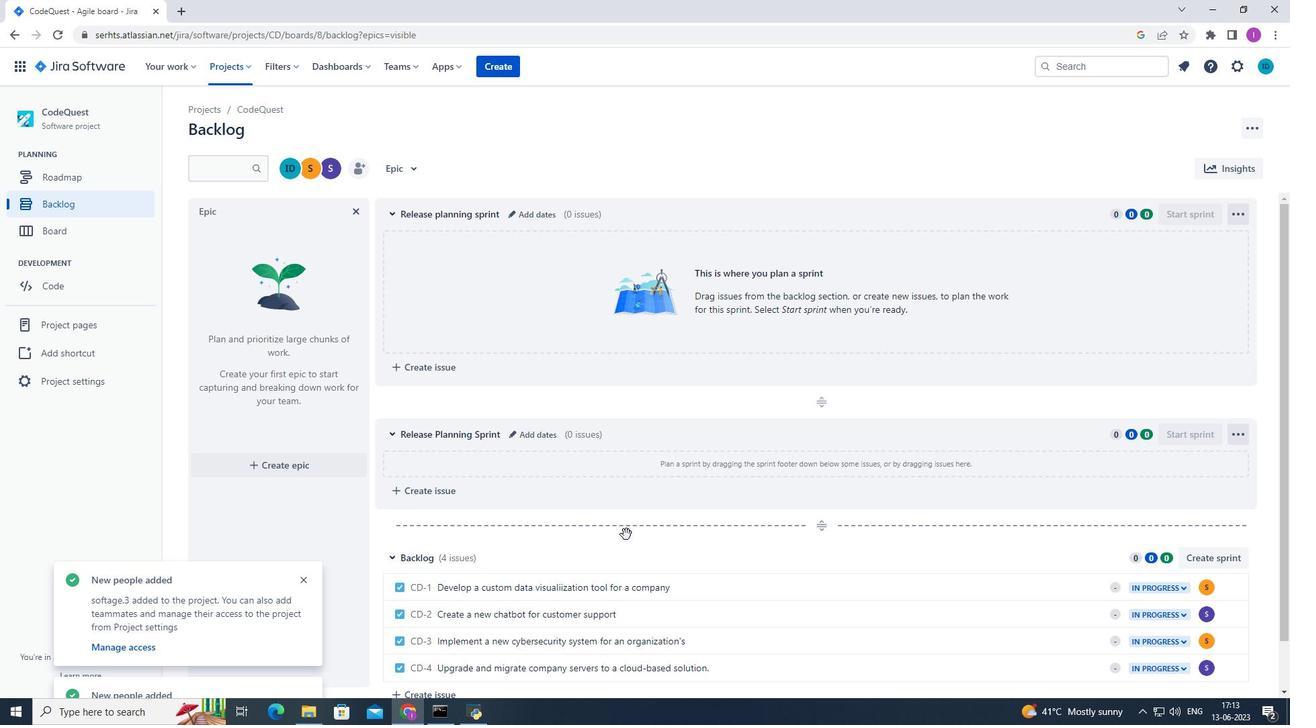 
Action: Mouse moved to (658, 721)
Screenshot: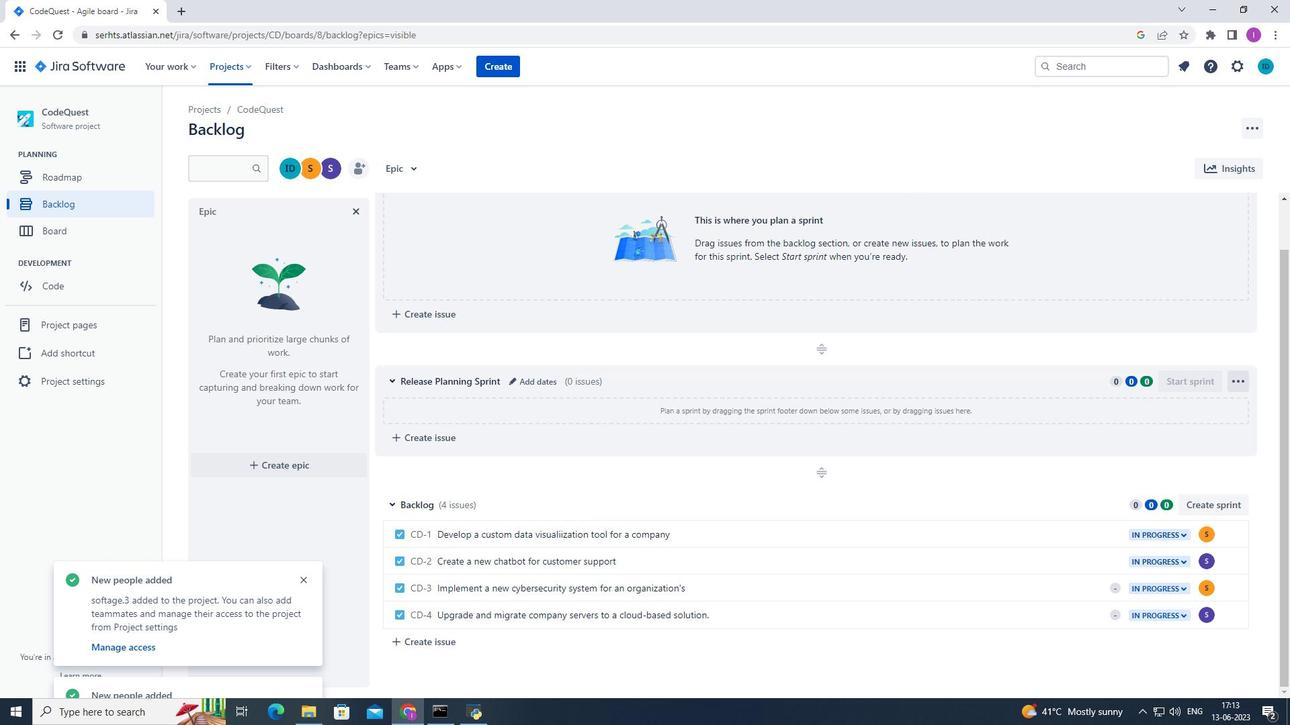 
Action: Mouse scrolled (658, 721) with delta (0, 0)
Screenshot: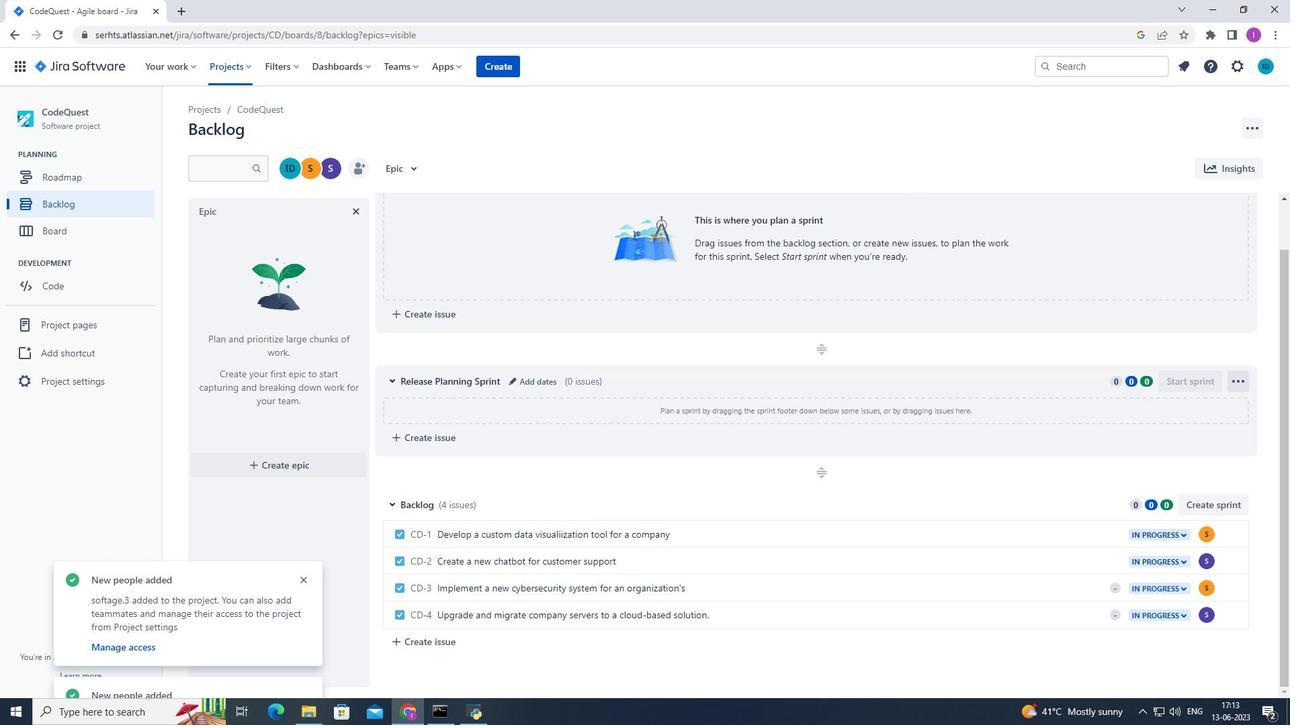 
Action: Mouse scrolled (658, 721) with delta (0, 0)
Screenshot: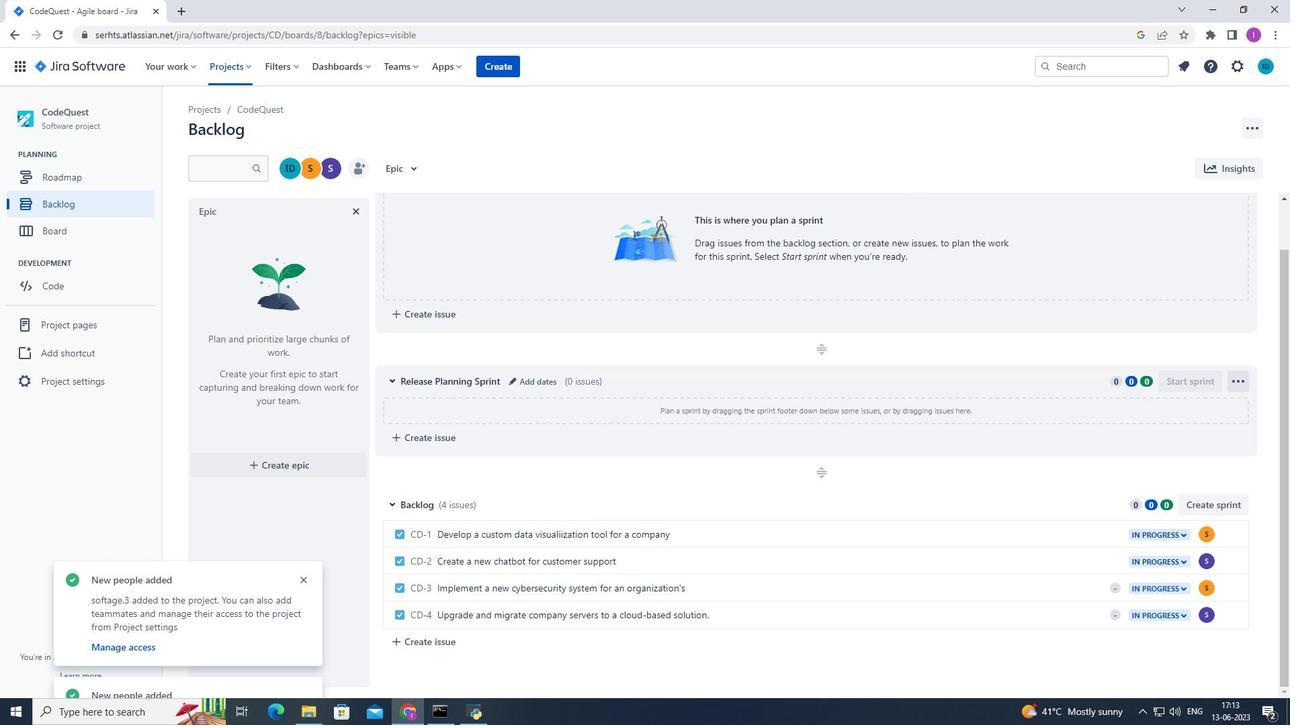 
Action: Mouse scrolled (658, 721) with delta (0, 0)
Screenshot: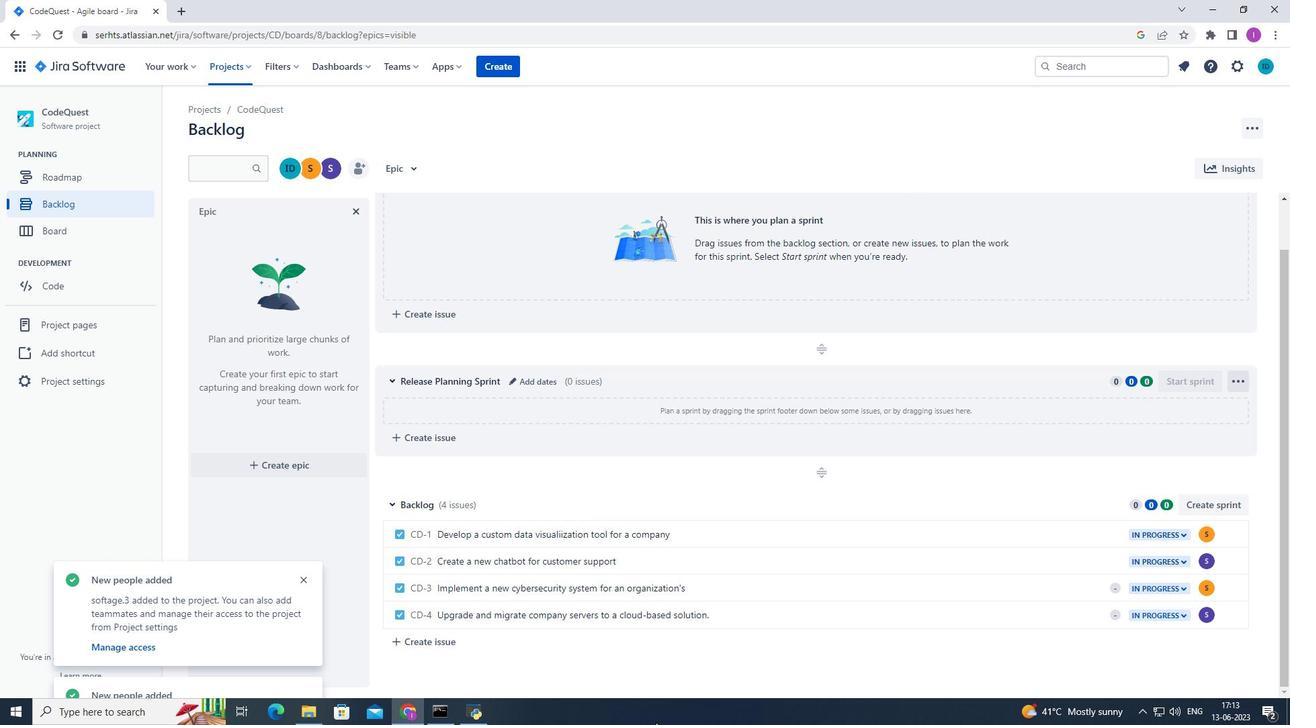 
Action: Mouse scrolled (658, 721) with delta (0, 0)
Screenshot: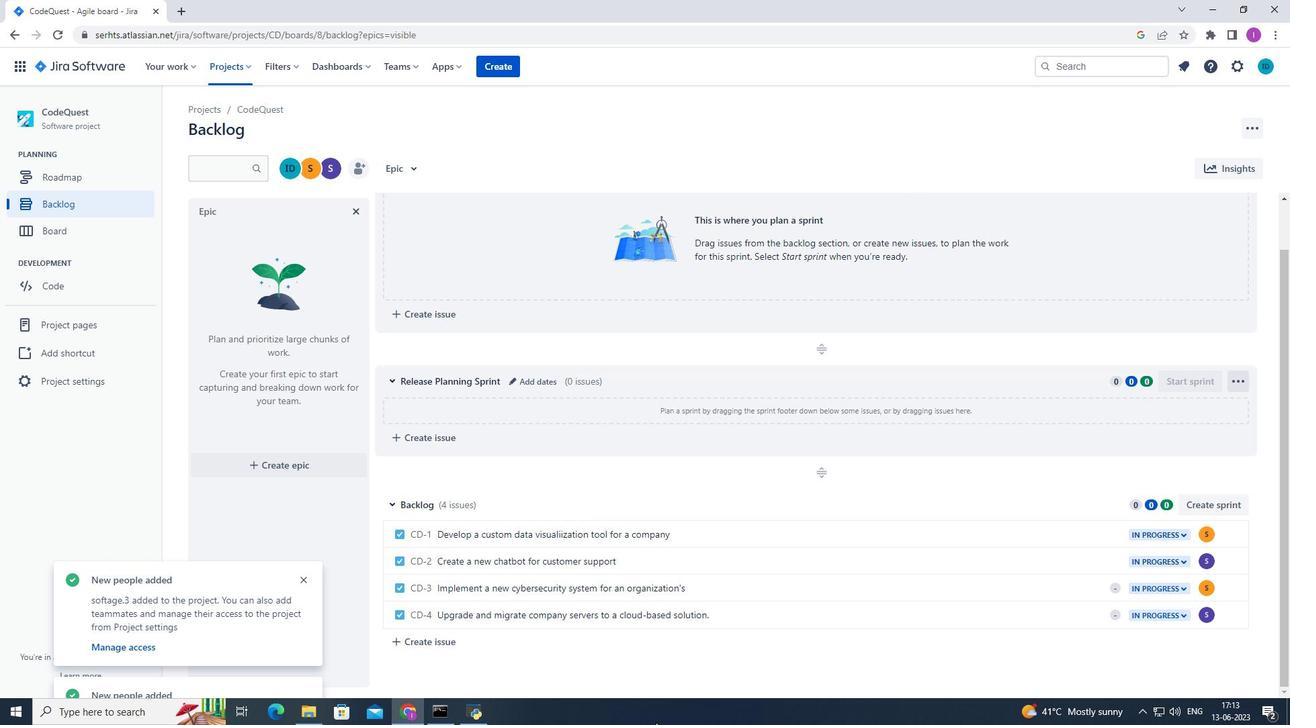 
Action: Mouse moved to (613, 414)
Screenshot: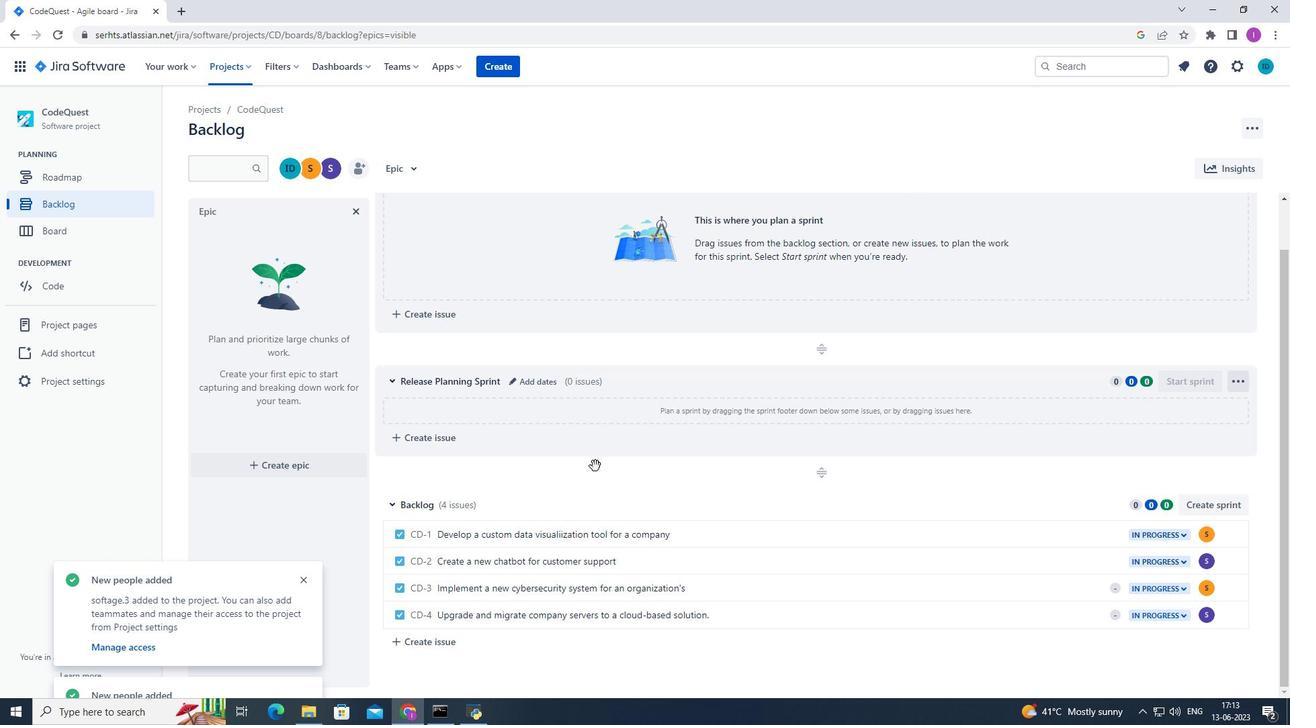 
Action: Mouse scrolled (613, 415) with delta (0, 0)
Screenshot: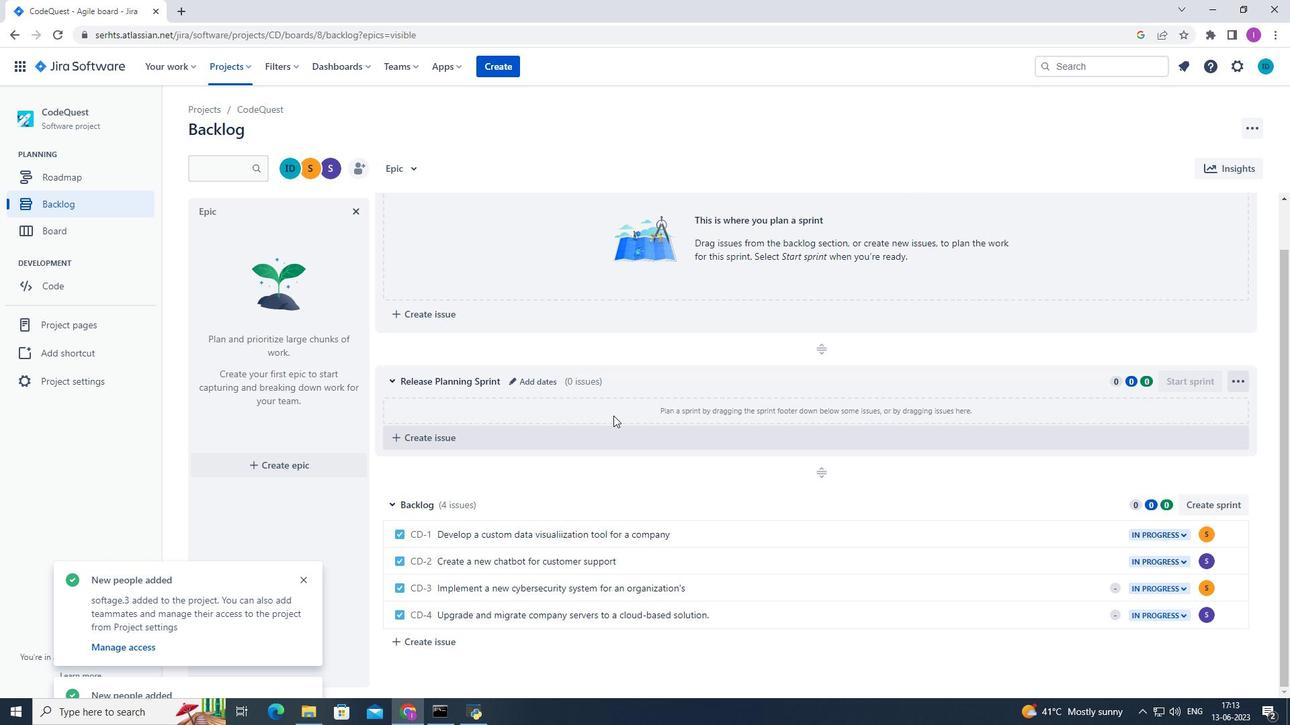 
Action: Mouse scrolled (613, 415) with delta (0, 0)
Screenshot: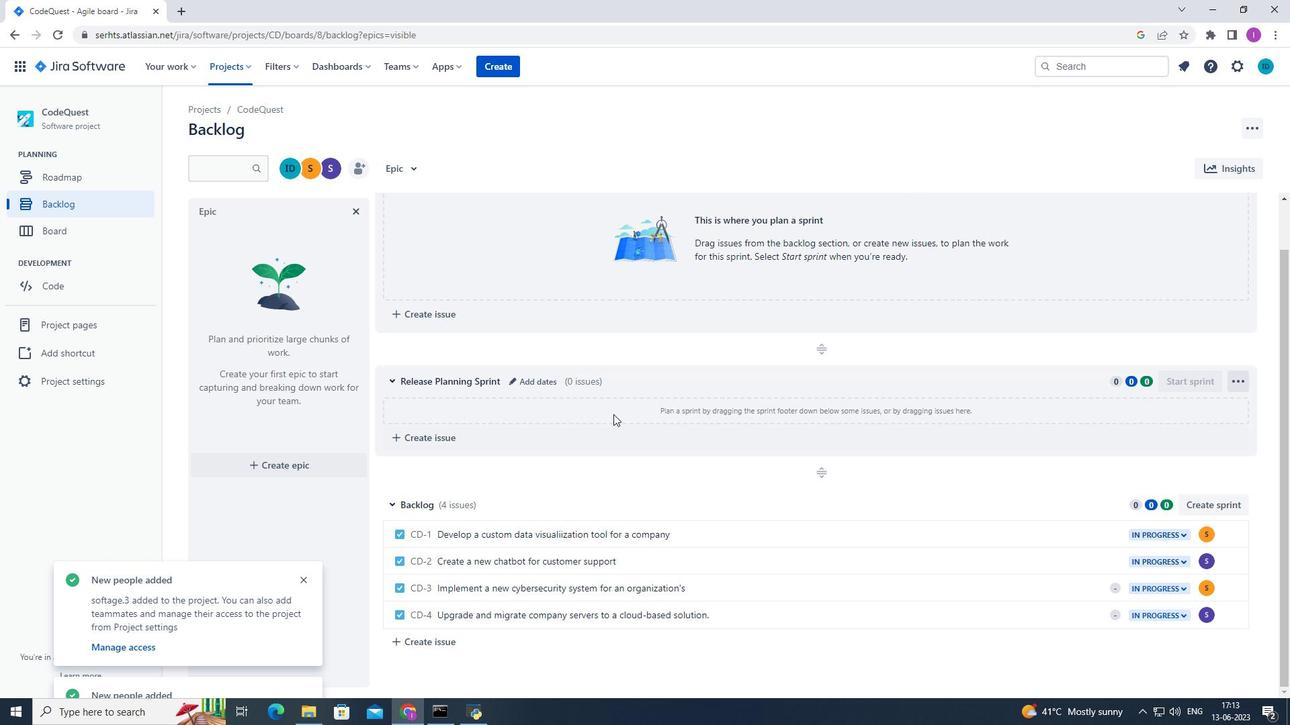 
Action: Mouse moved to (610, 414)
Screenshot: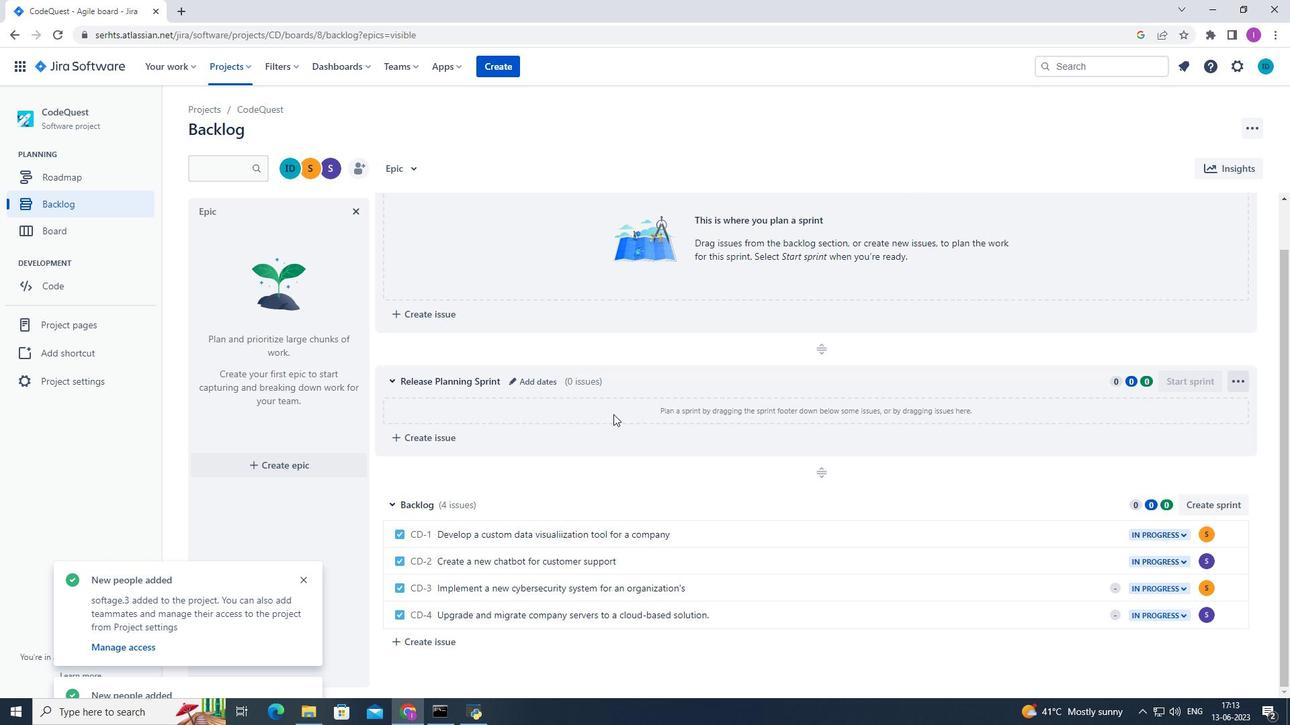 
Action: Mouse scrolled (610, 415) with delta (0, 0)
Screenshot: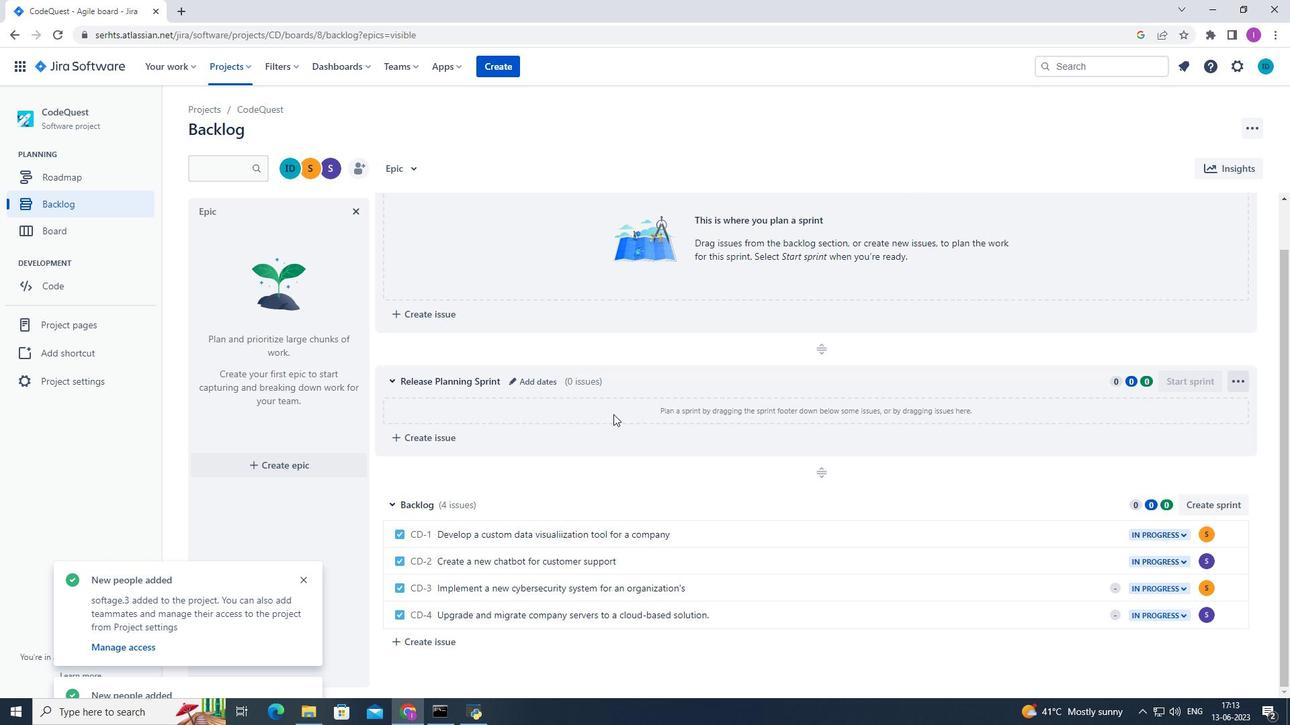 
Action: Mouse moved to (608, 414)
Screenshot: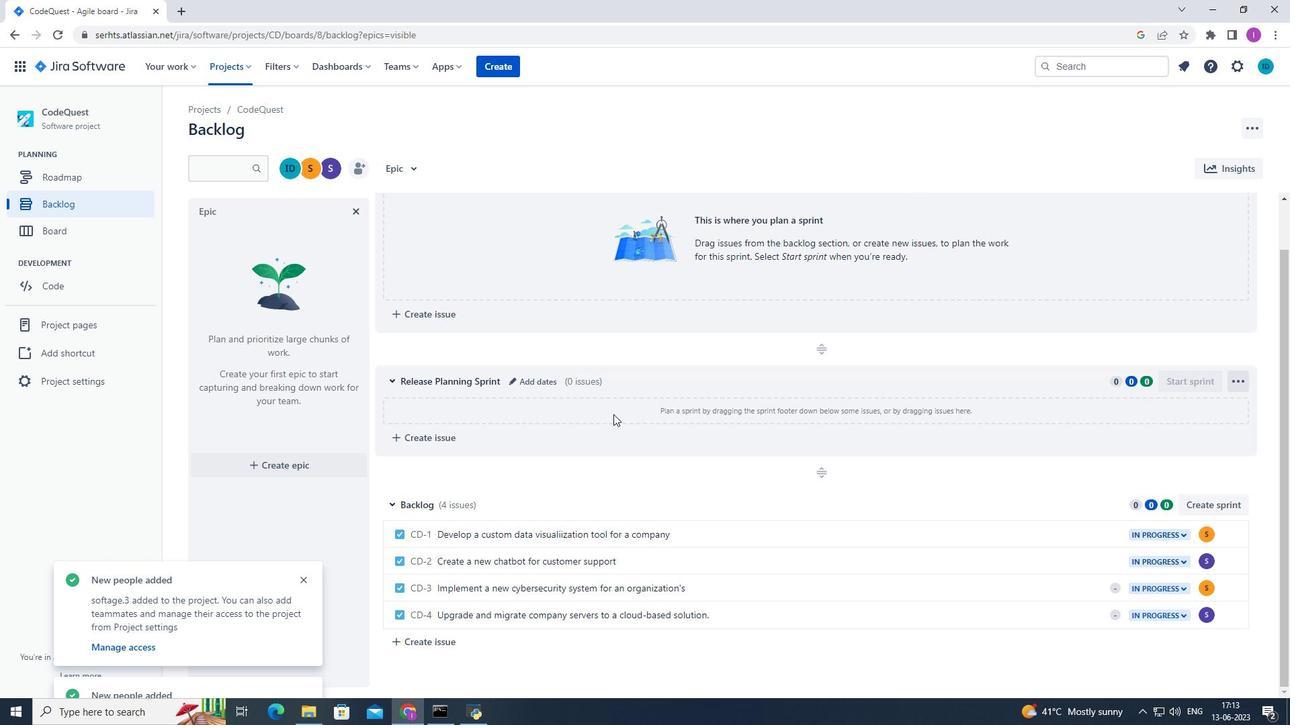 
Action: Mouse scrolled (608, 415) with delta (0, 0)
Screenshot: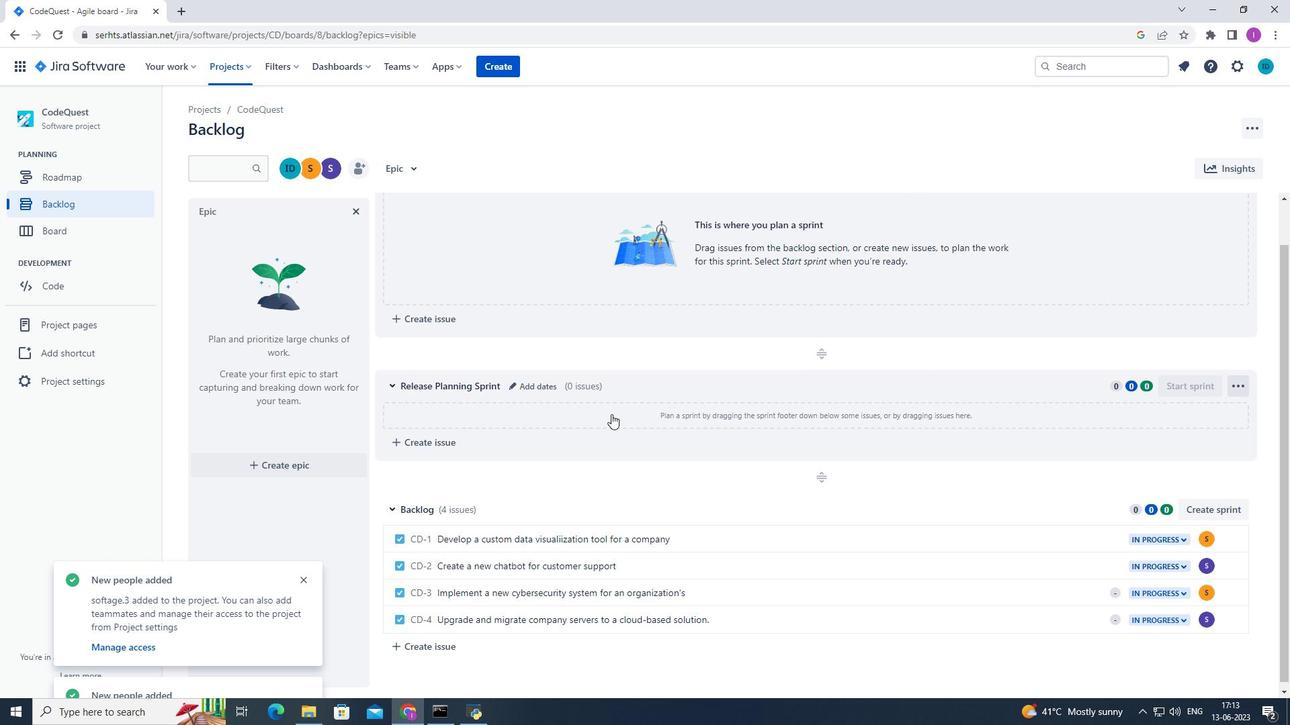 
Action: Mouse moved to (600, 420)
Screenshot: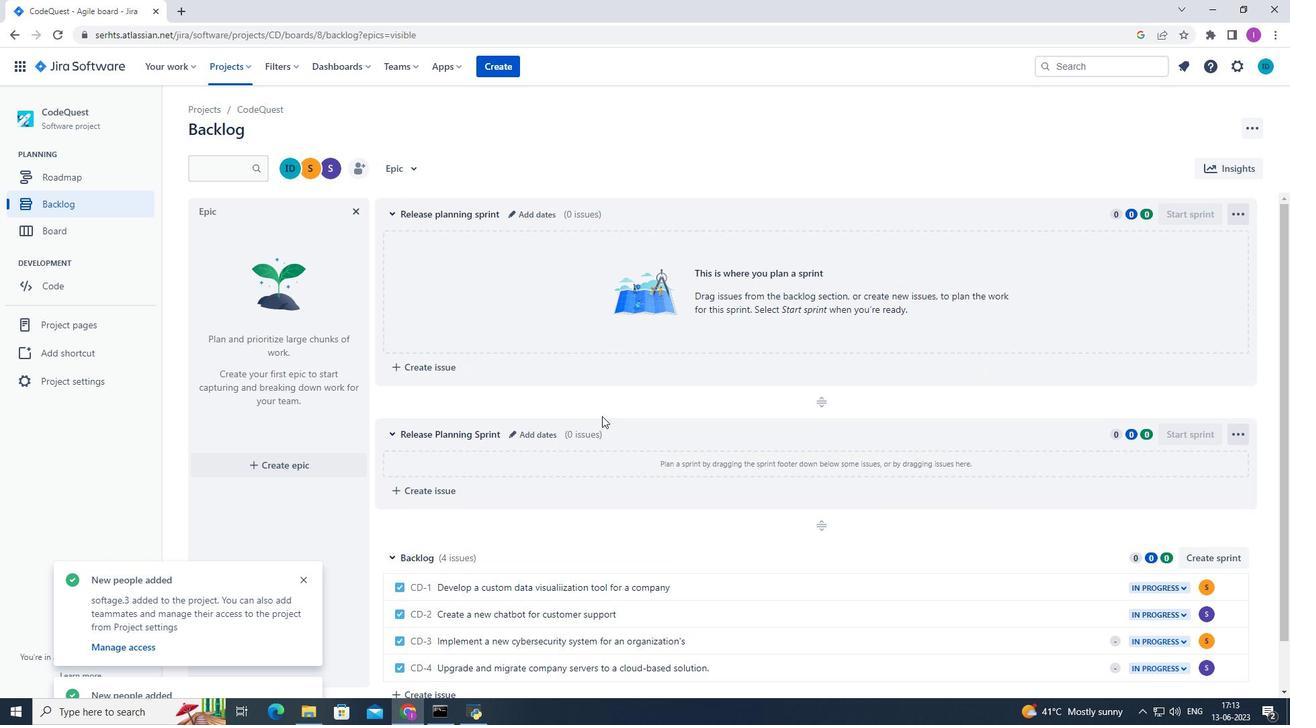 
Action: Mouse scrolled (600, 419) with delta (0, 0)
Screenshot: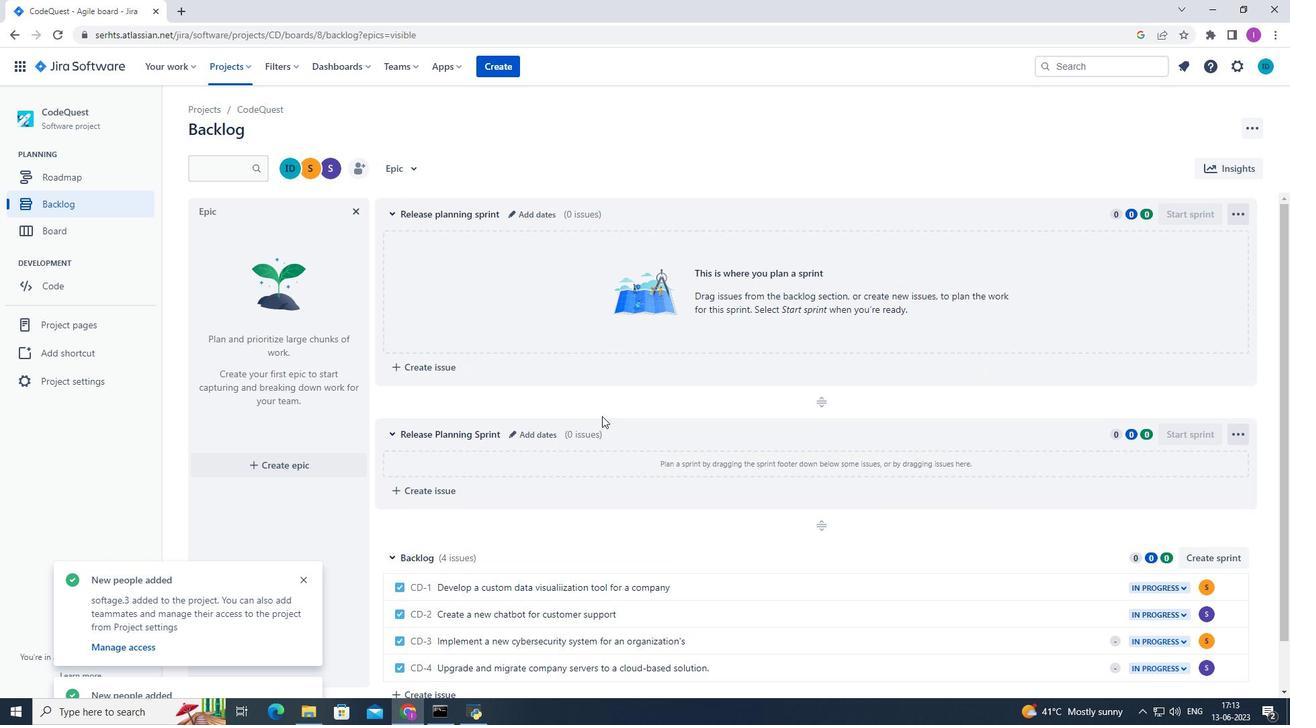 
Action: Mouse moved to (595, 436)
Screenshot: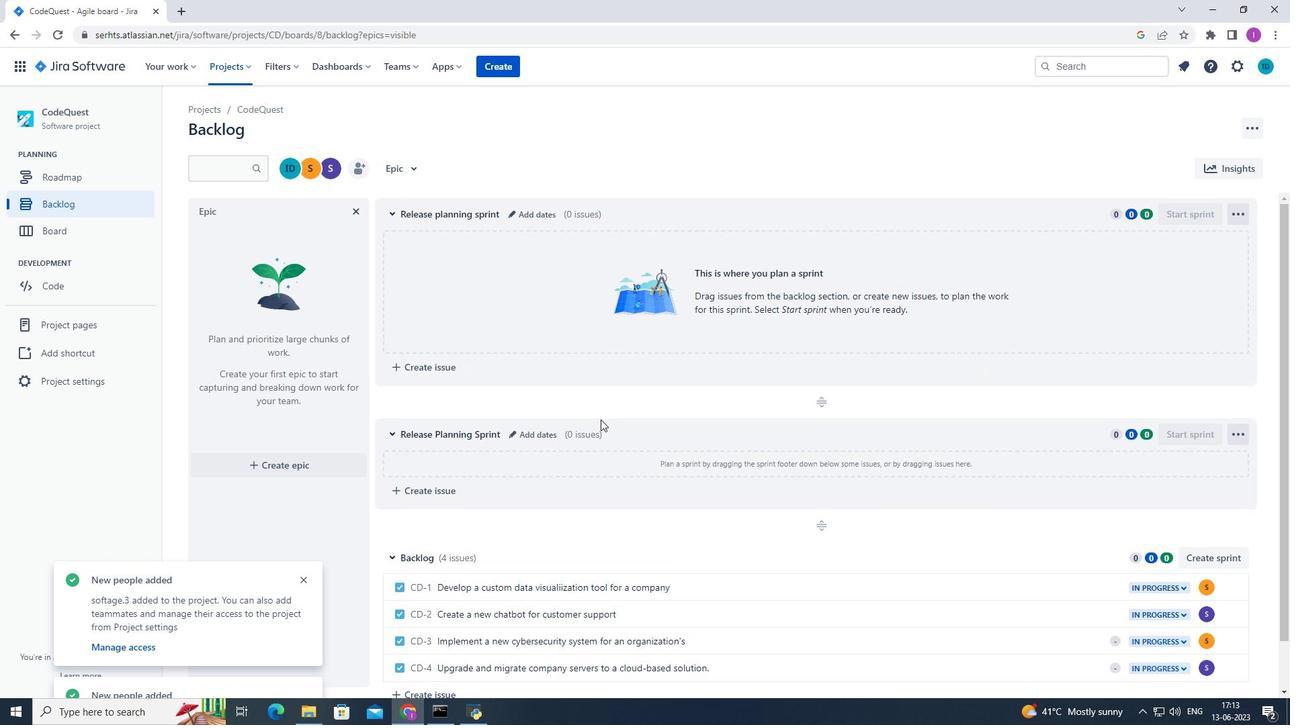 
Action: Mouse scrolled (596, 434) with delta (0, 0)
Screenshot: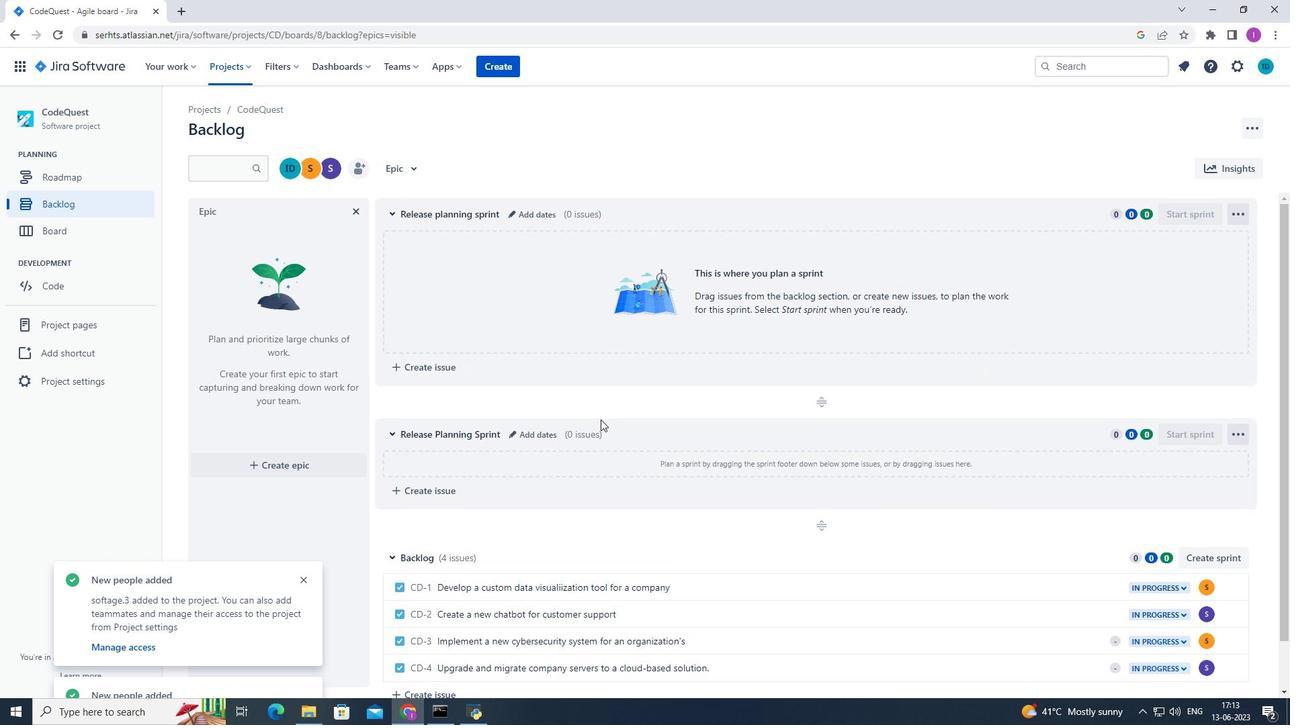 
Action: Mouse moved to (594, 443)
Screenshot: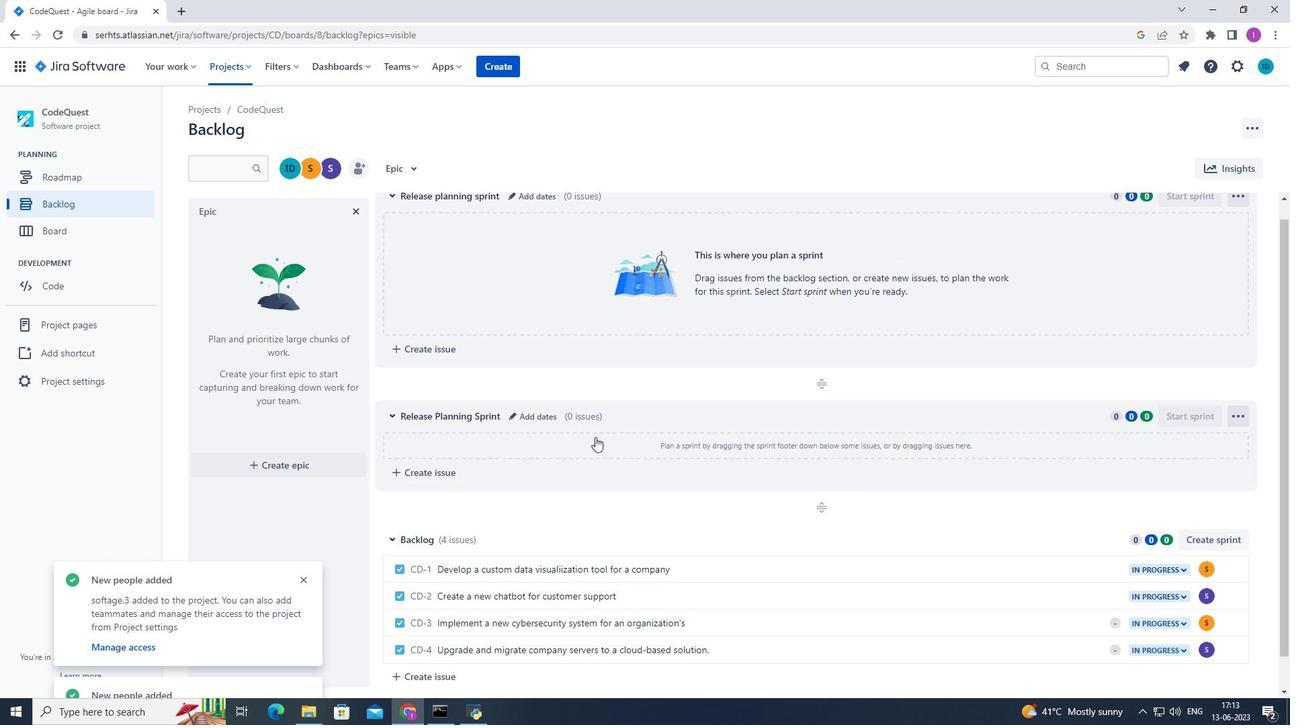 
Action: Mouse scrolled (594, 442) with delta (0, 0)
Screenshot: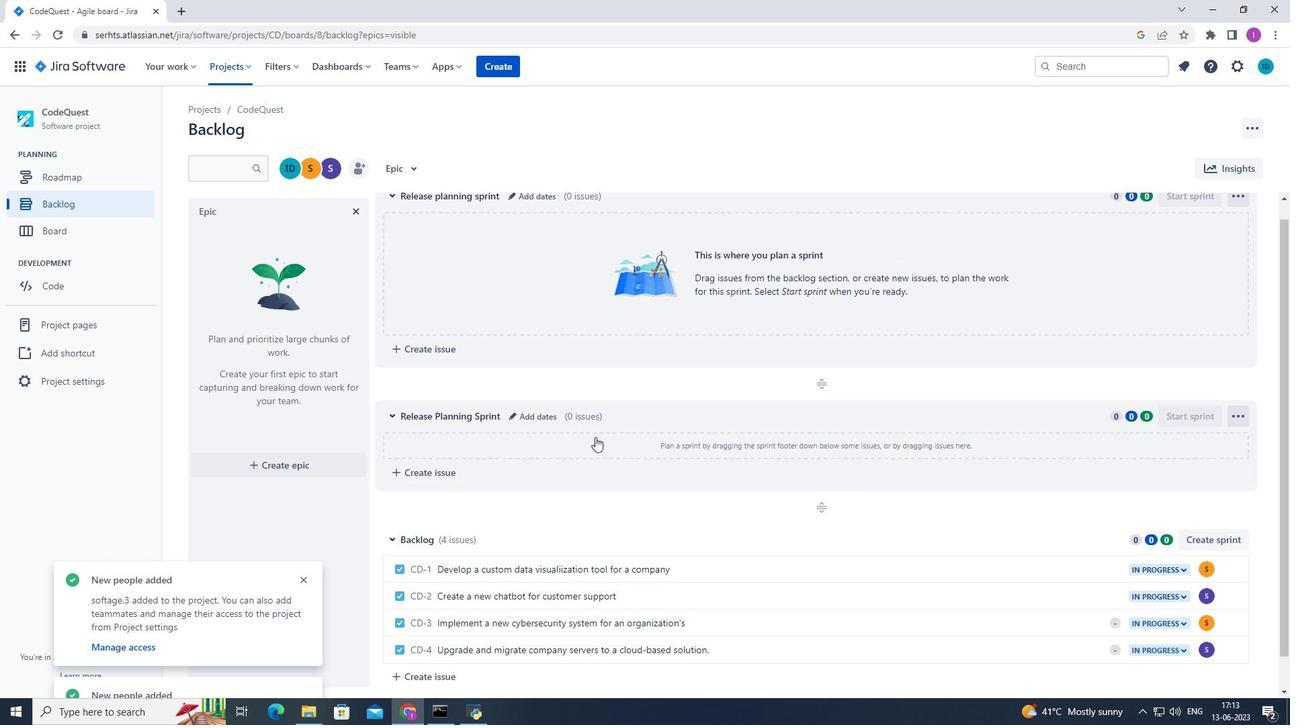 
Action: Mouse moved to (1217, 506)
Screenshot: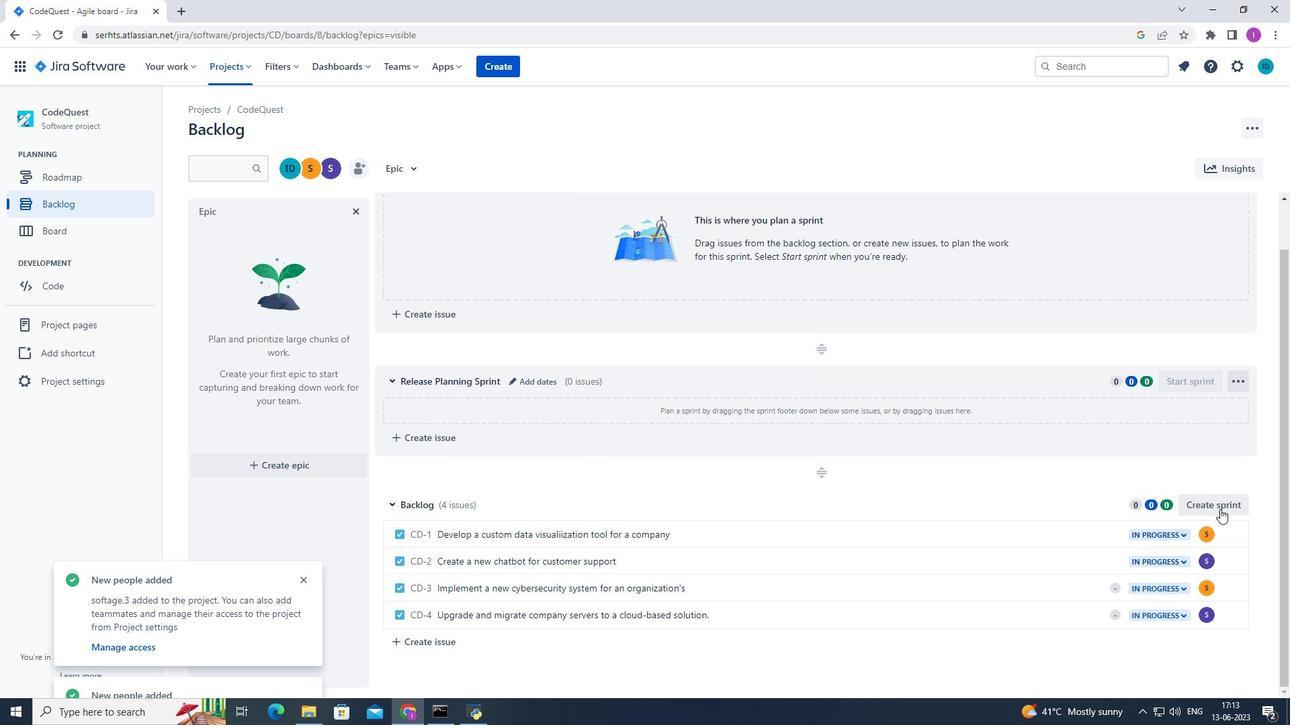 
Action: Mouse pressed left at (1217, 506)
Screenshot: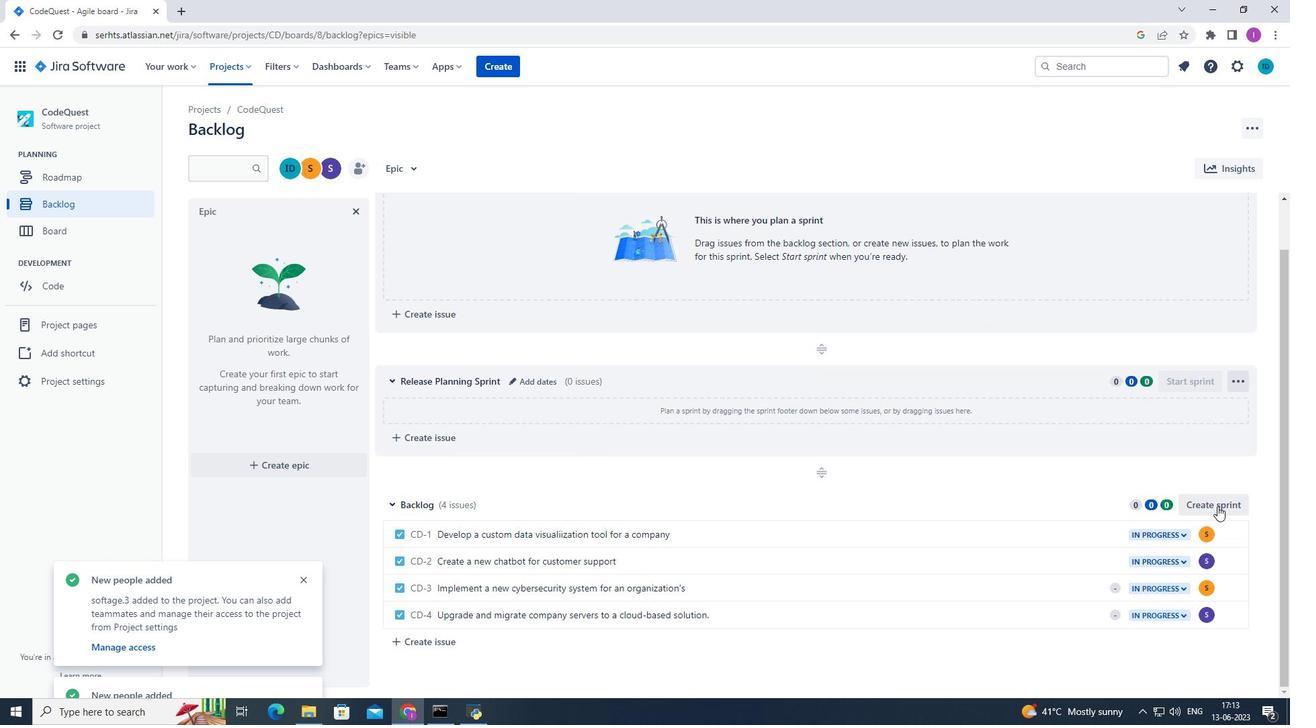 
Action: Mouse moved to (526, 534)
Screenshot: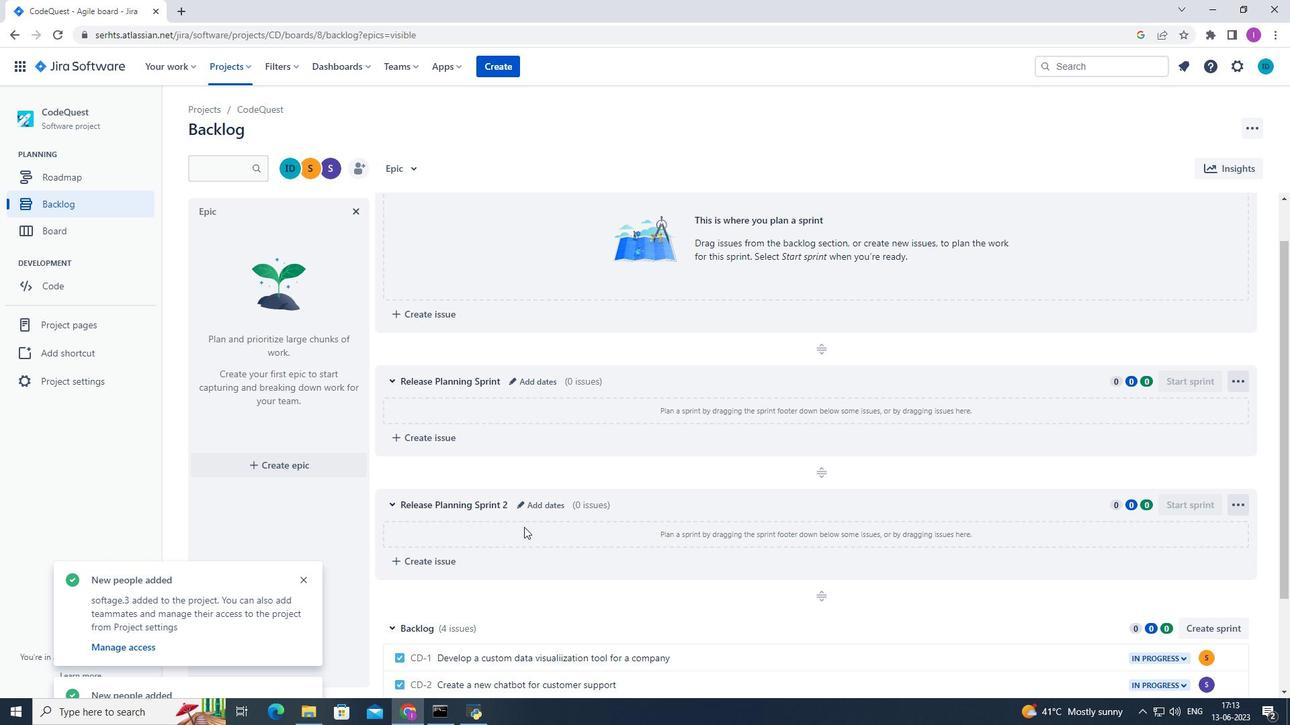 
Action: Mouse scrolled (526, 535) with delta (0, 0)
Screenshot: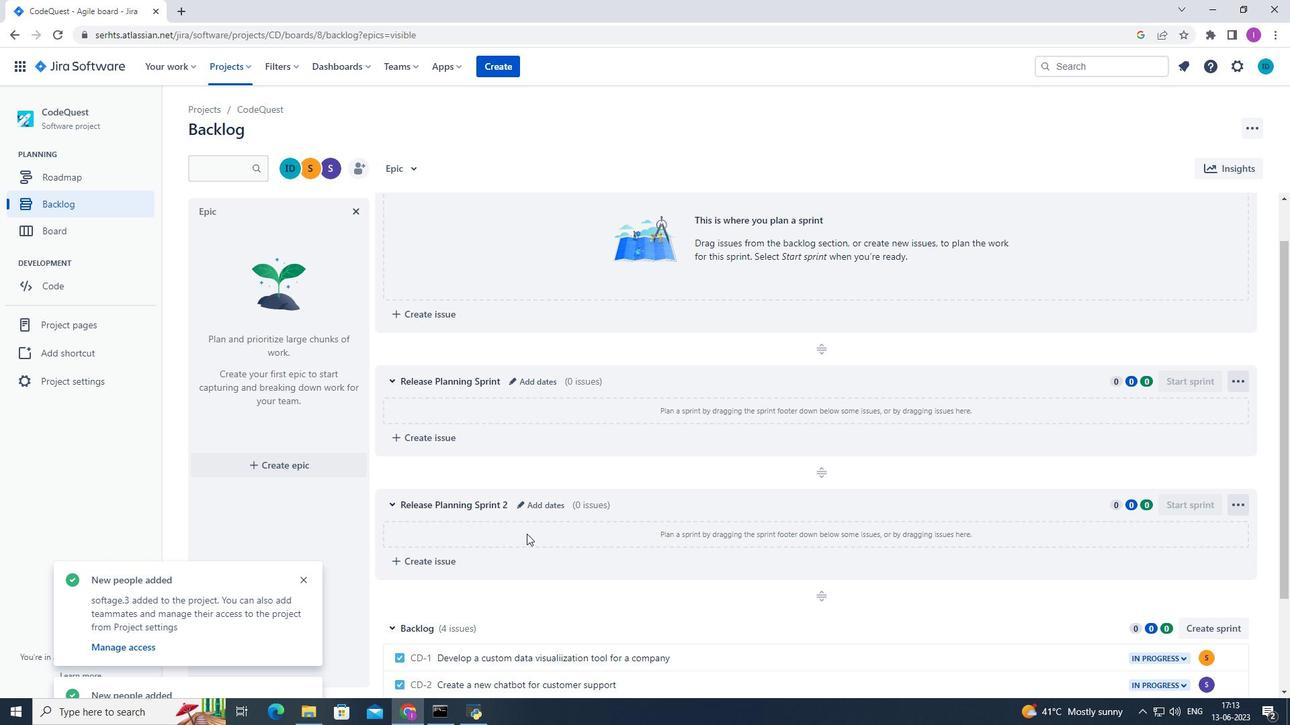 
Action: Mouse moved to (526, 537)
Screenshot: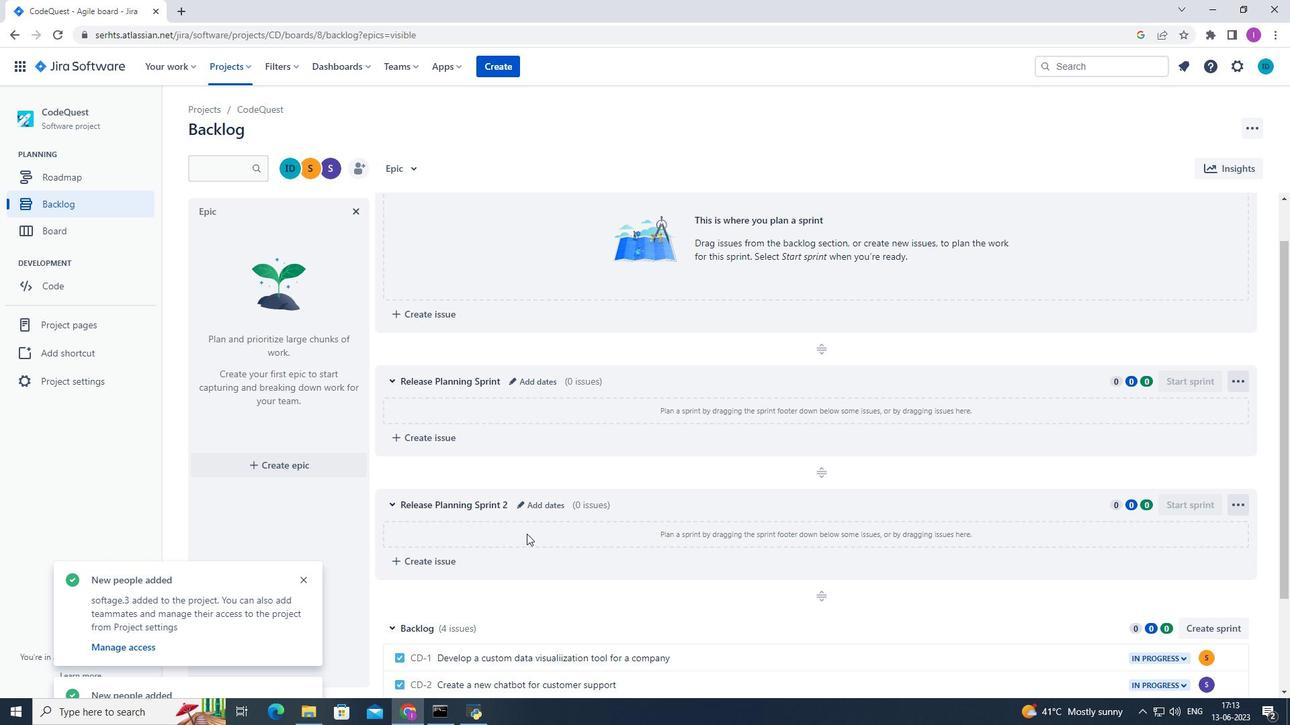 
Action: Mouse scrolled (526, 537) with delta (0, 0)
Screenshot: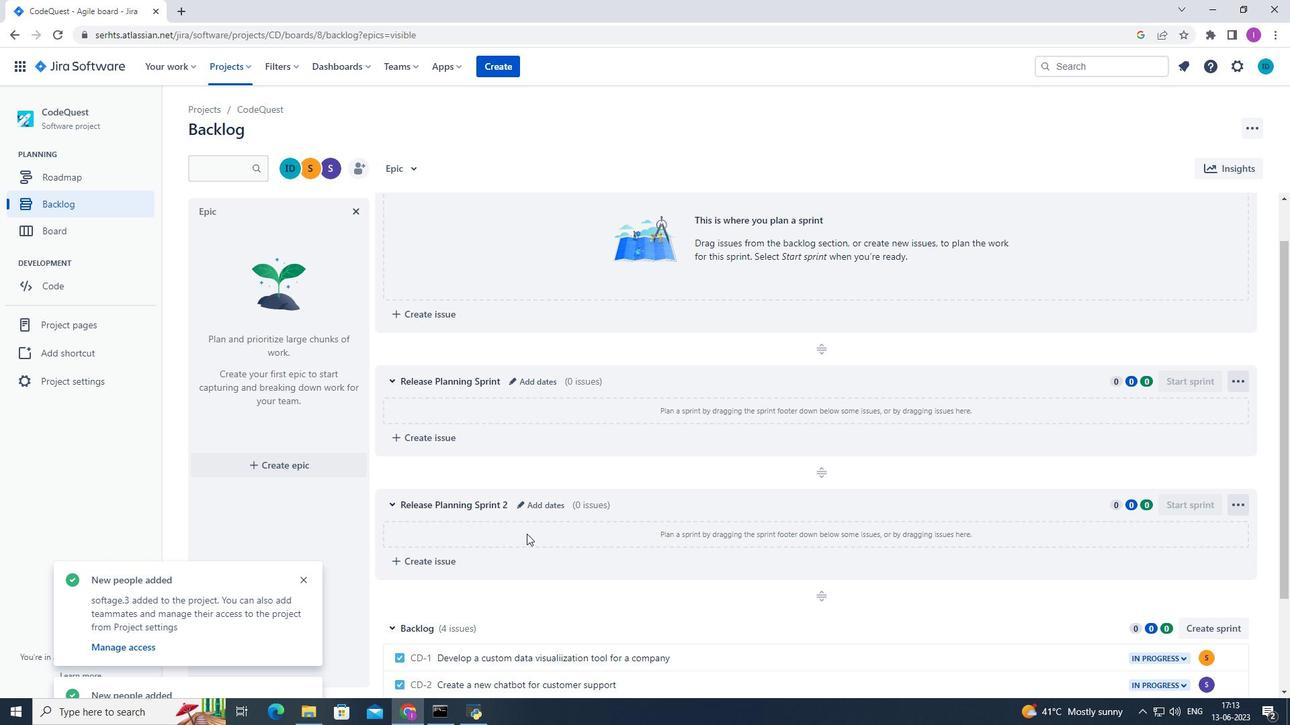 
Action: Mouse moved to (524, 559)
Screenshot: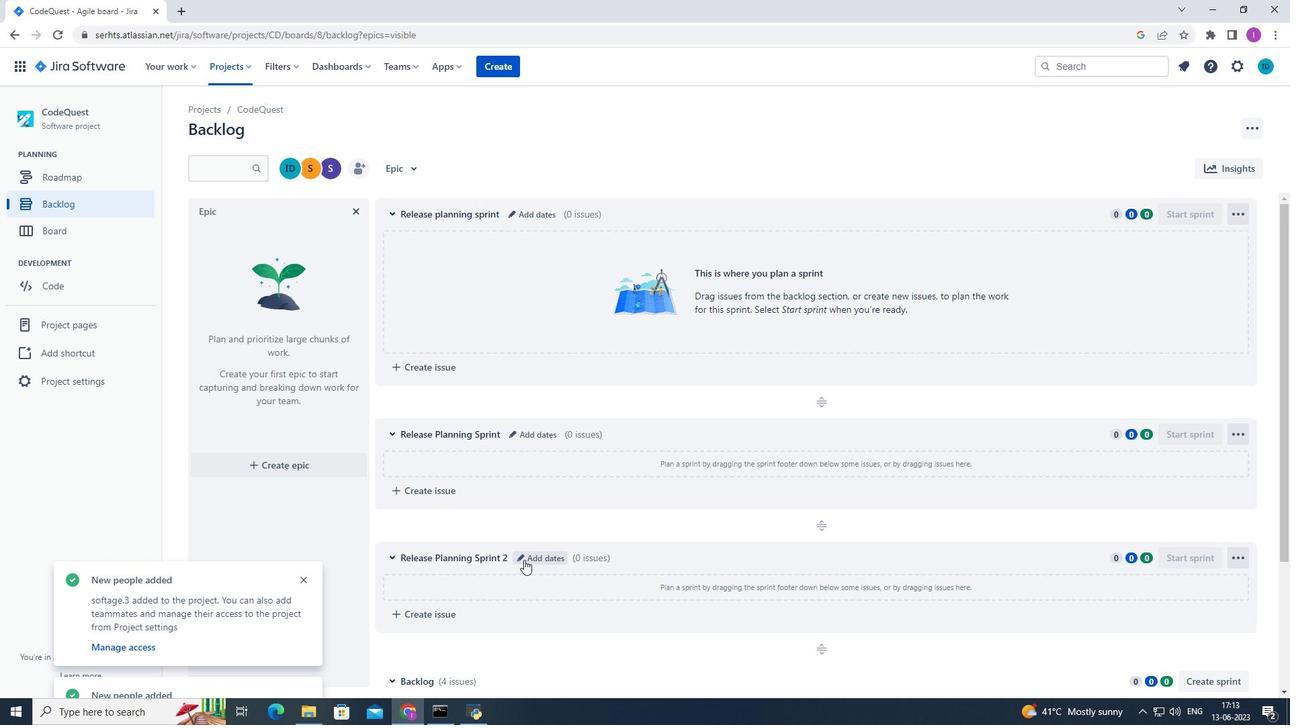 
Action: Mouse pressed left at (524, 559)
Screenshot: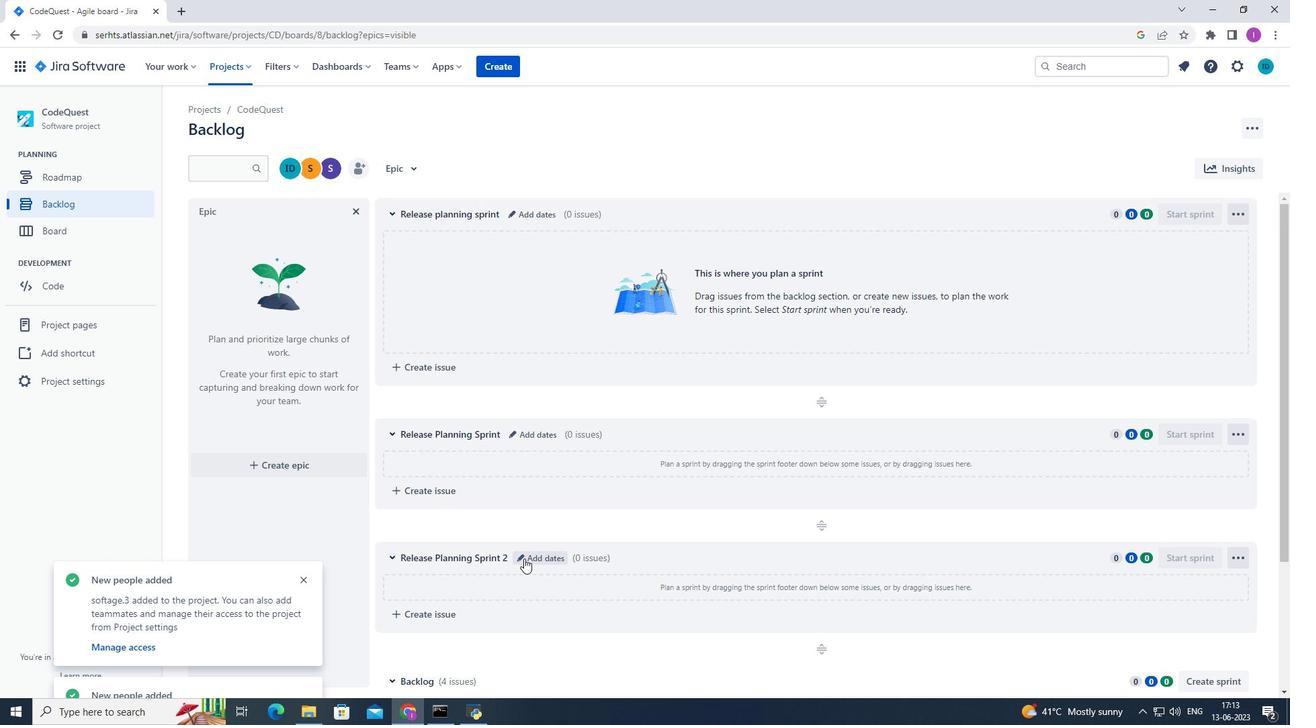 
Action: Mouse moved to (586, 164)
Screenshot: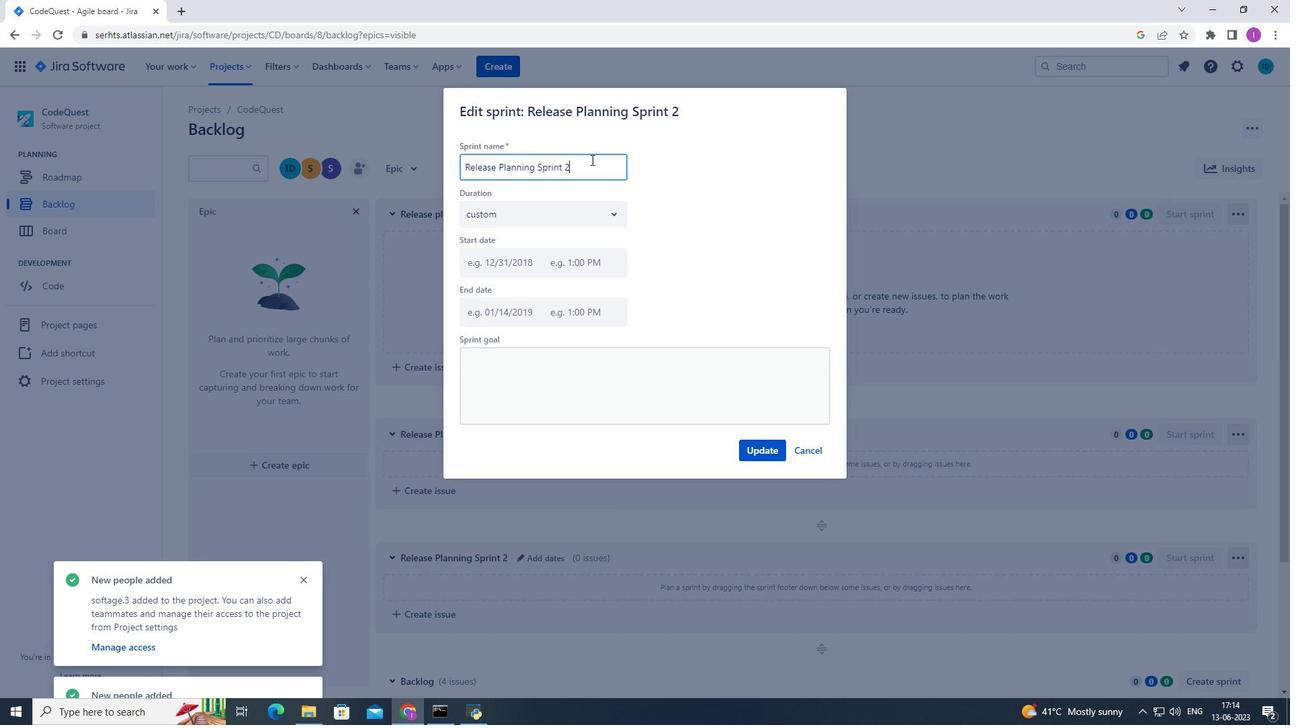 
Action: Mouse pressed left at (586, 164)
Screenshot: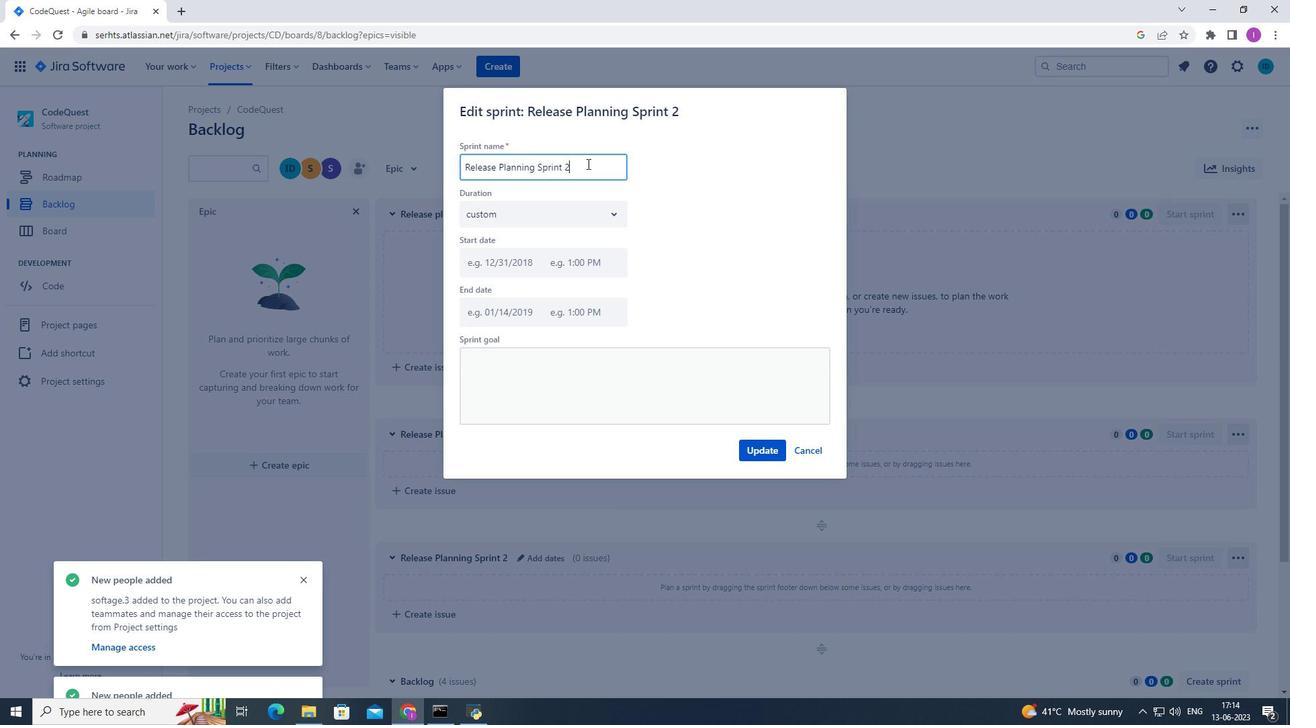 
Action: Mouse moved to (846, 248)
Screenshot: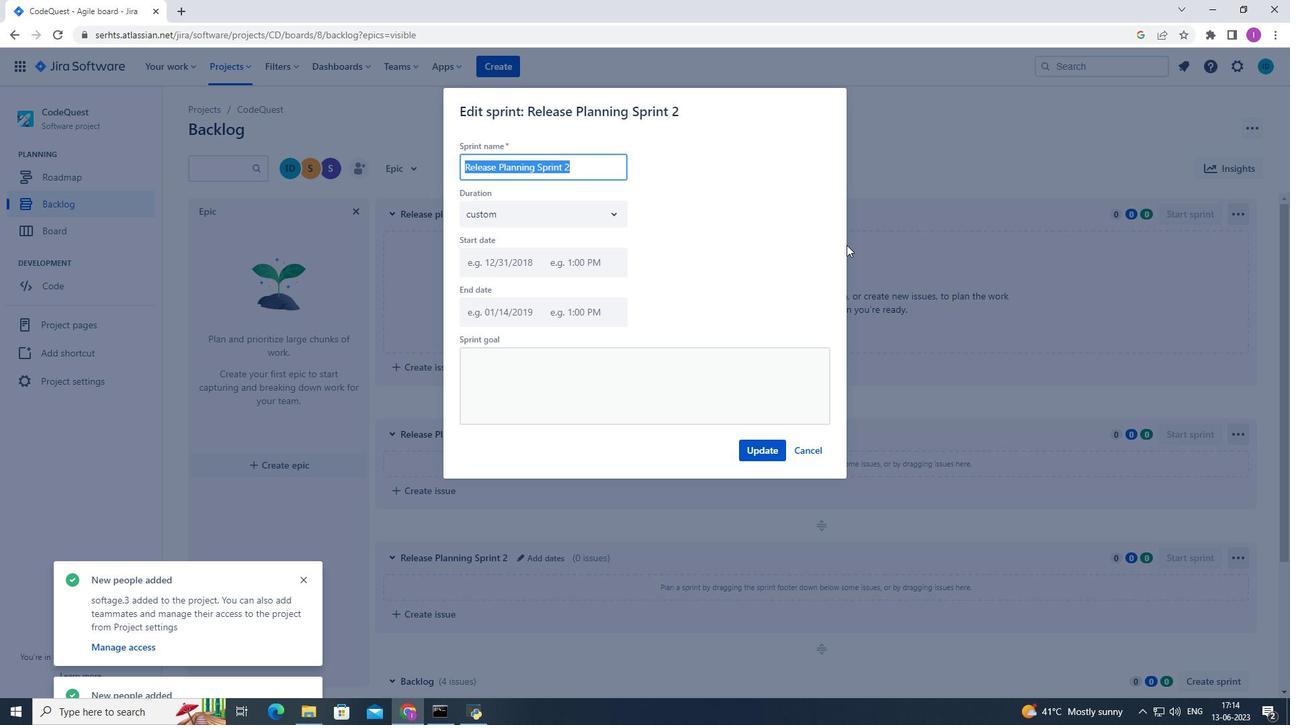 
Action: Key pressed <Key.shift>Release<Key.space>planning<Key.space><Key.shift>Sprint
Screenshot: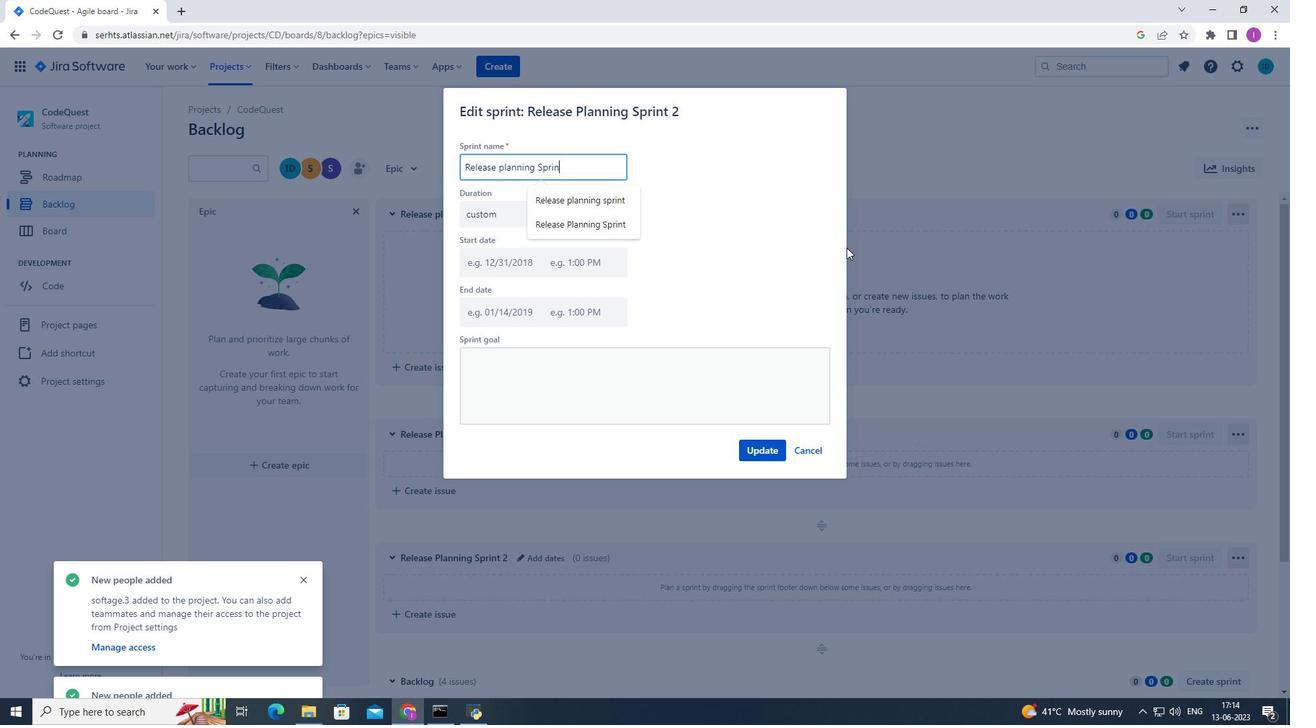 
Action: Mouse moved to (578, 229)
Screenshot: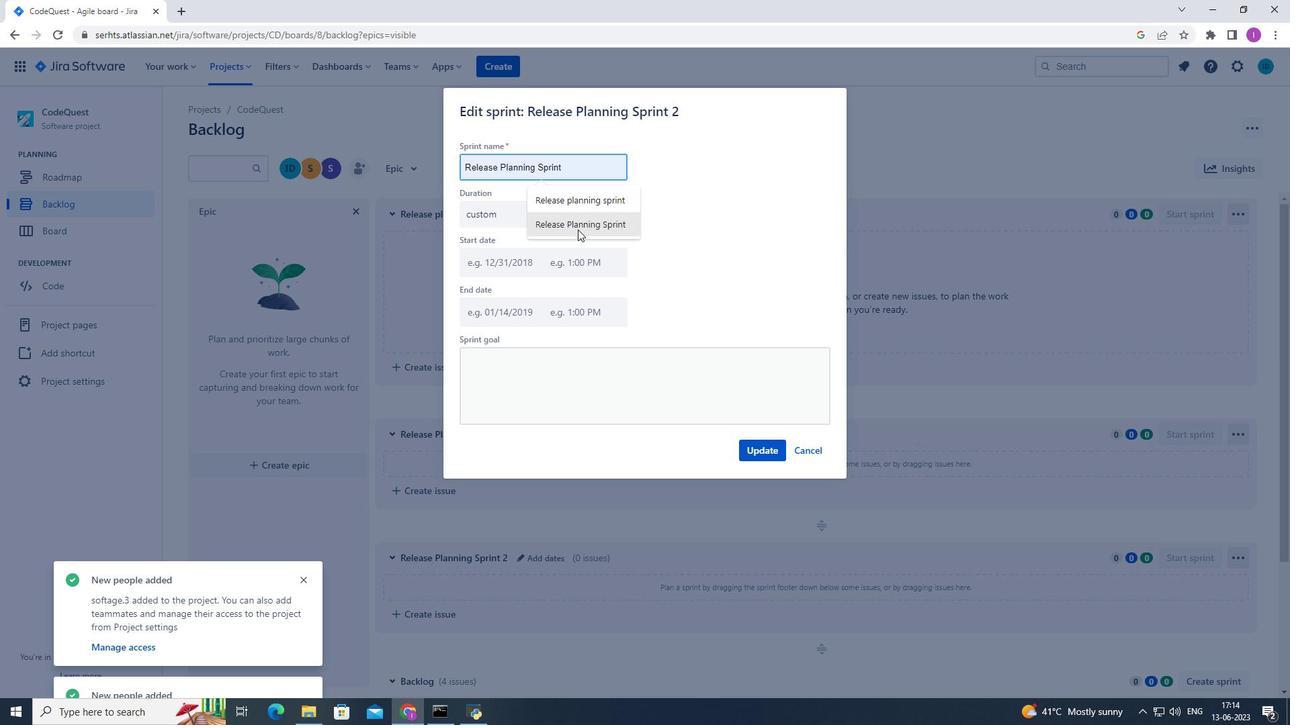 
Action: Mouse pressed left at (578, 229)
Screenshot: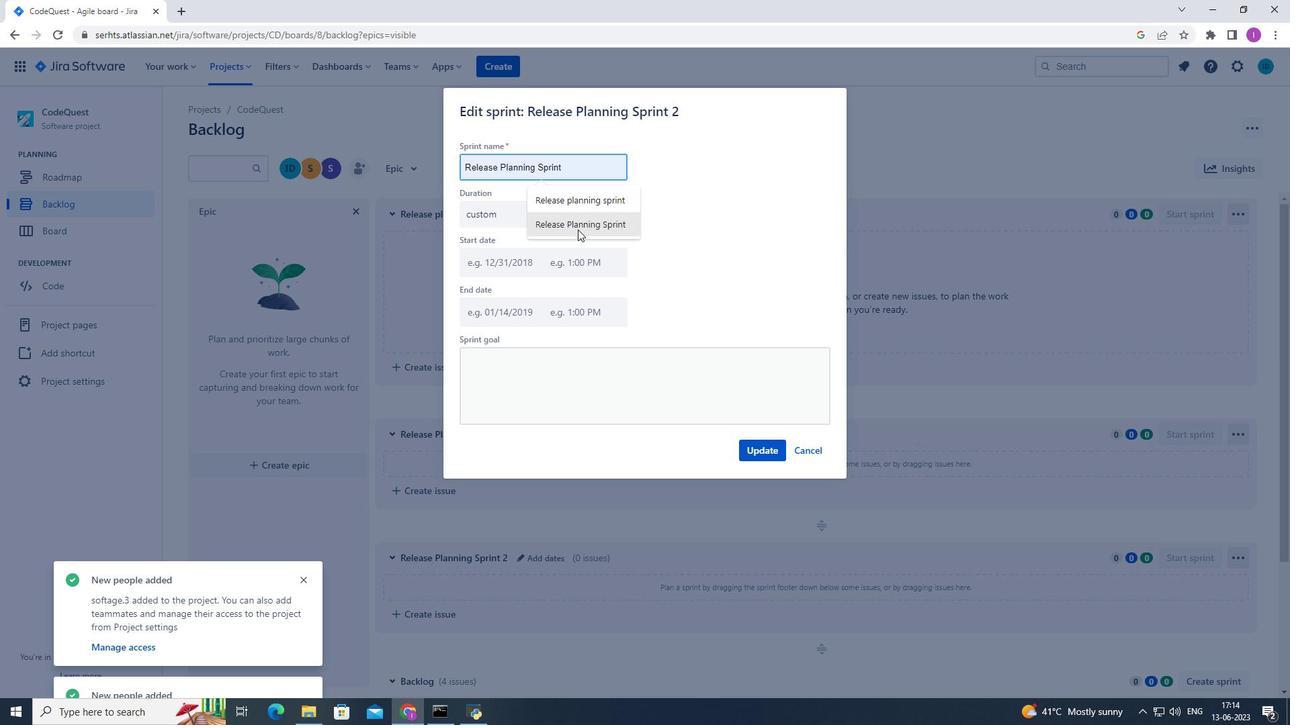 
Action: Mouse moved to (760, 453)
Screenshot: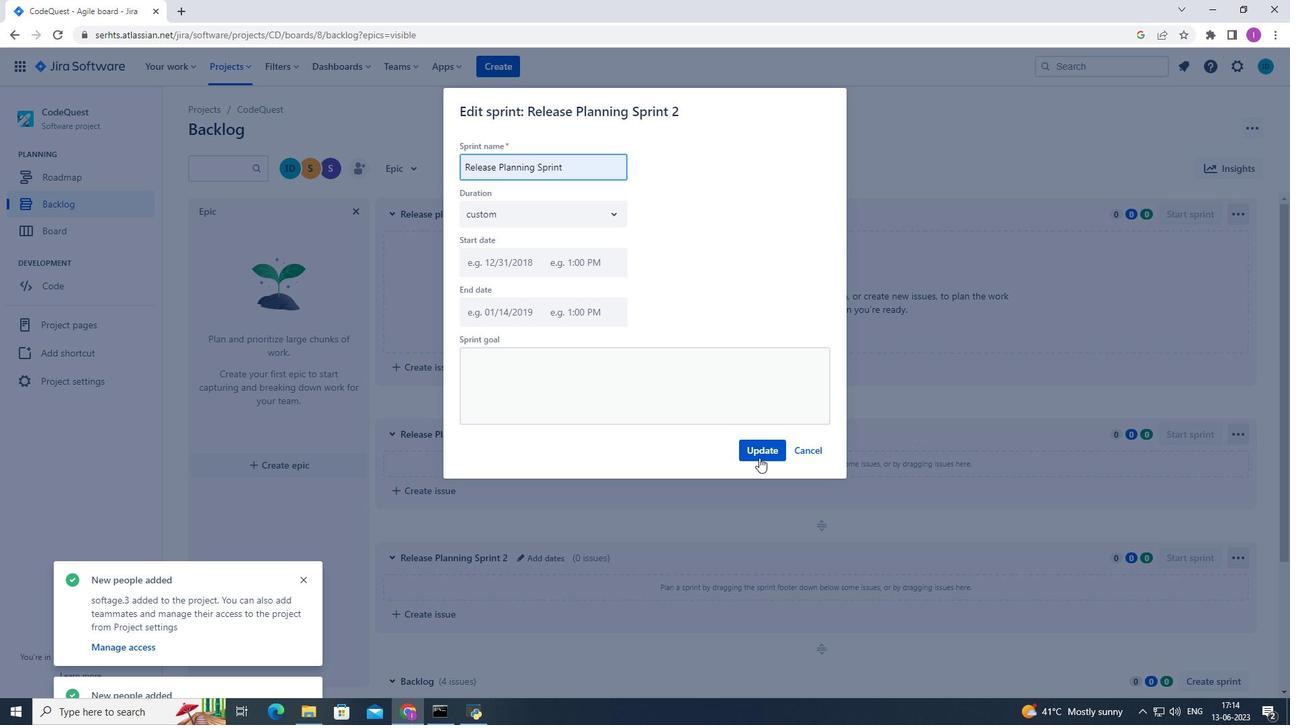 
Action: Mouse pressed left at (760, 453)
Screenshot: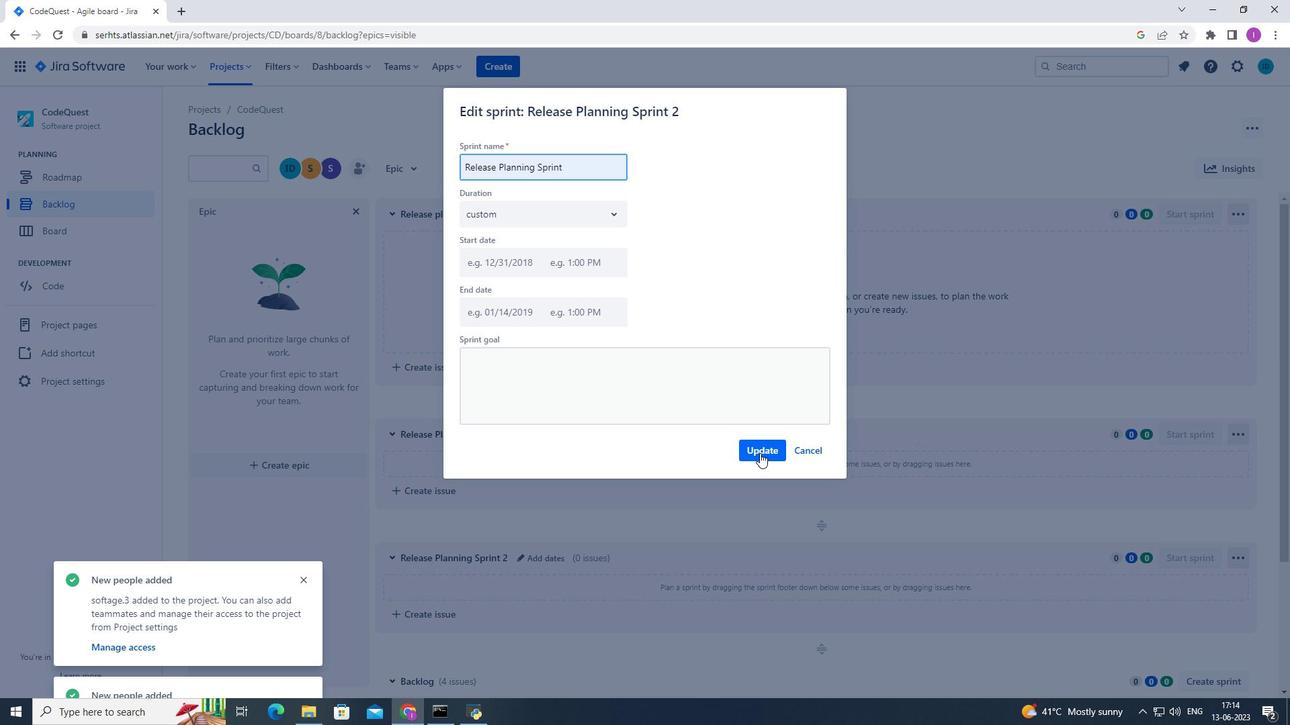 
Action: Mouse moved to (731, 578)
Screenshot: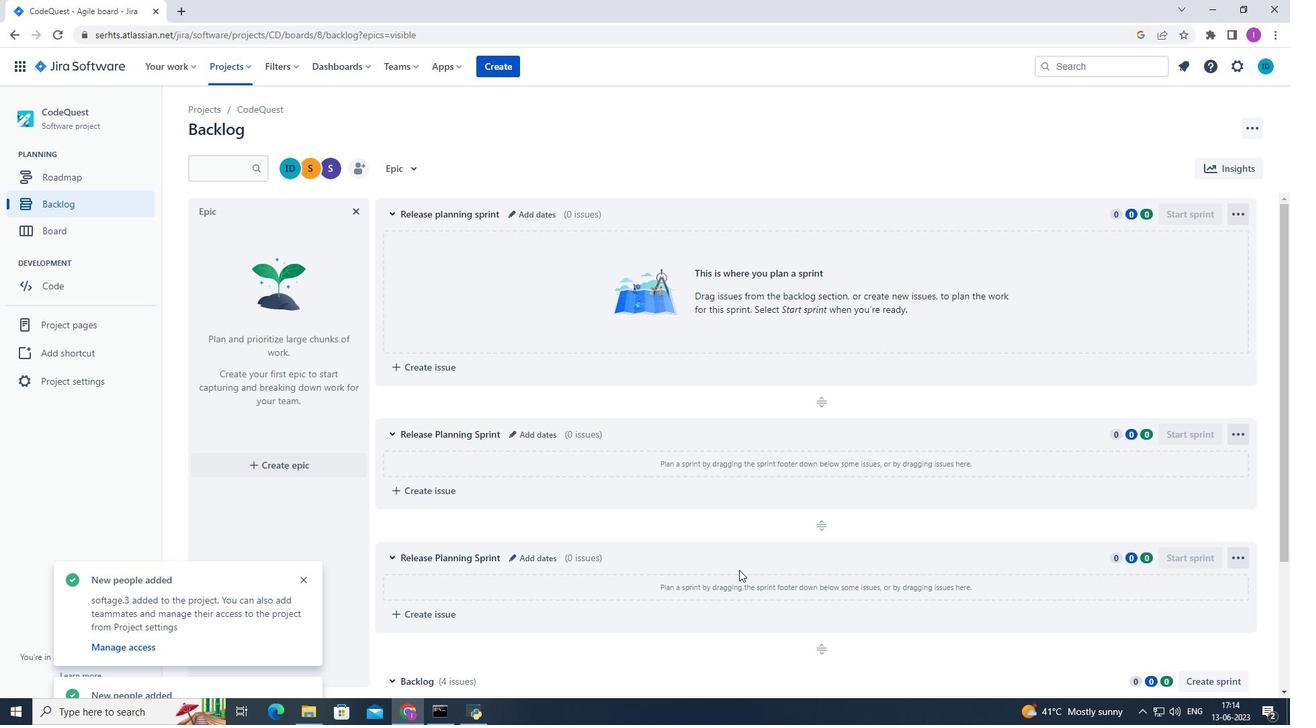 
Action: Mouse scrolled (731, 577) with delta (0, 0)
Screenshot: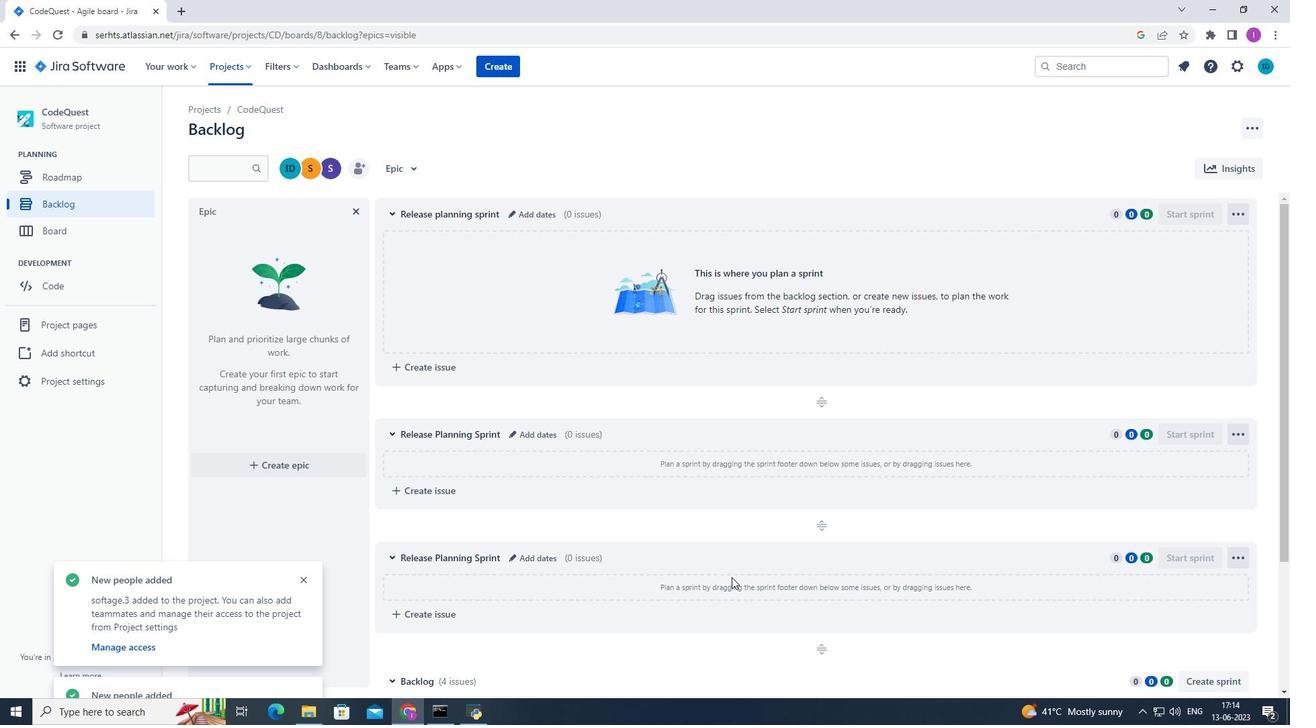 
Action: Mouse scrolled (731, 577) with delta (0, 0)
Screenshot: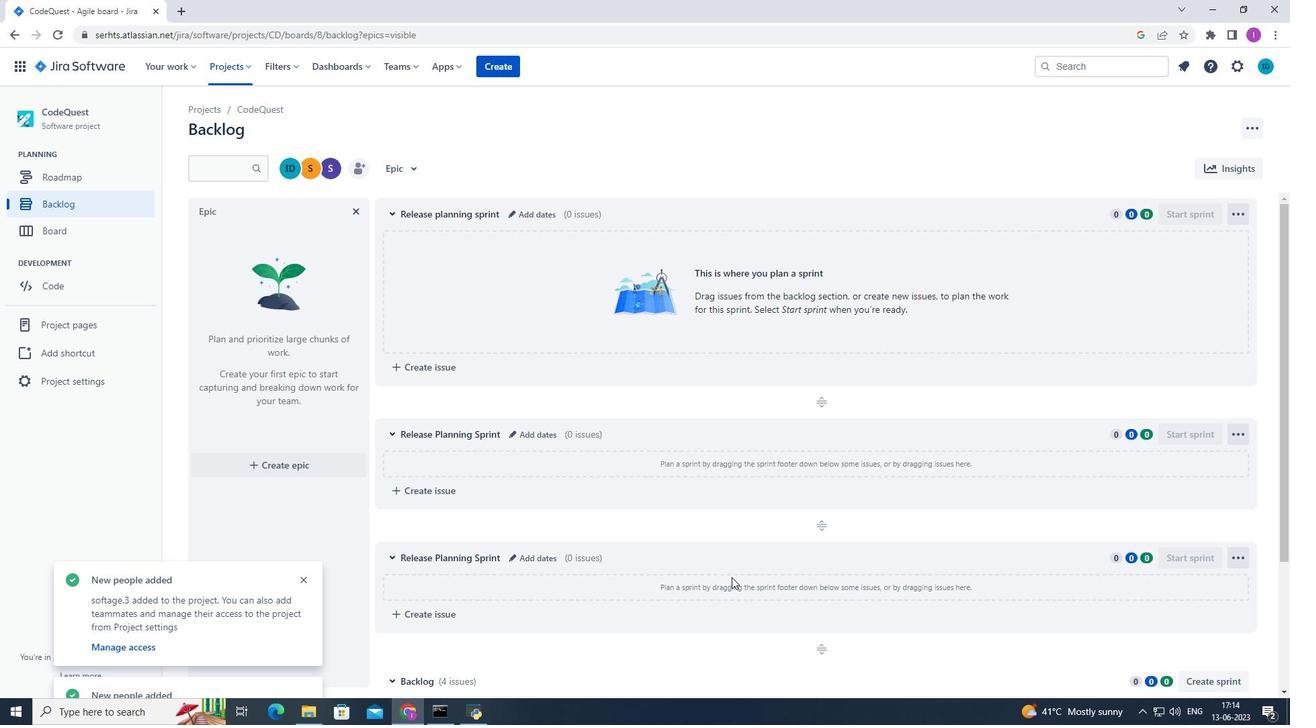 
Action: Mouse scrolled (731, 577) with delta (0, 0)
Screenshot: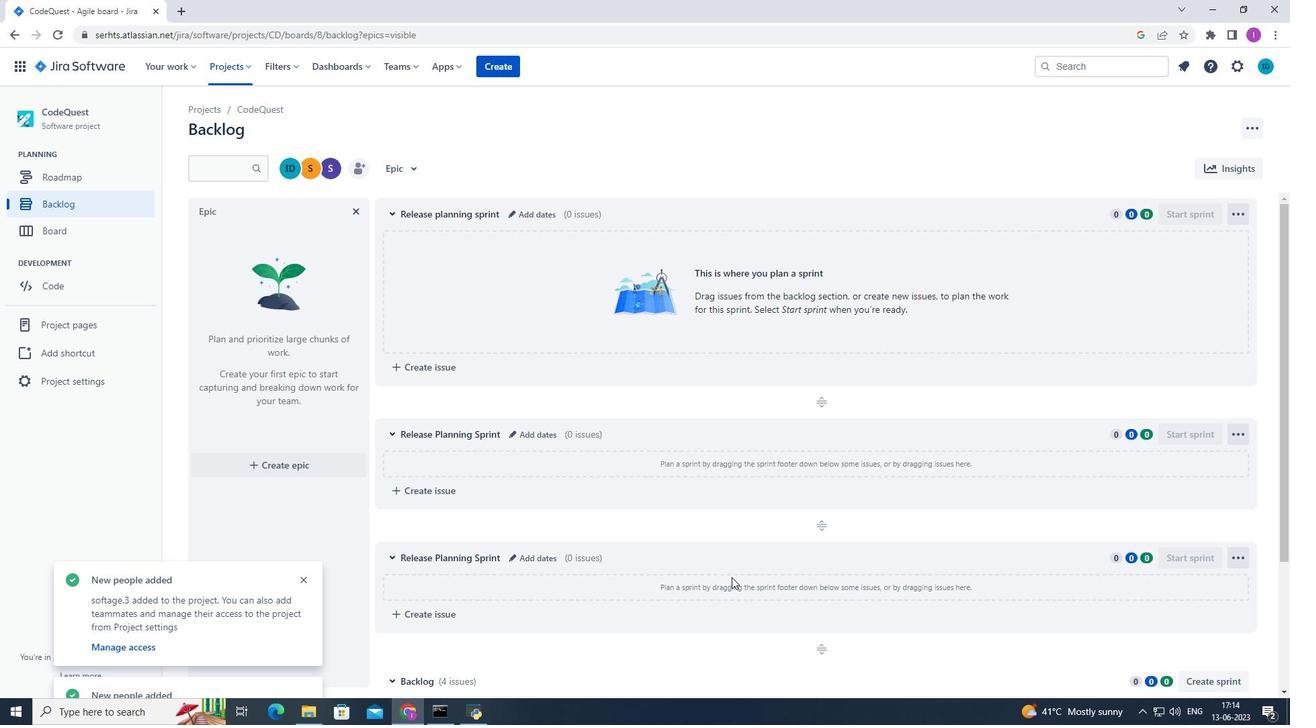 
Action: Mouse scrolled (731, 578) with delta (0, 0)
Screenshot: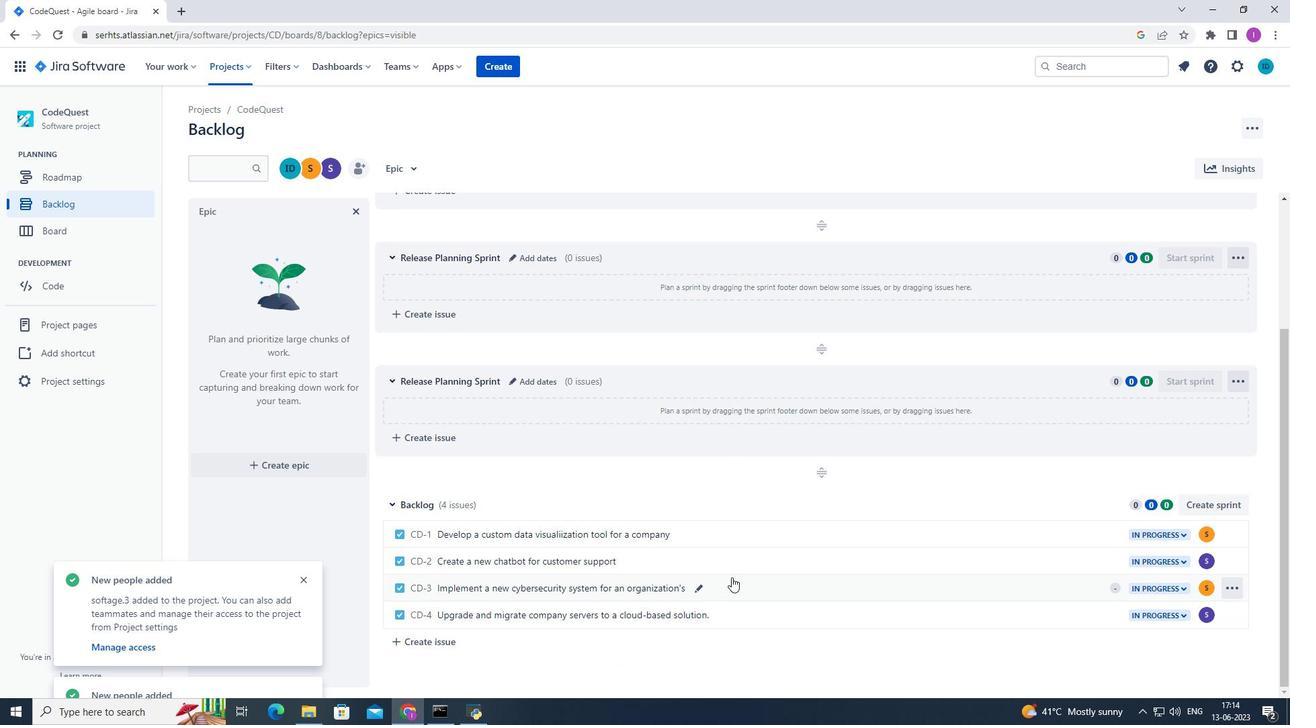 
Action: Mouse scrolled (731, 577) with delta (0, 0)
Screenshot: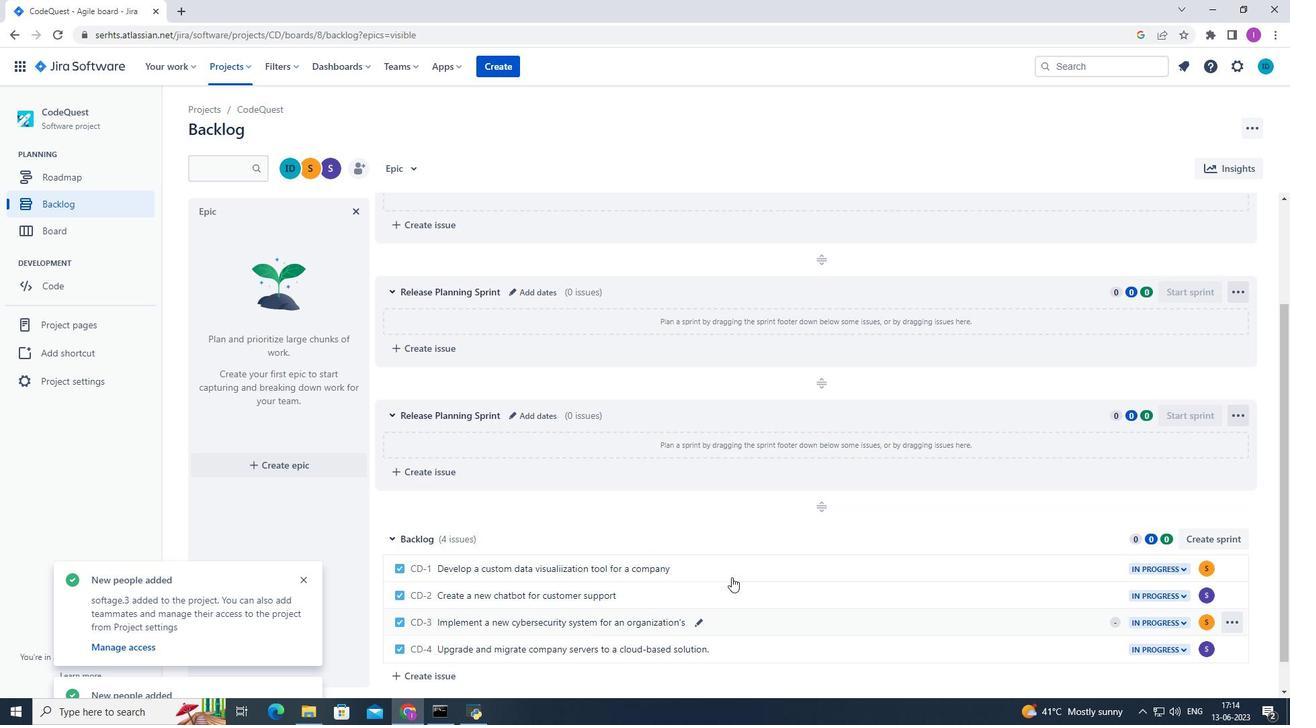 
Action: Mouse moved to (752, 560)
Screenshot: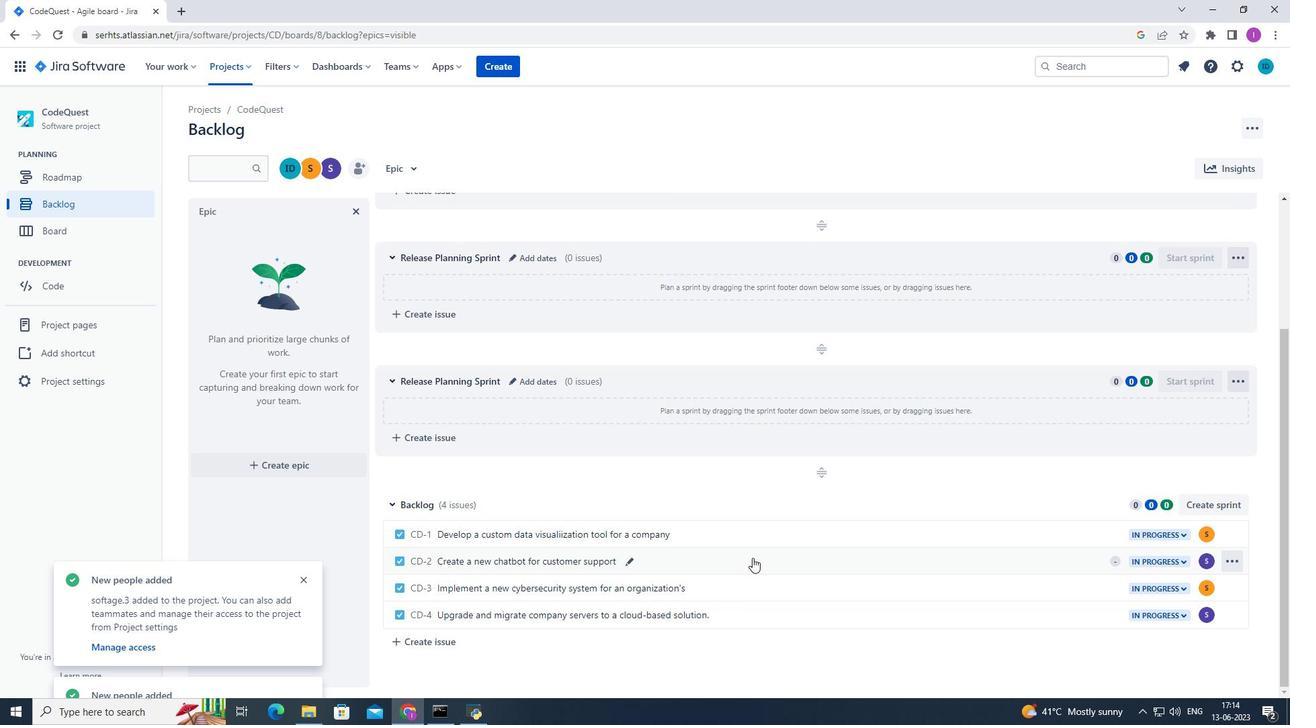
